 Task: Plan a trip to Vidin, Bulgaria from 8th December, 2023 to 15th December, 2023 for 9 adults. Place can be shared room with 5 bedrooms having 9 beds and 5 bathrooms. Property type can be flat. Amenities needed are: wifi, TV, free parkinig on premises, gym, breakfast. Look for 3 properties as per requirement.
Action: Mouse moved to (560, 143)
Screenshot: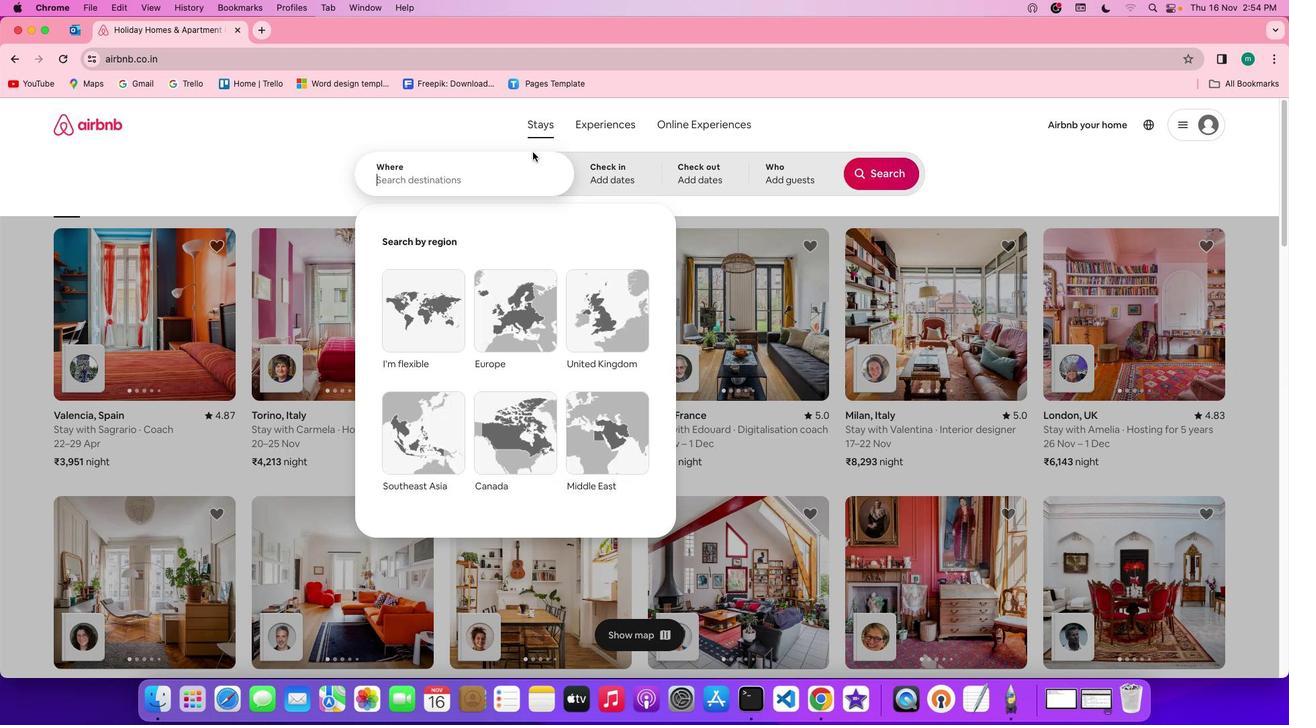 
Action: Mouse pressed left at (560, 143)
Screenshot: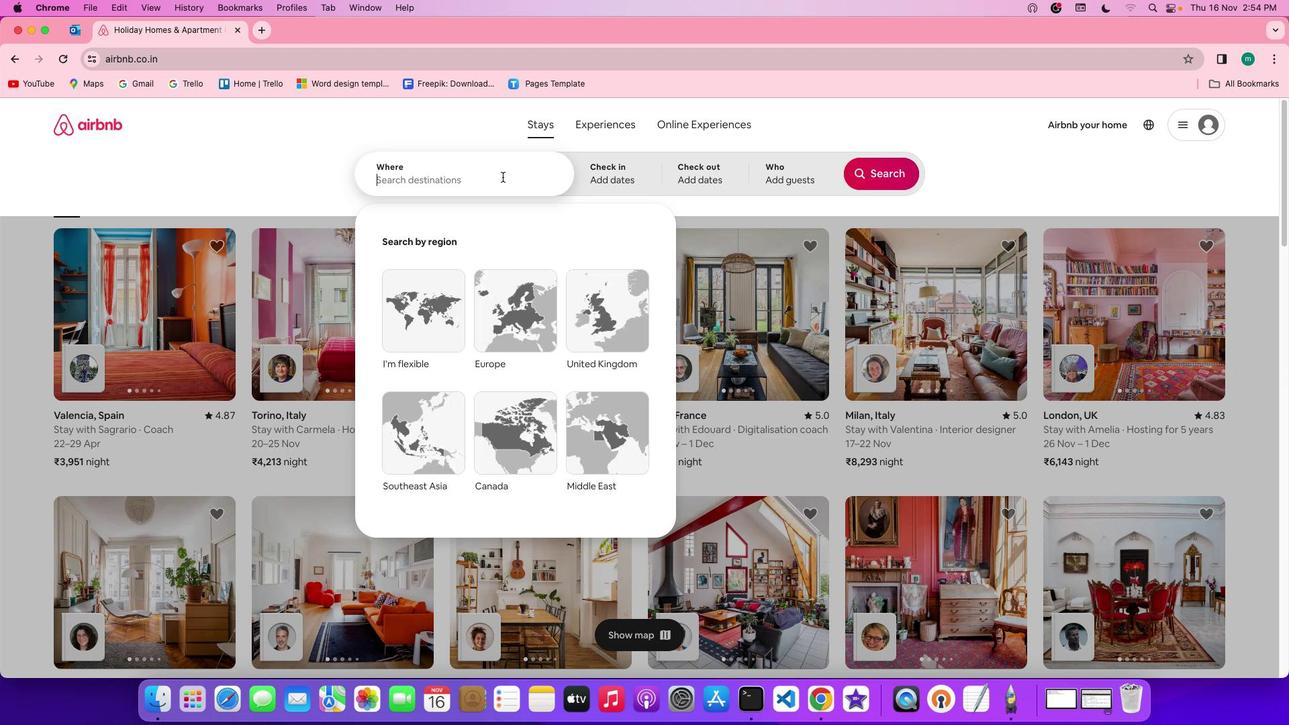 
Action: Mouse pressed left at (560, 143)
Screenshot: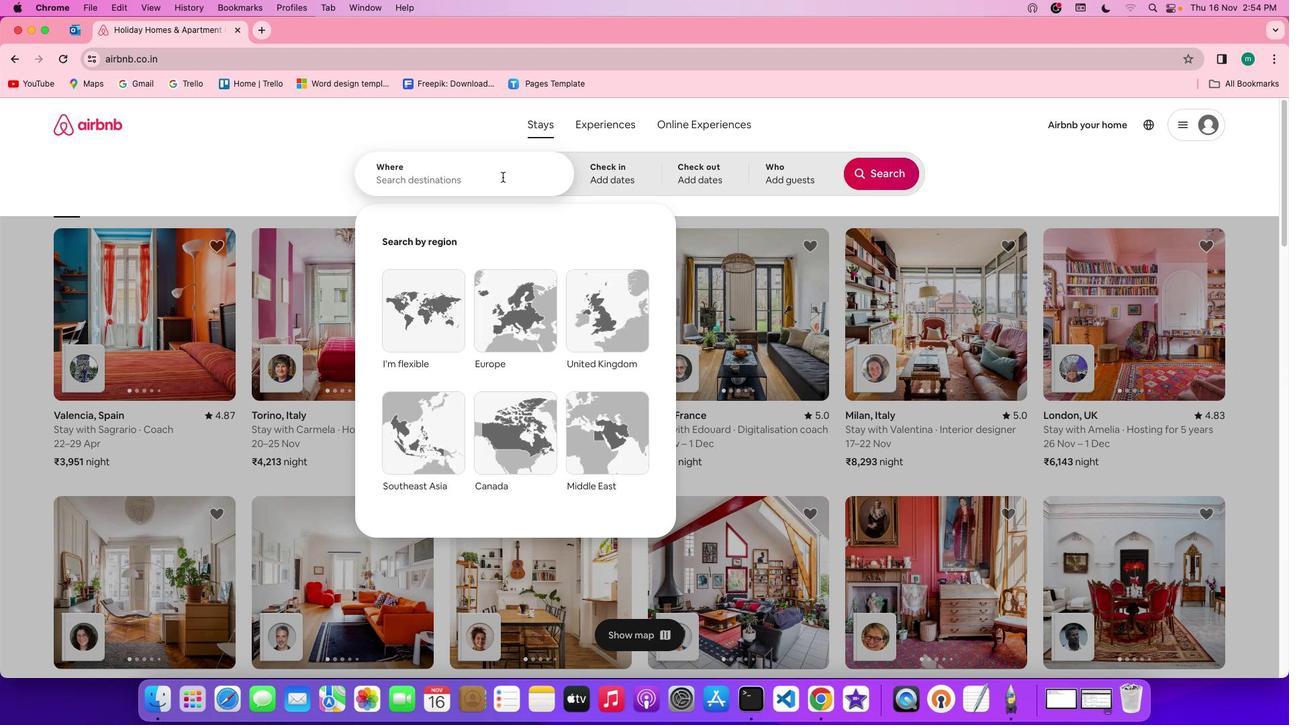 
Action: Mouse moved to (519, 193)
Screenshot: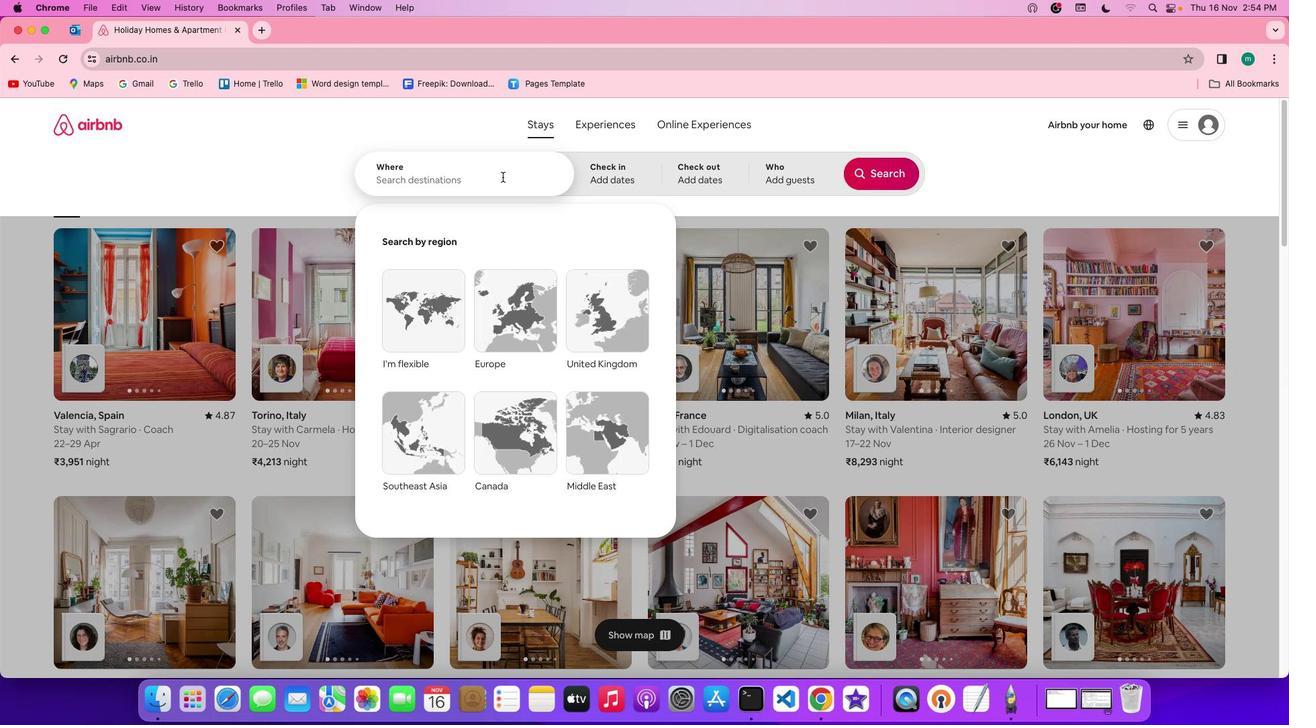 
Action: Mouse pressed left at (519, 193)
Screenshot: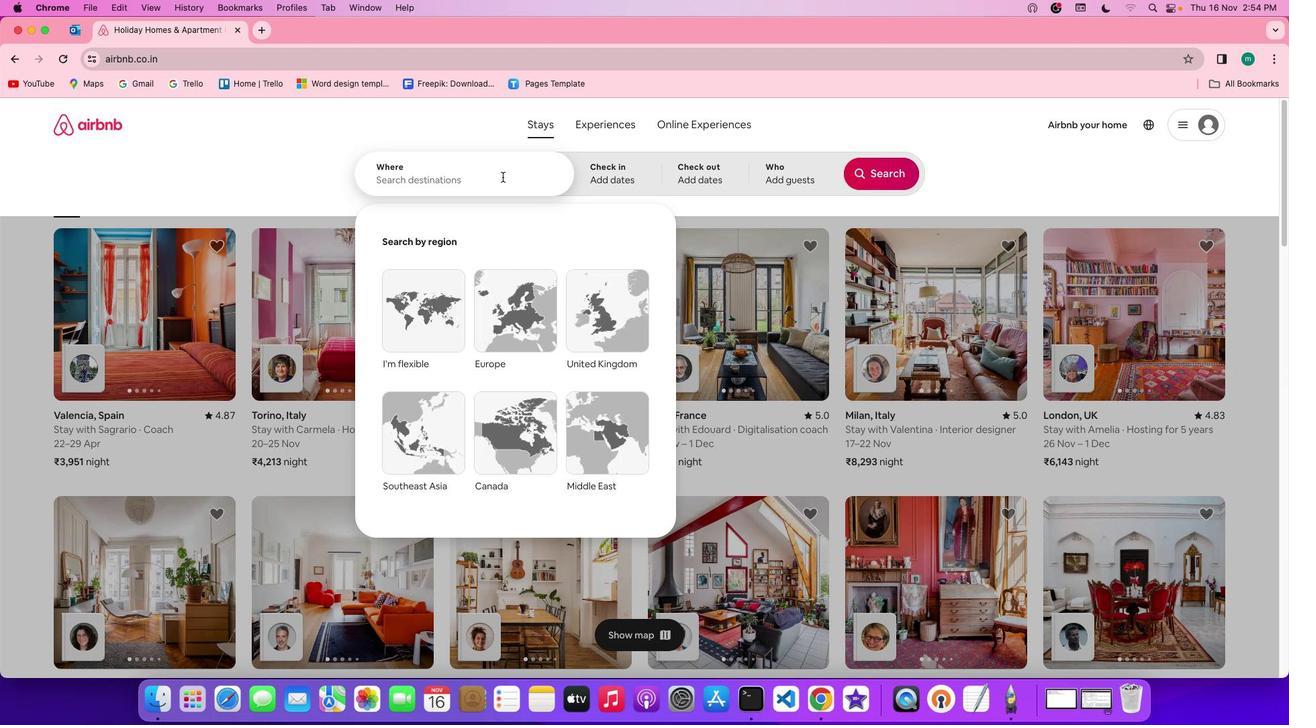 
Action: Key pressed Key.spaceKey.shift'V''I''d''i''n'','Key.spaceKey.shift'B''u''l''g''a''r''i''a'
Screenshot: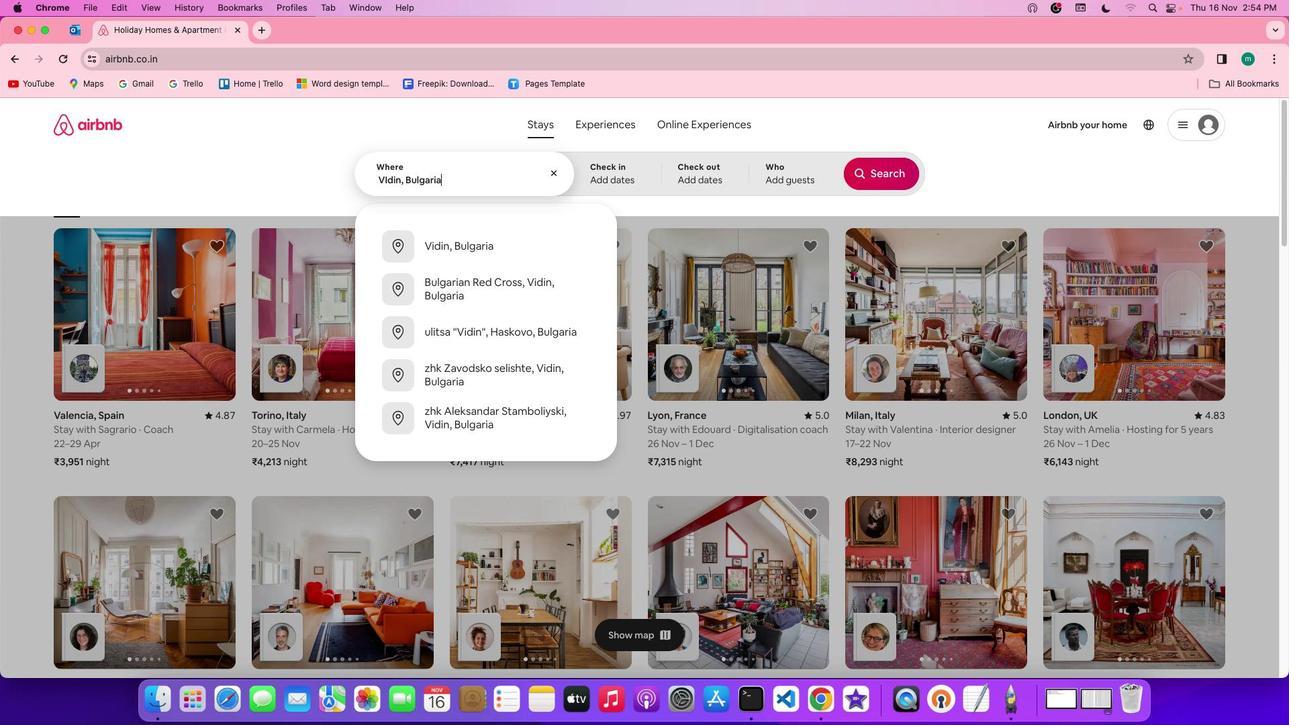 
Action: Mouse moved to (618, 192)
Screenshot: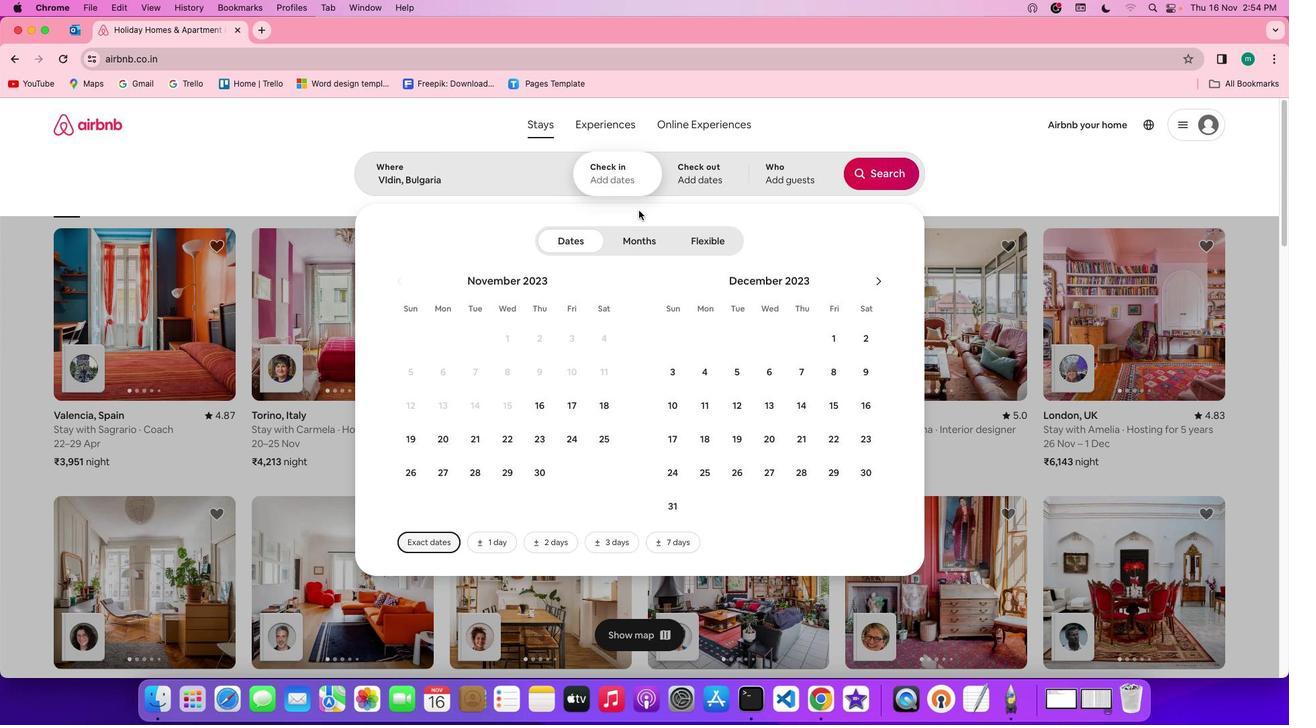 
Action: Mouse pressed left at (618, 192)
Screenshot: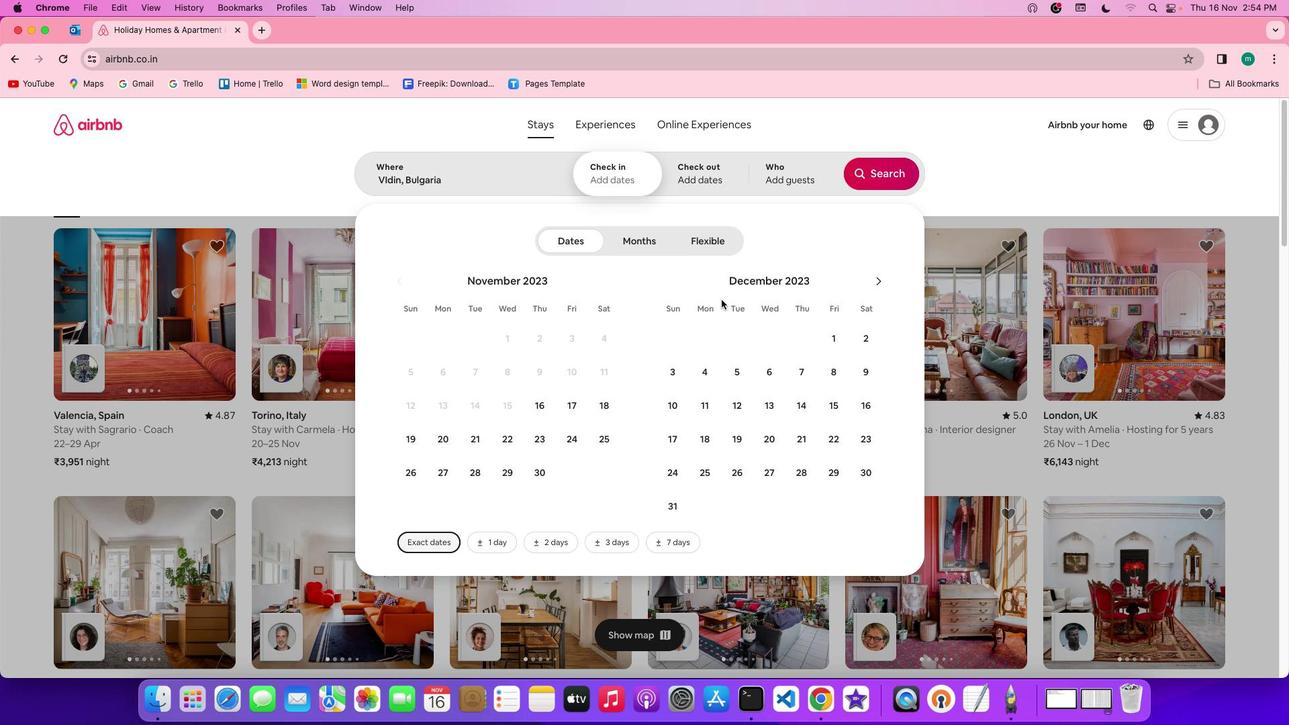 
Action: Mouse moved to (853, 390)
Screenshot: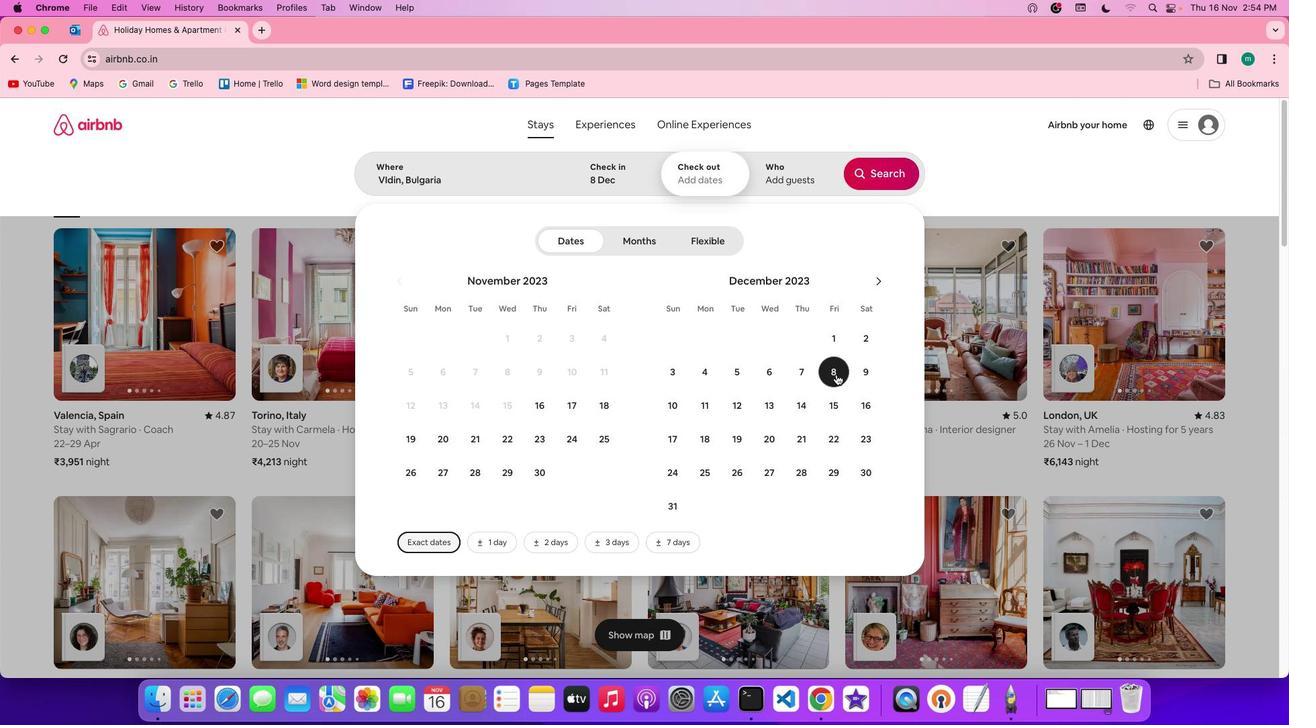 
Action: Mouse pressed left at (853, 390)
Screenshot: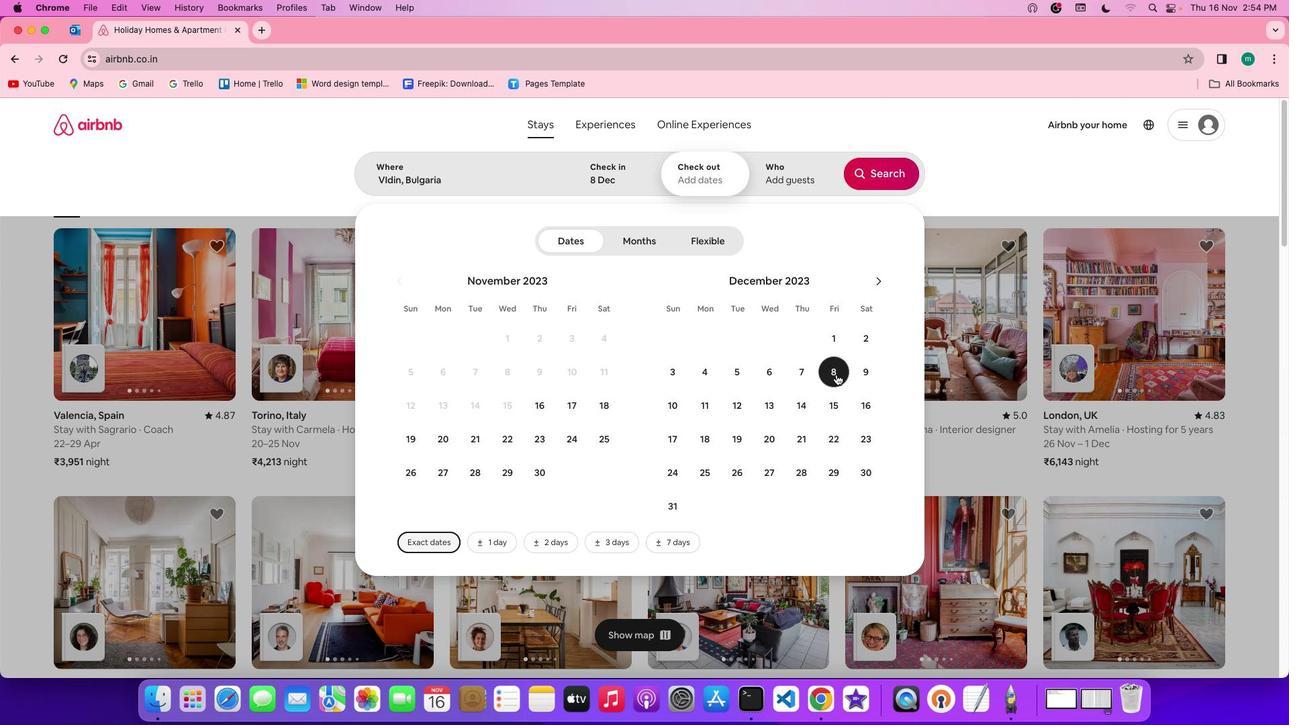 
Action: Mouse moved to (851, 417)
Screenshot: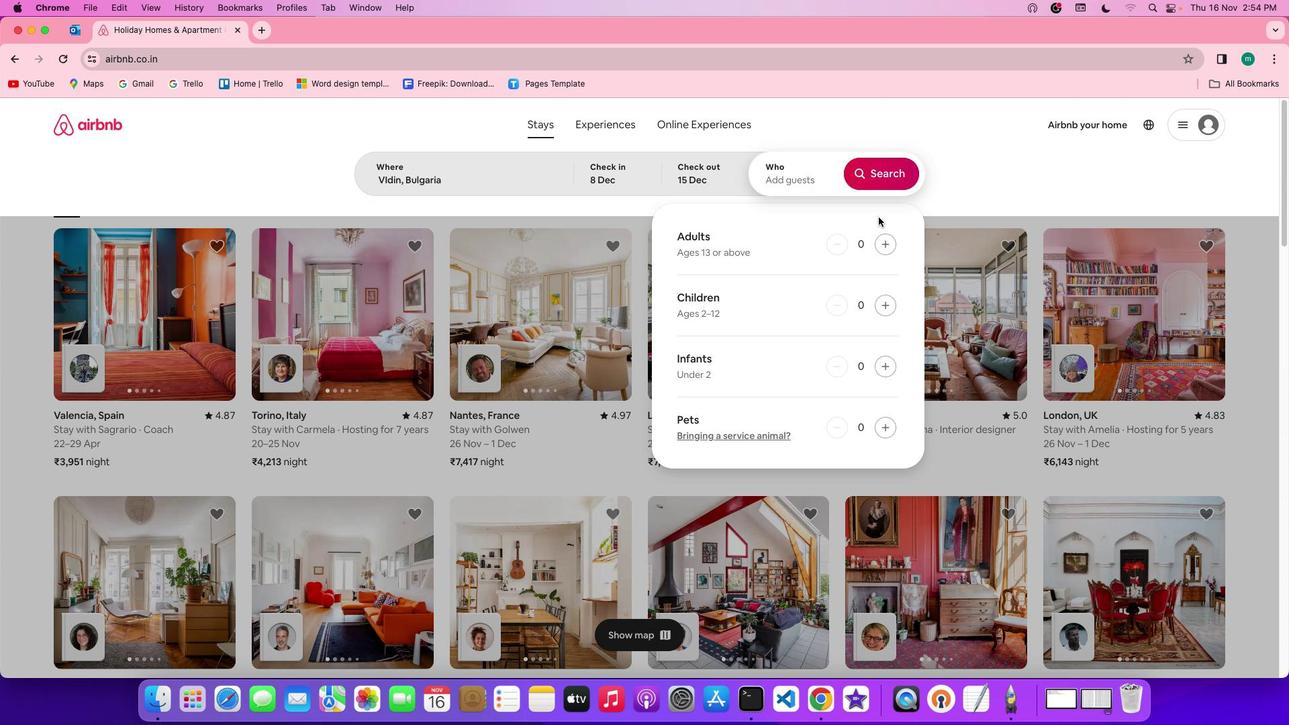 
Action: Mouse pressed left at (851, 417)
Screenshot: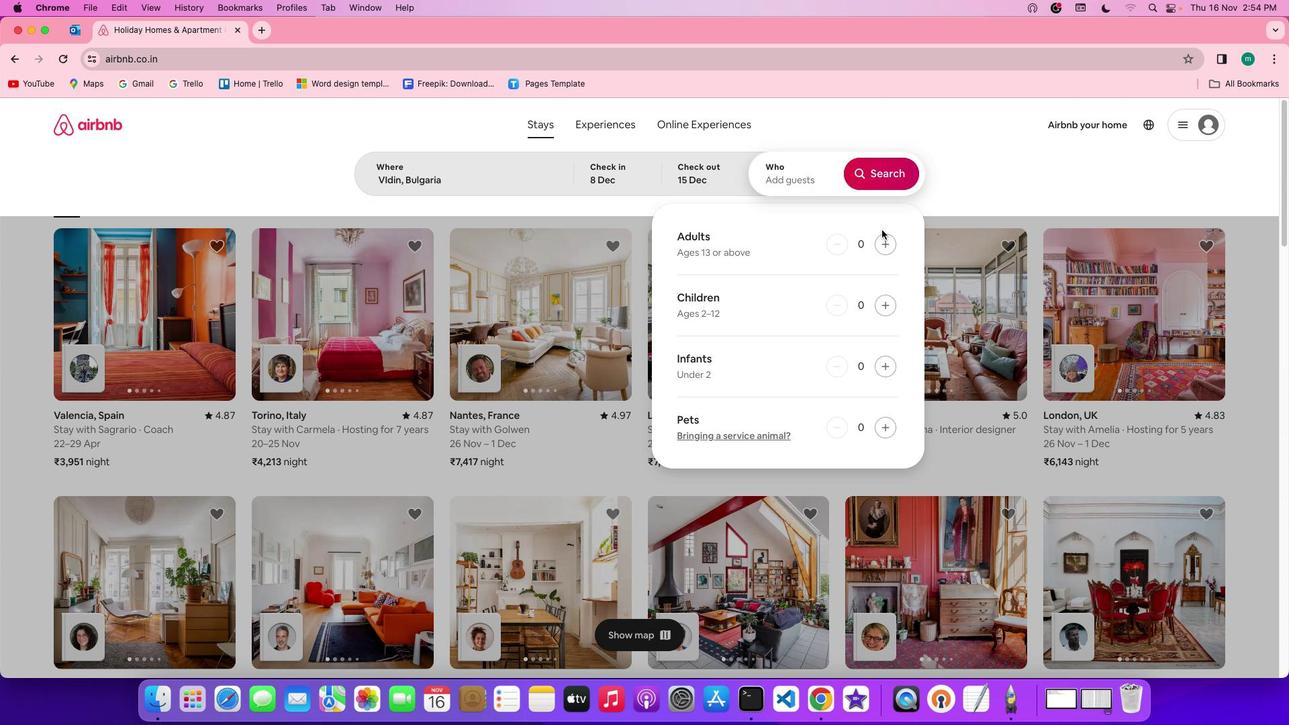 
Action: Mouse moved to (820, 196)
Screenshot: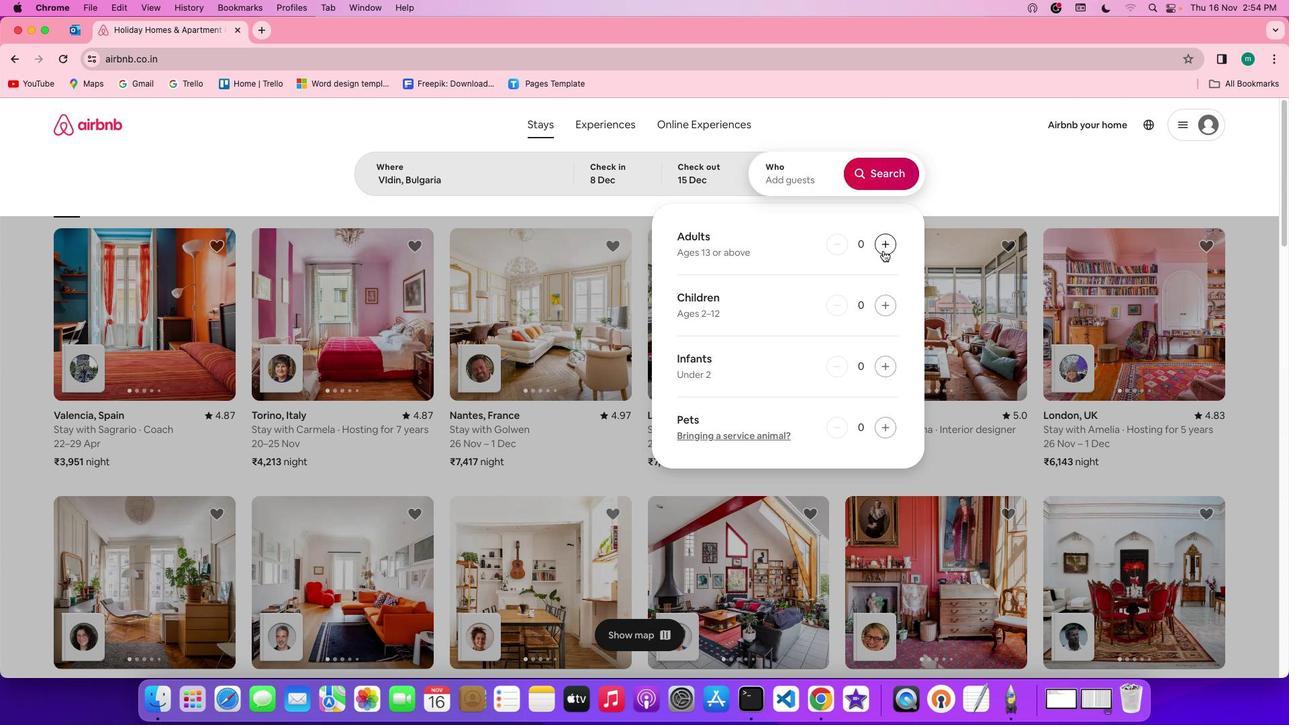 
Action: Mouse pressed left at (820, 196)
Screenshot: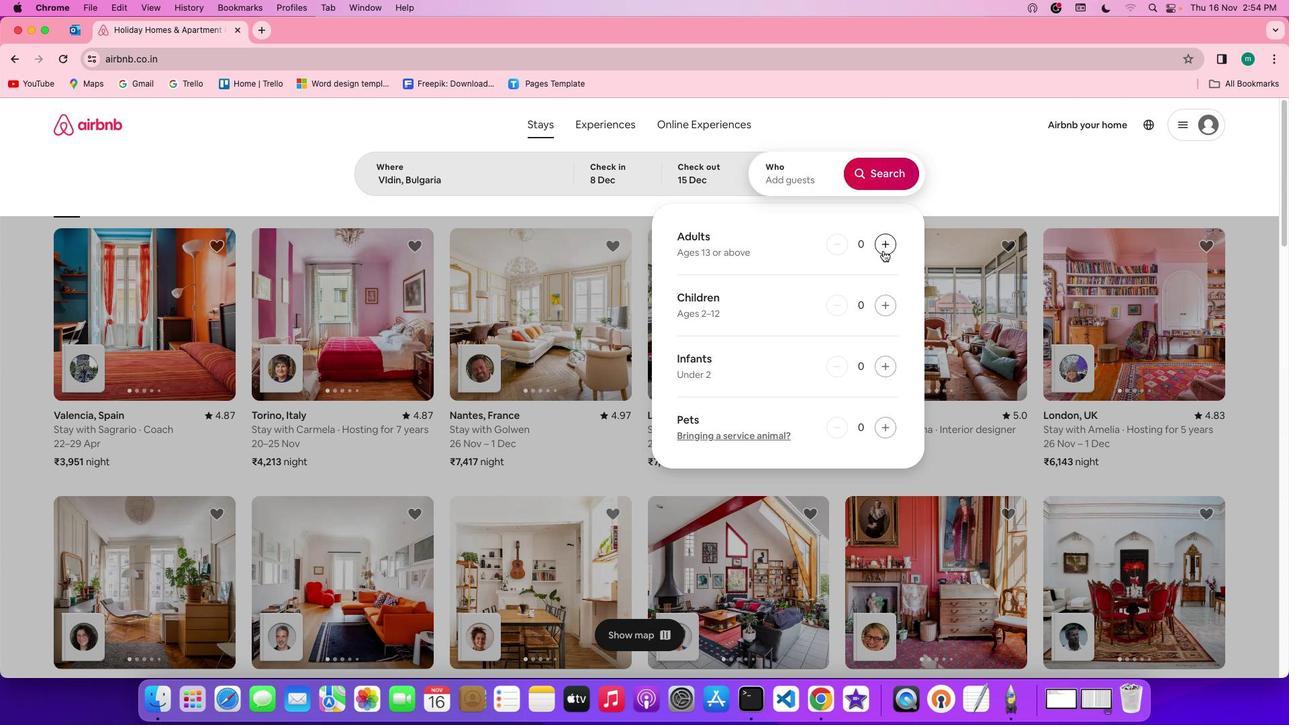 
Action: Mouse moved to (899, 267)
Screenshot: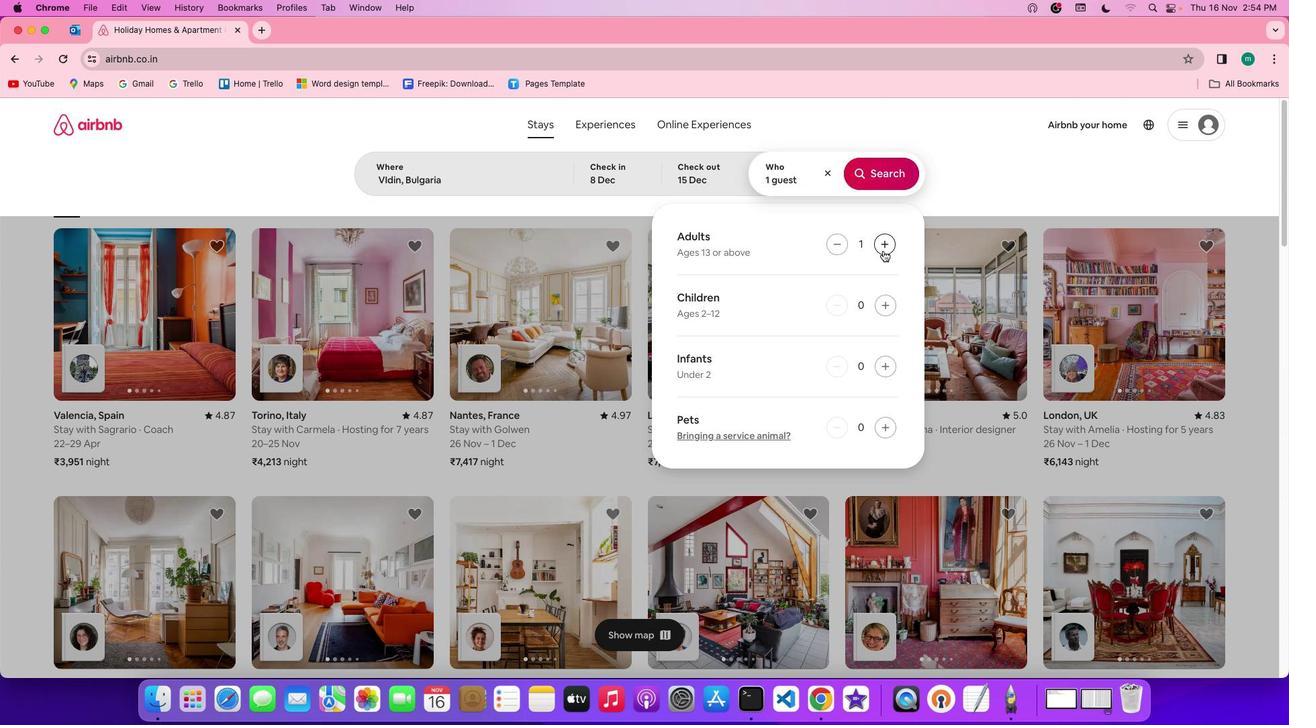 
Action: Mouse pressed left at (899, 267)
Screenshot: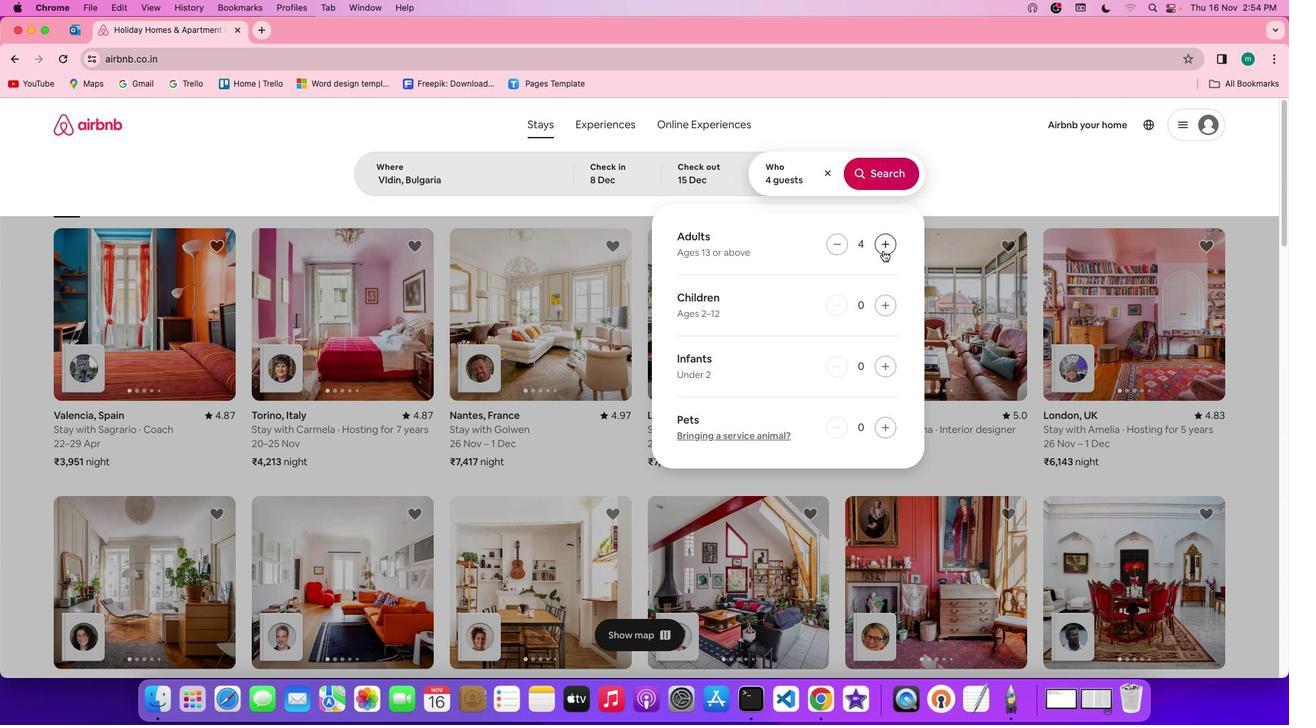 
Action: Mouse pressed left at (899, 267)
Screenshot: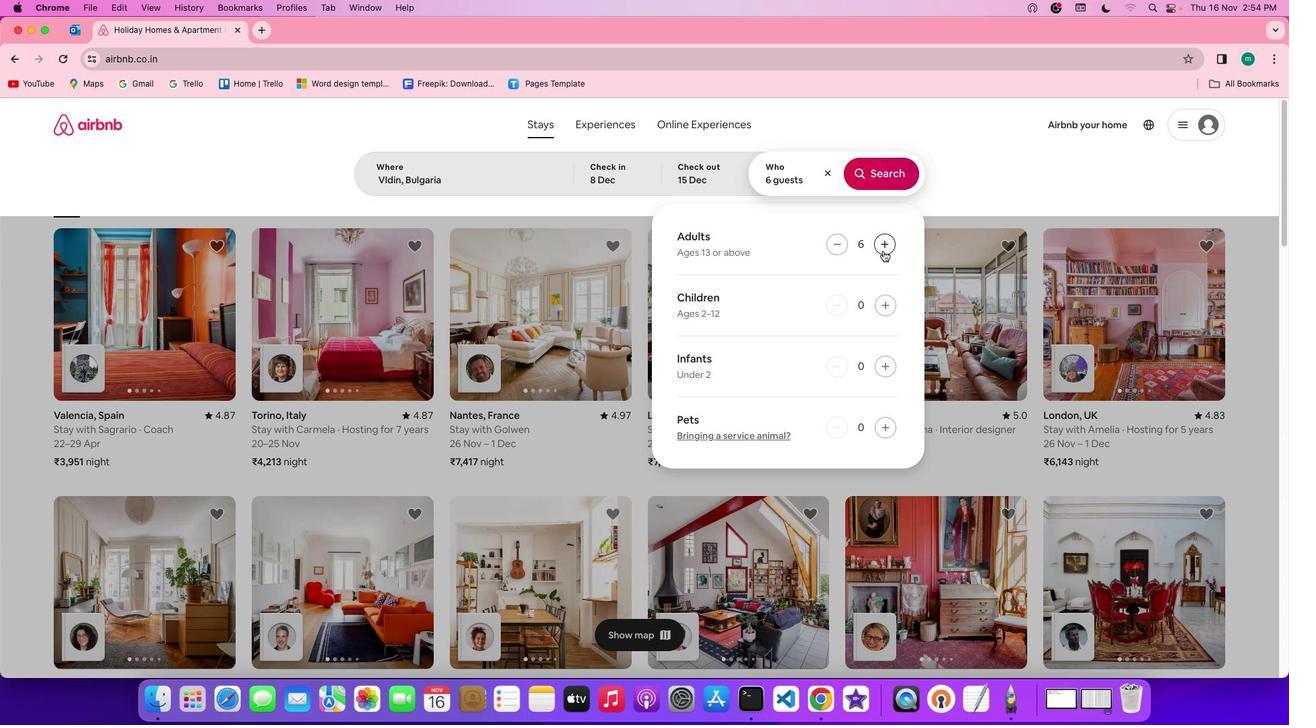 
Action: Mouse pressed left at (899, 267)
Screenshot: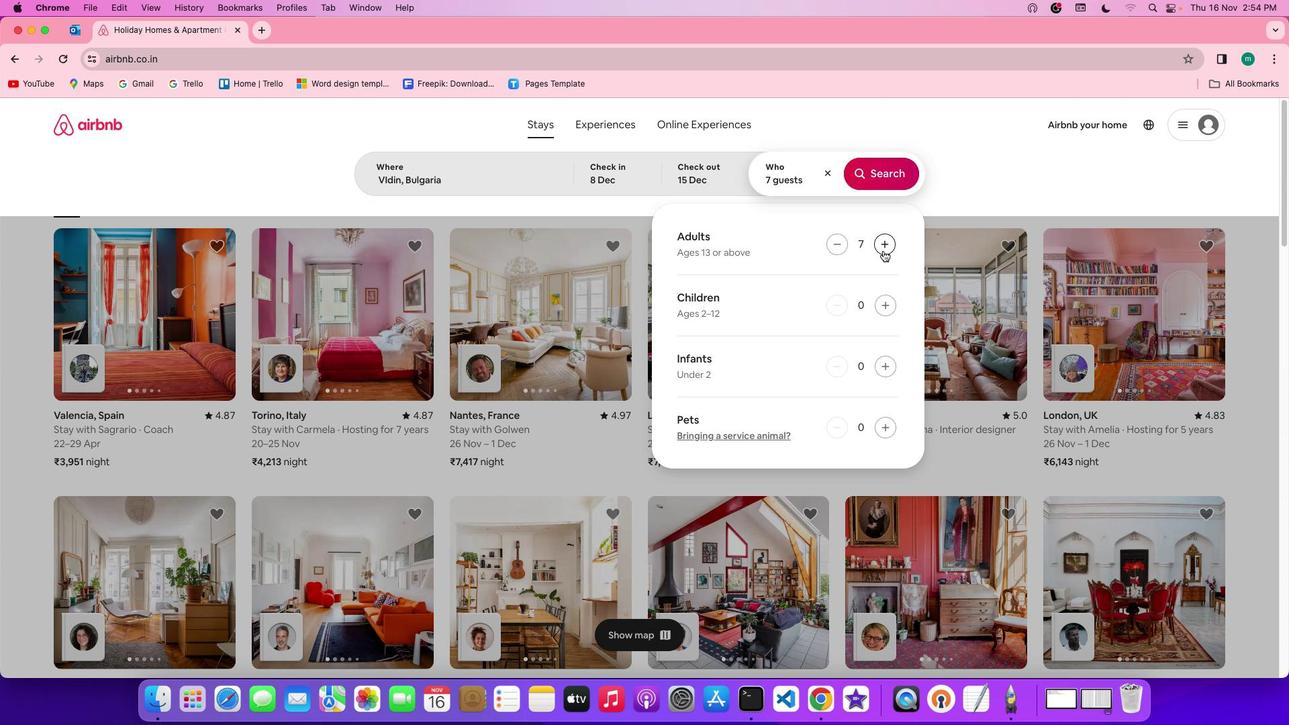 
Action: Mouse pressed left at (899, 267)
Screenshot: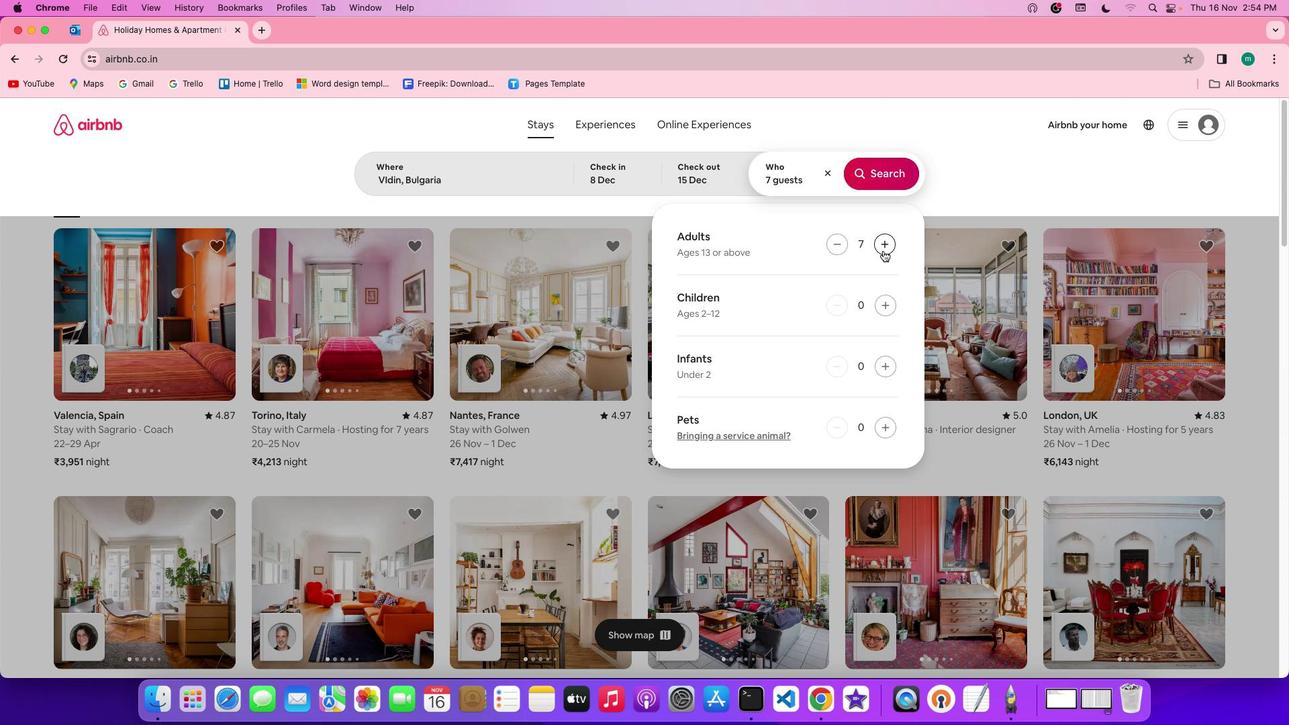 
Action: Mouse pressed left at (899, 267)
Screenshot: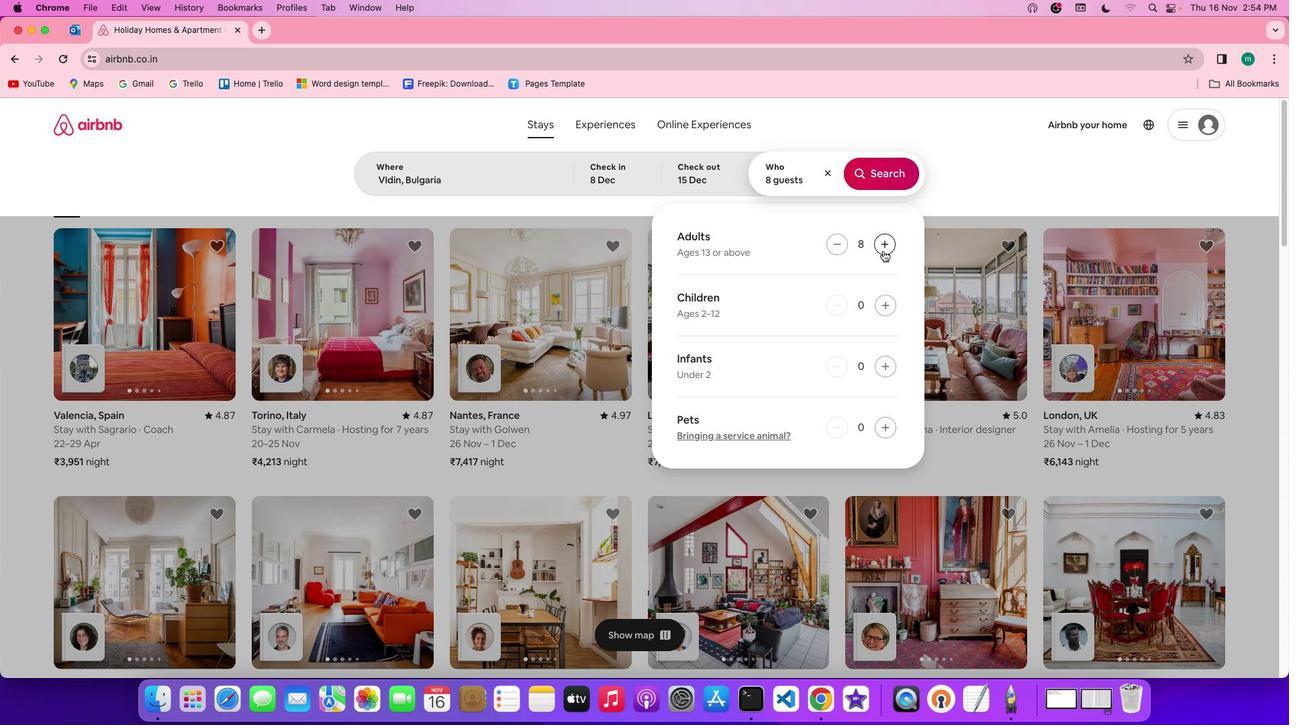 
Action: Mouse pressed left at (899, 267)
Screenshot: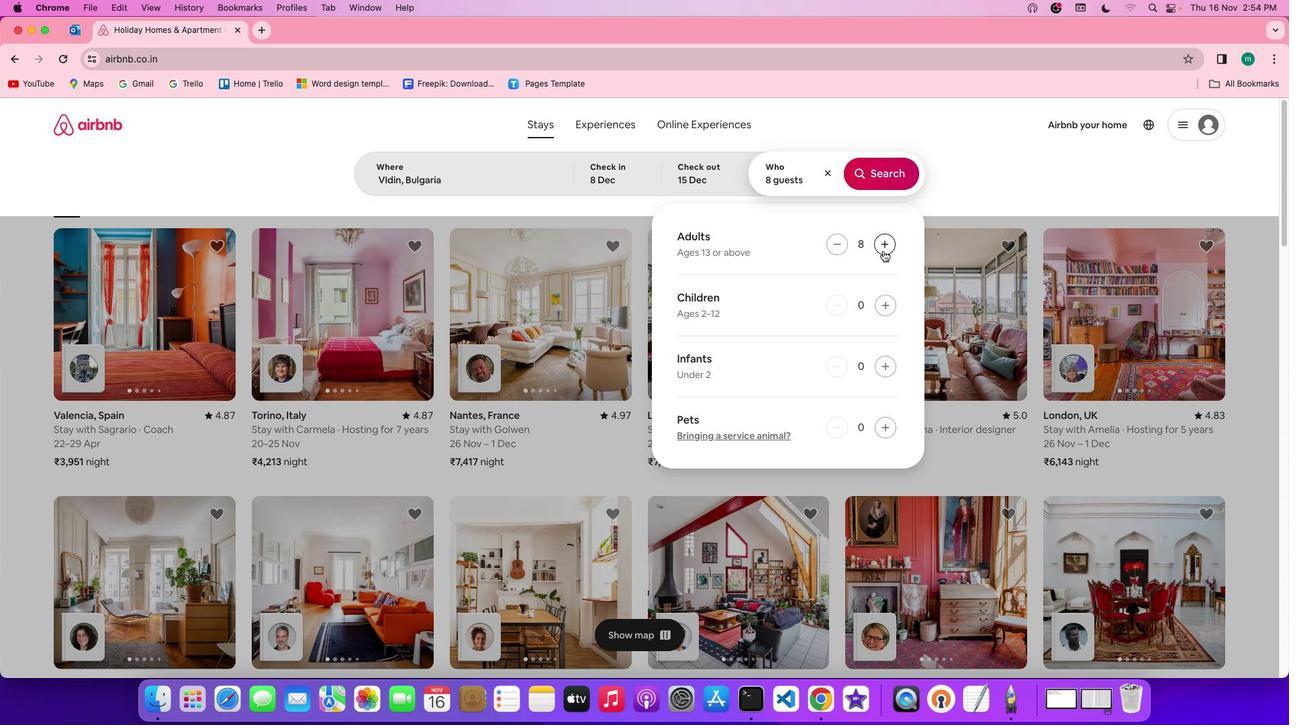 
Action: Mouse pressed left at (899, 267)
Screenshot: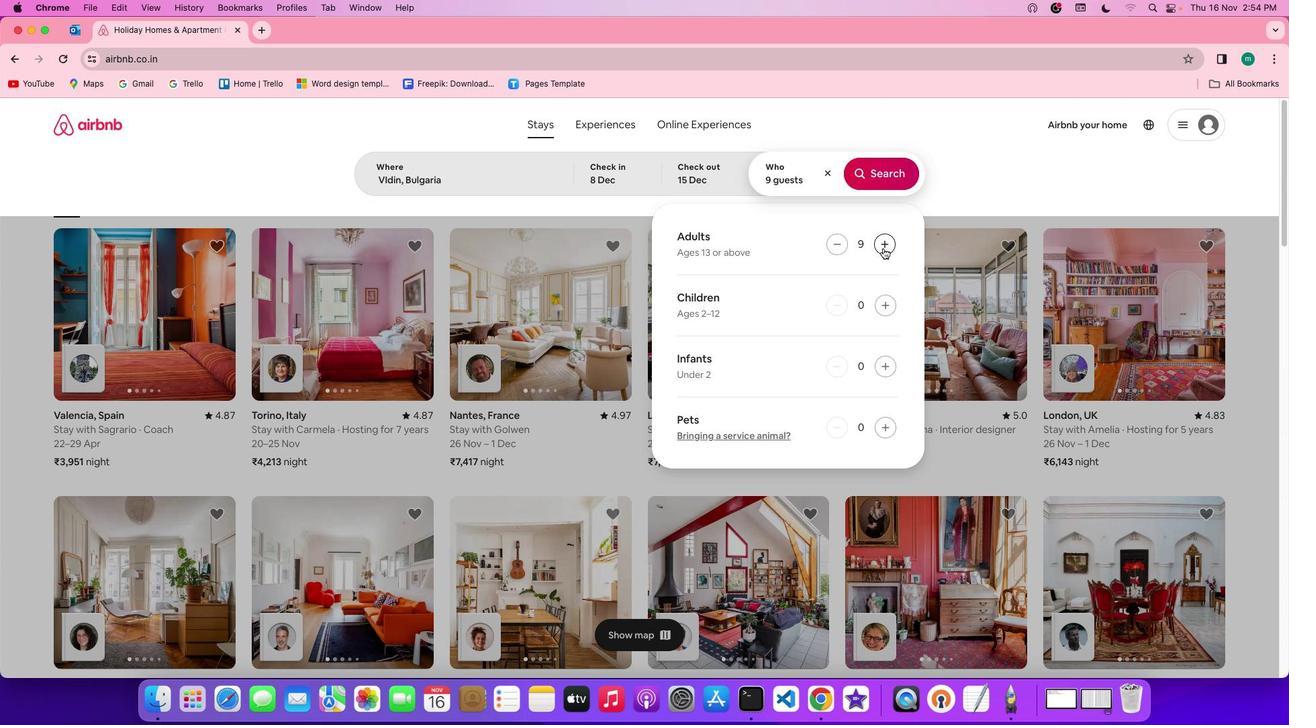 
Action: Mouse pressed left at (899, 267)
Screenshot: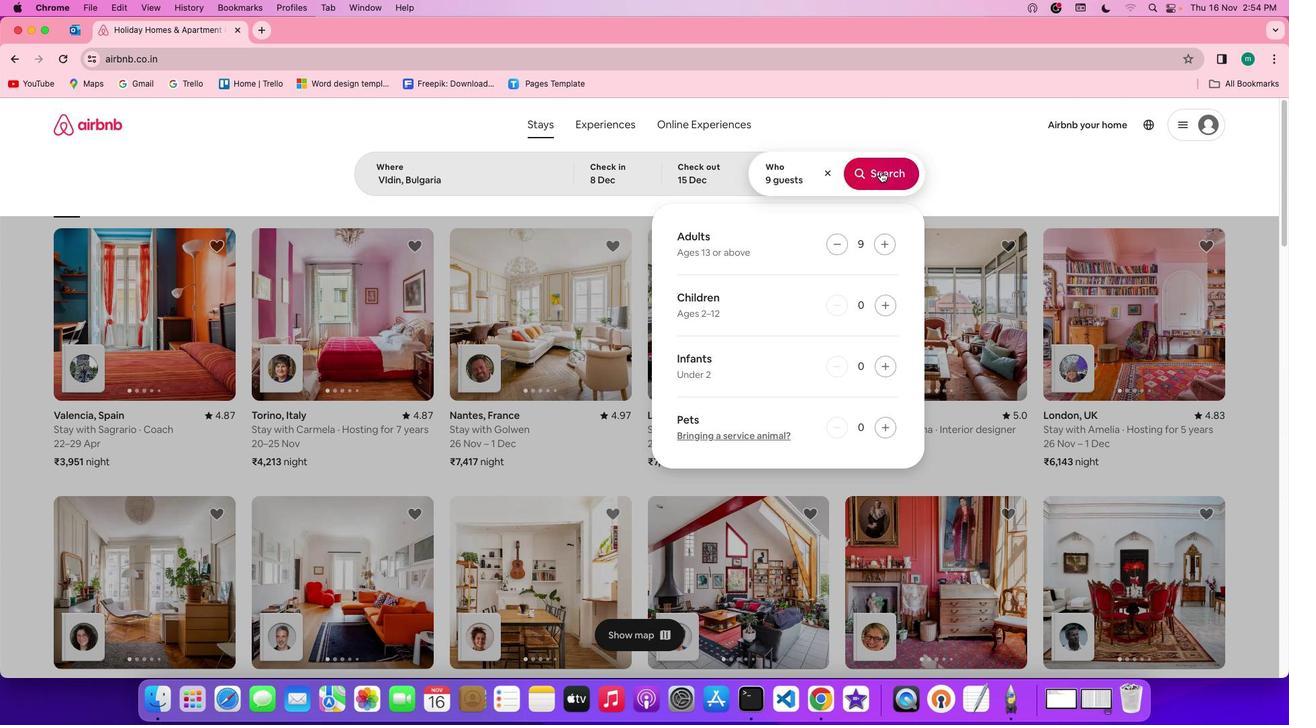 
Action: Mouse pressed left at (899, 267)
Screenshot: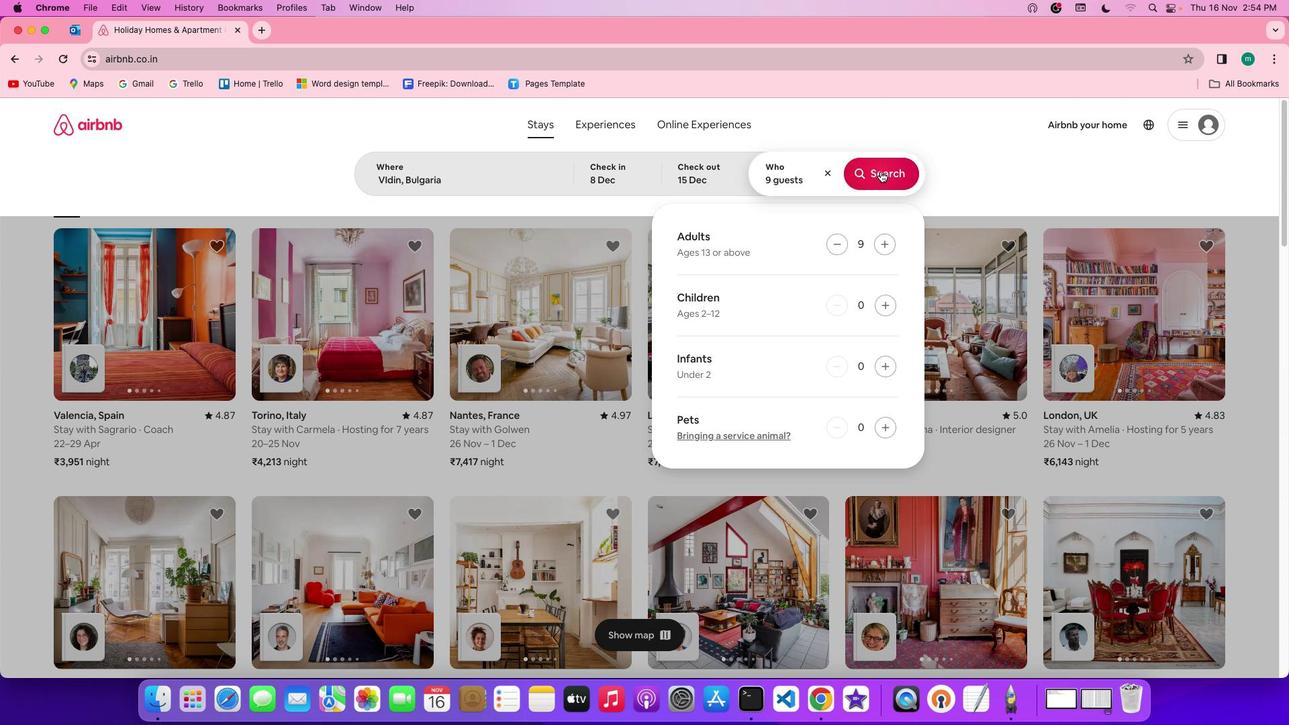 
Action: Mouse moved to (896, 188)
Screenshot: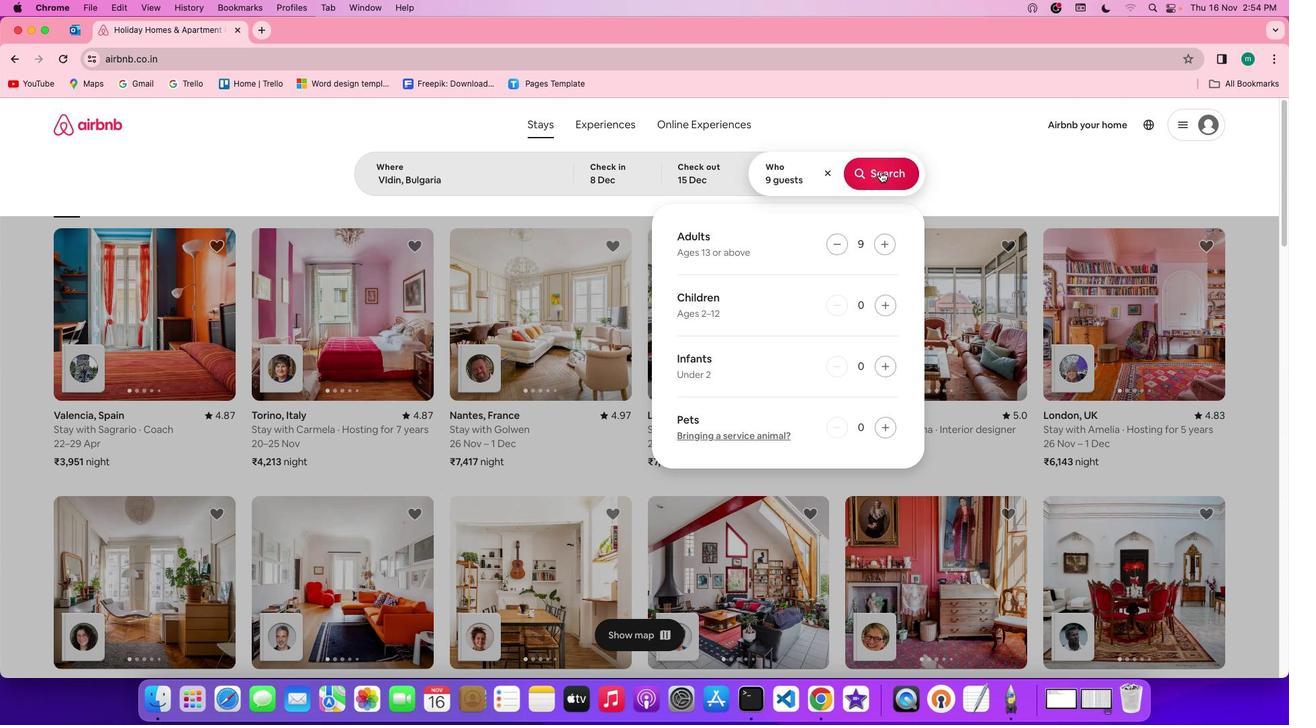 
Action: Mouse pressed left at (896, 188)
Screenshot: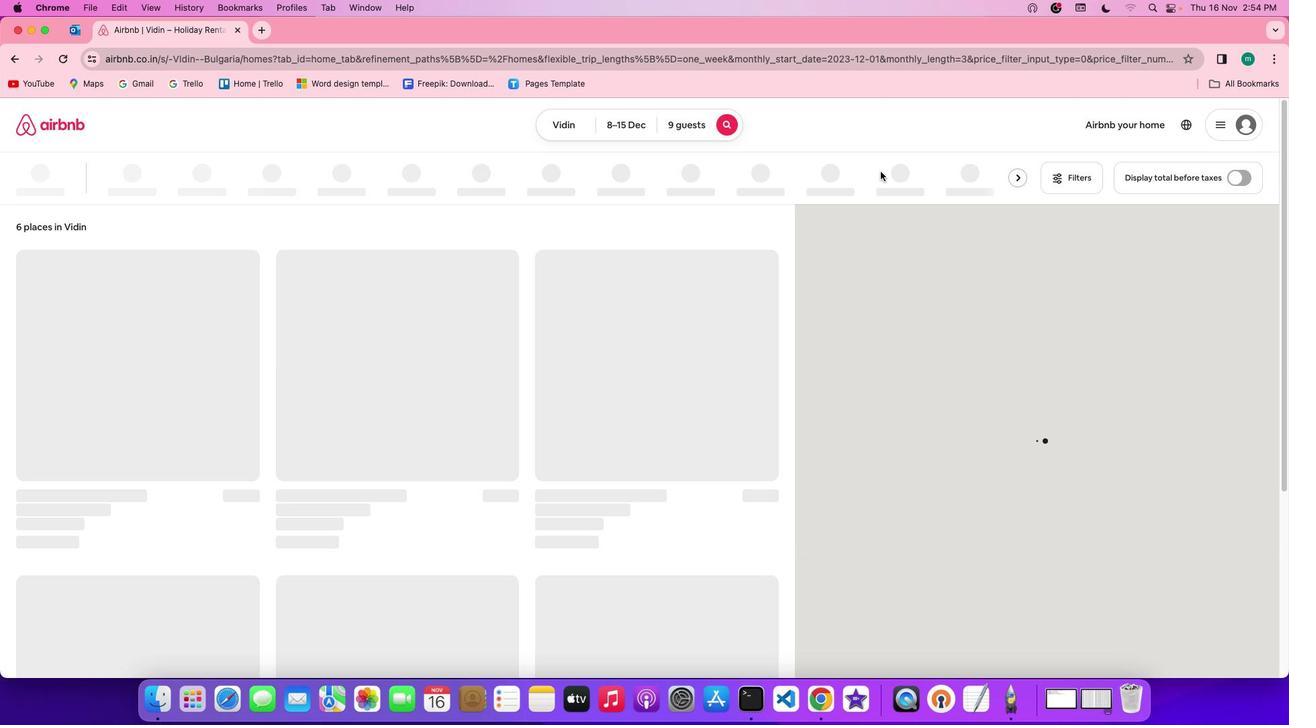 
Action: Mouse moved to (1095, 196)
Screenshot: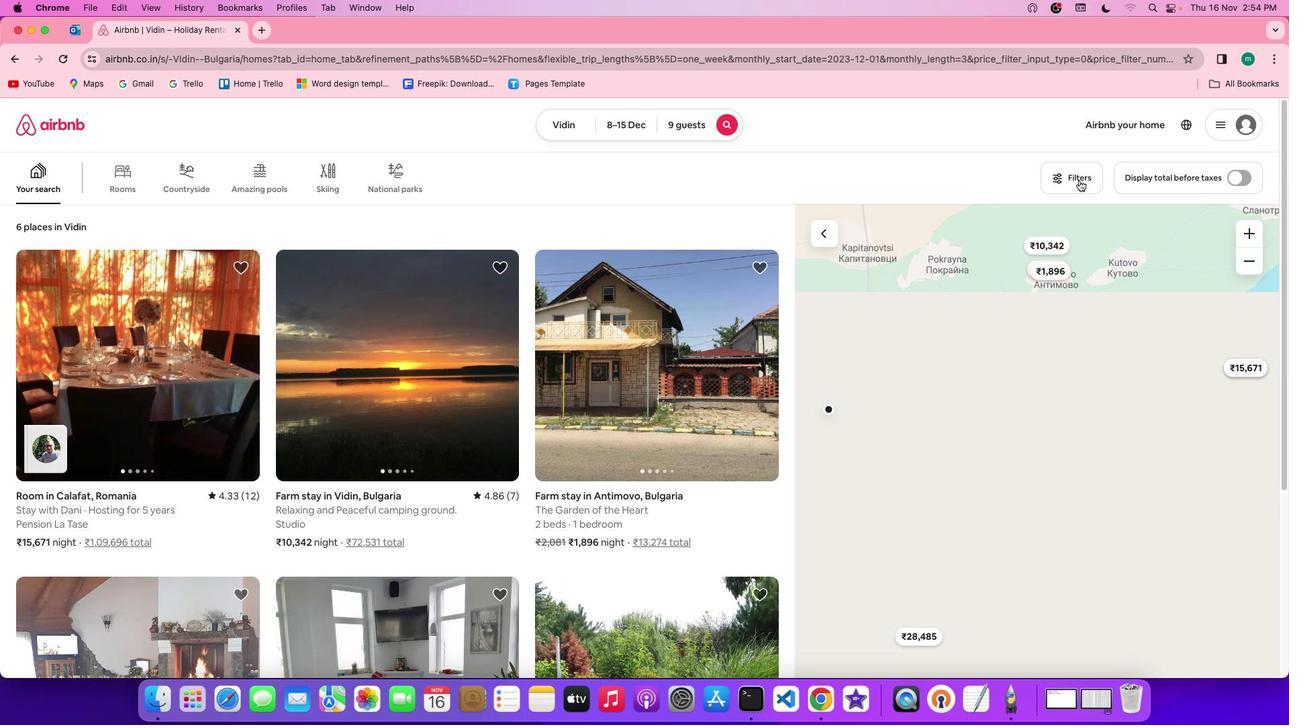 
Action: Mouse pressed left at (1095, 196)
Screenshot: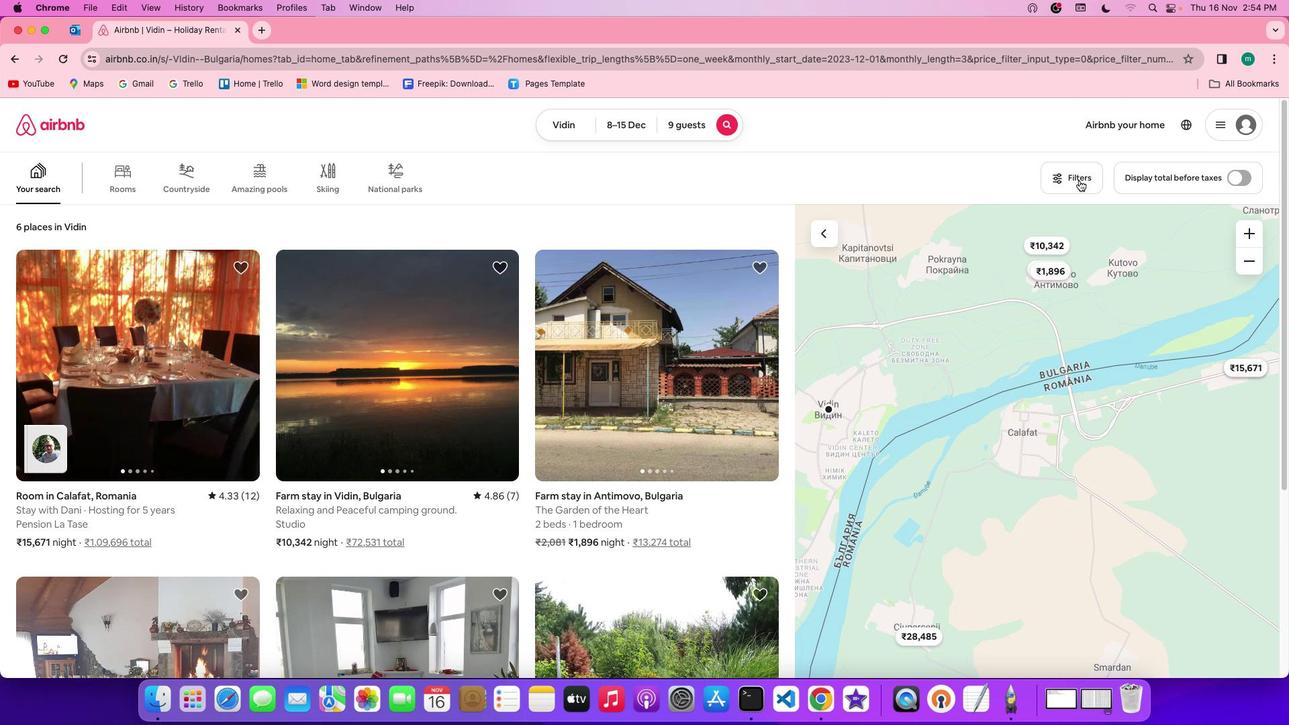 
Action: Mouse moved to (732, 415)
Screenshot: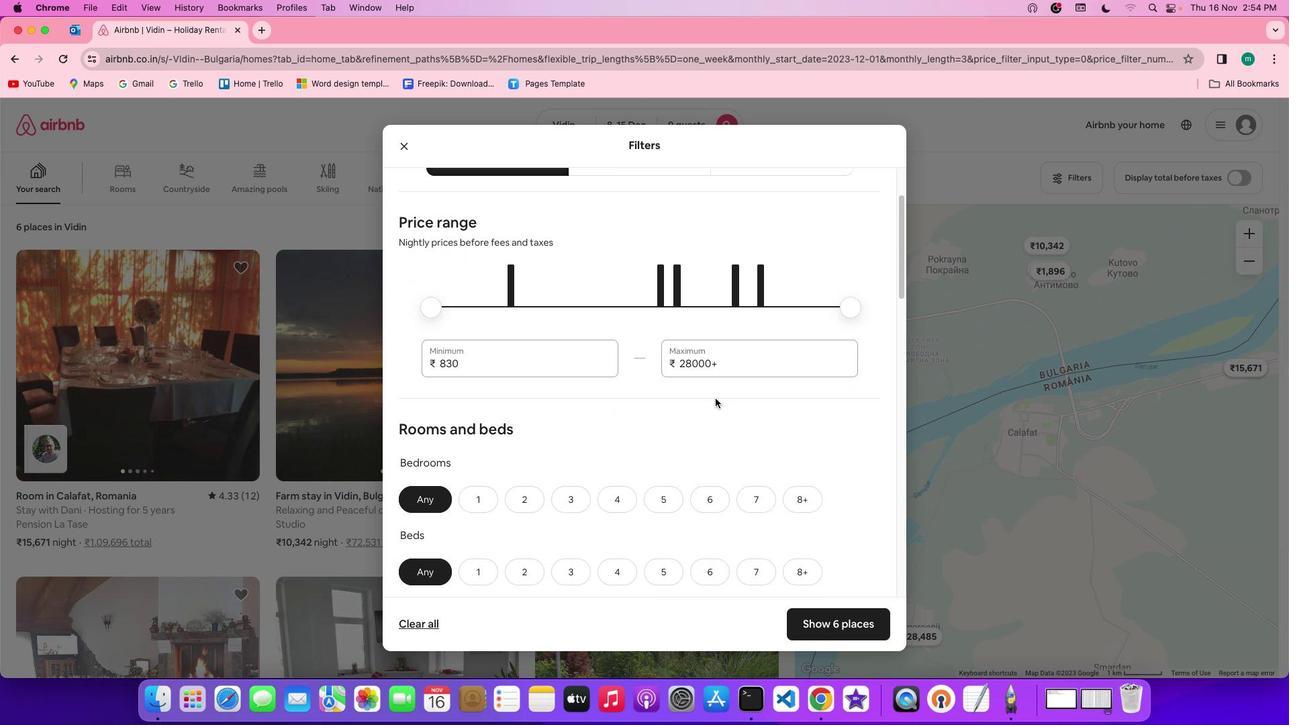 
Action: Mouse scrolled (732, 415) with delta (16, 15)
Screenshot: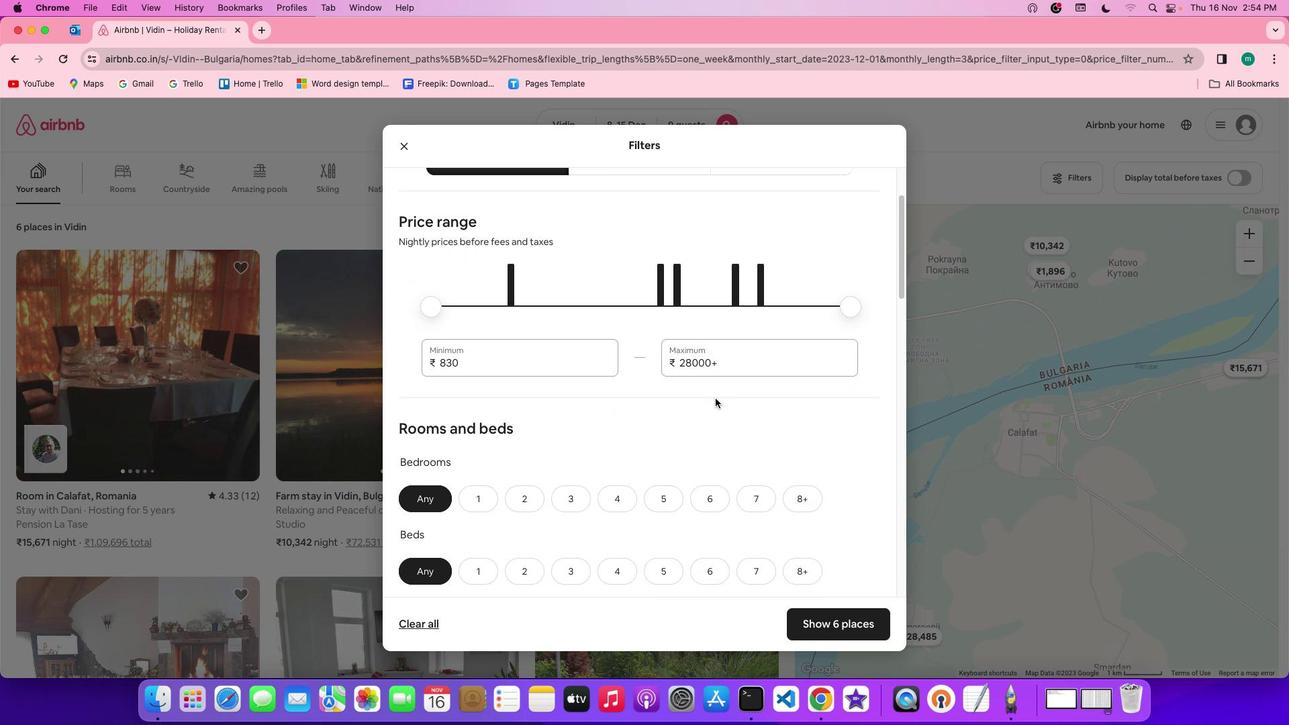 
Action: Mouse scrolled (732, 415) with delta (16, 15)
Screenshot: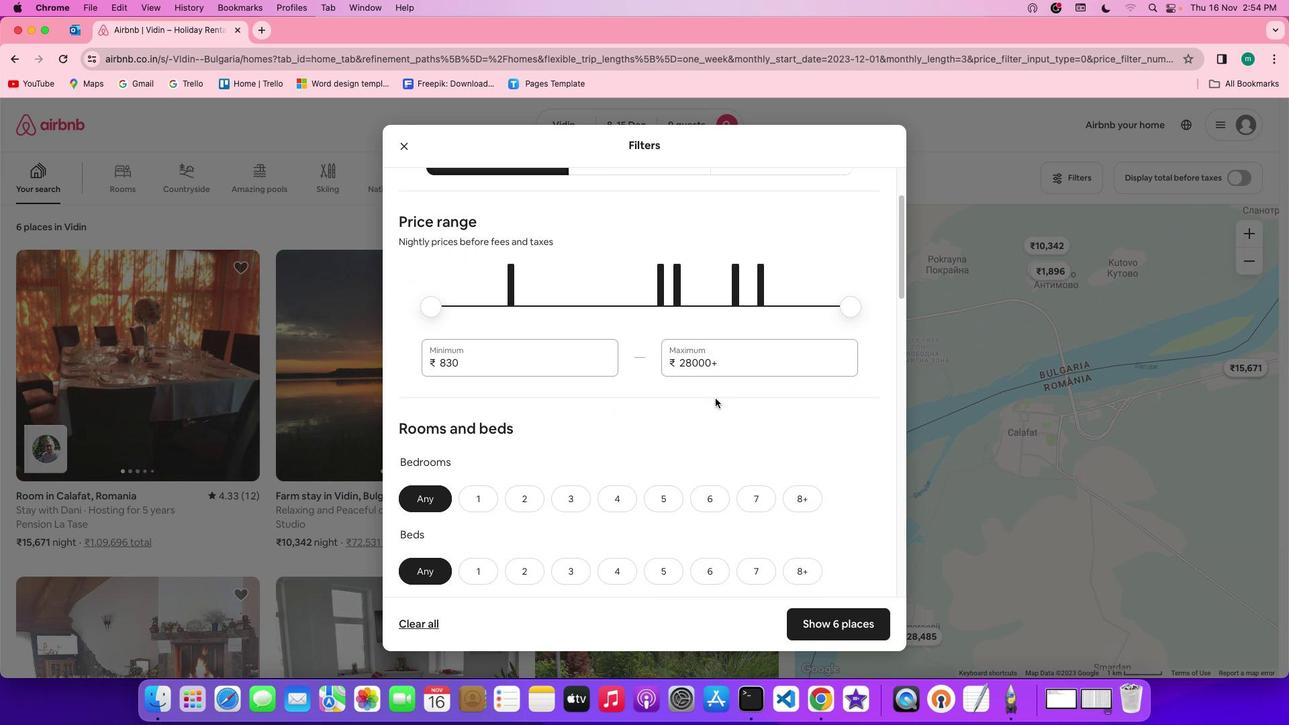 
Action: Mouse scrolled (732, 415) with delta (16, 15)
Screenshot: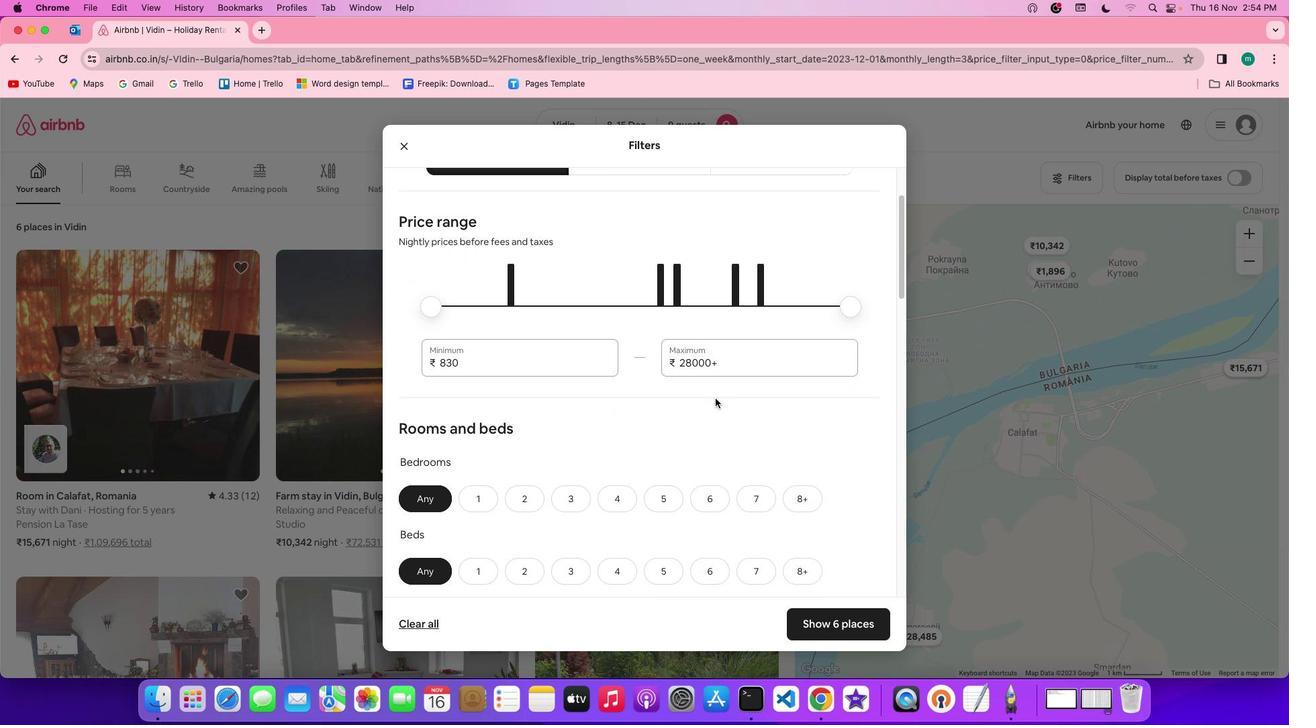 
Action: Mouse scrolled (732, 415) with delta (16, 15)
Screenshot: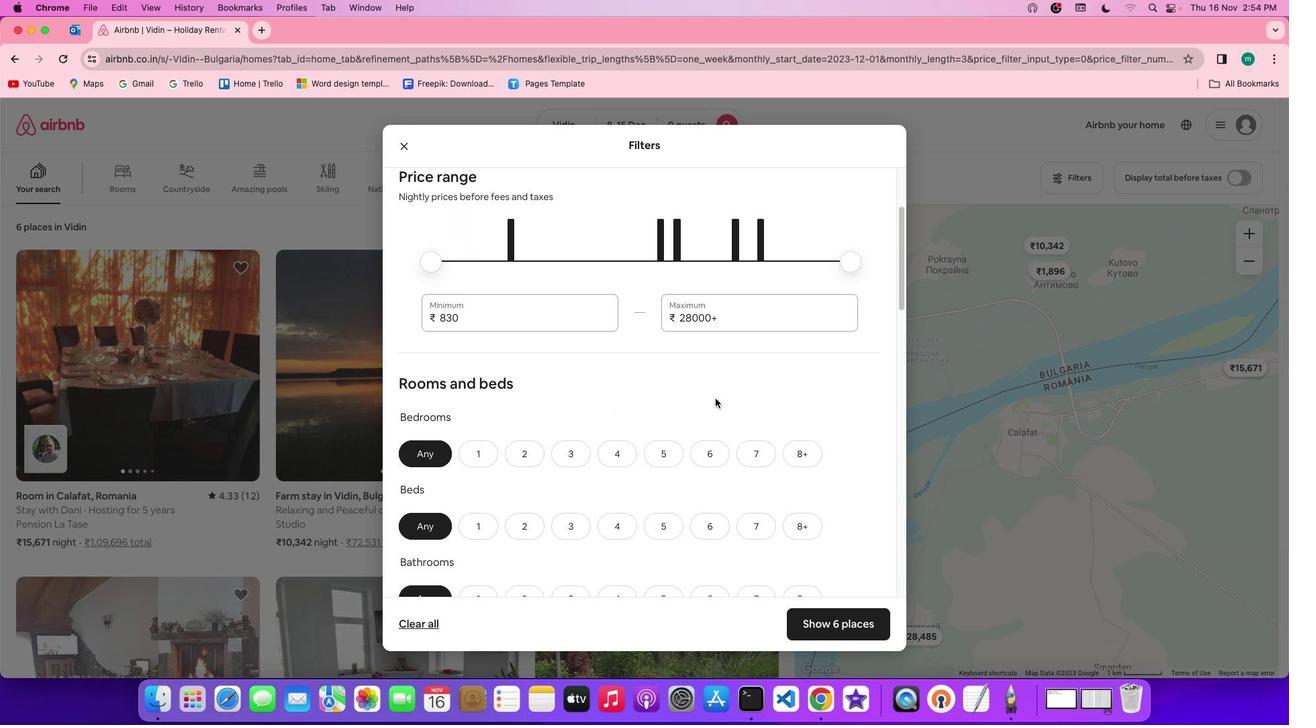 
Action: Mouse scrolled (732, 415) with delta (16, 15)
Screenshot: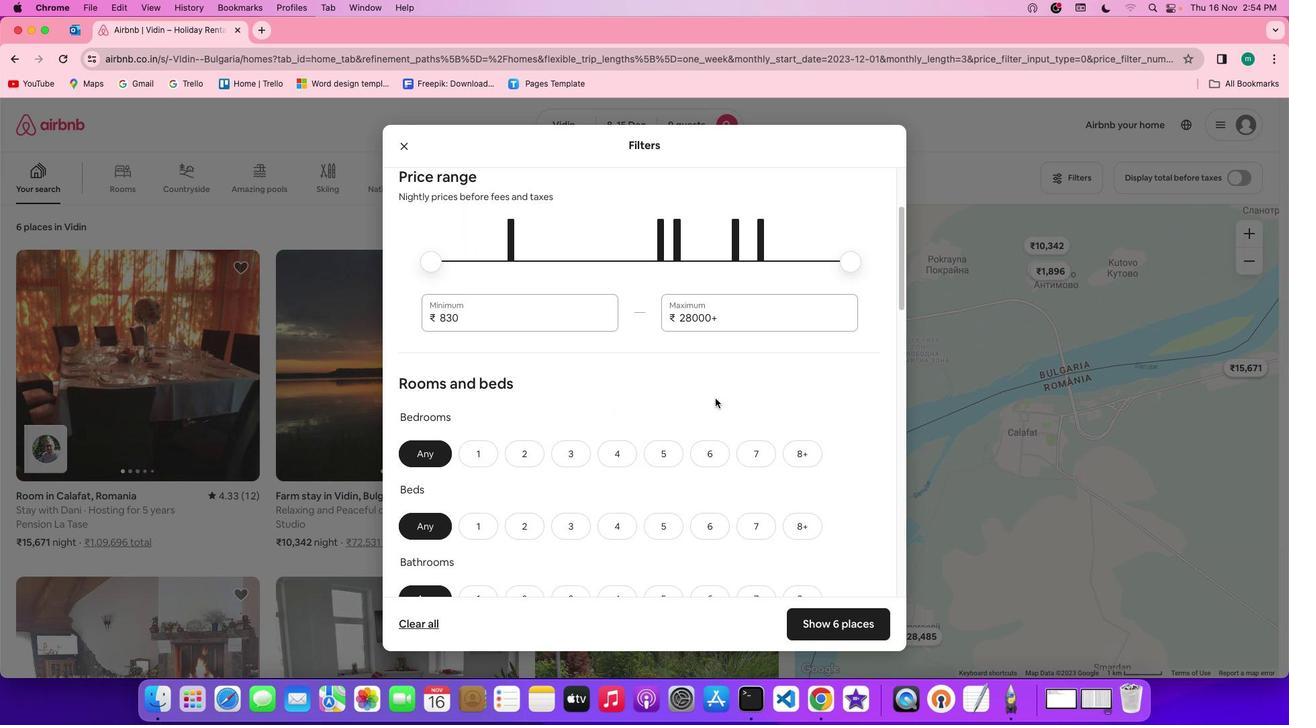 
Action: Mouse scrolled (732, 415) with delta (16, 15)
Screenshot: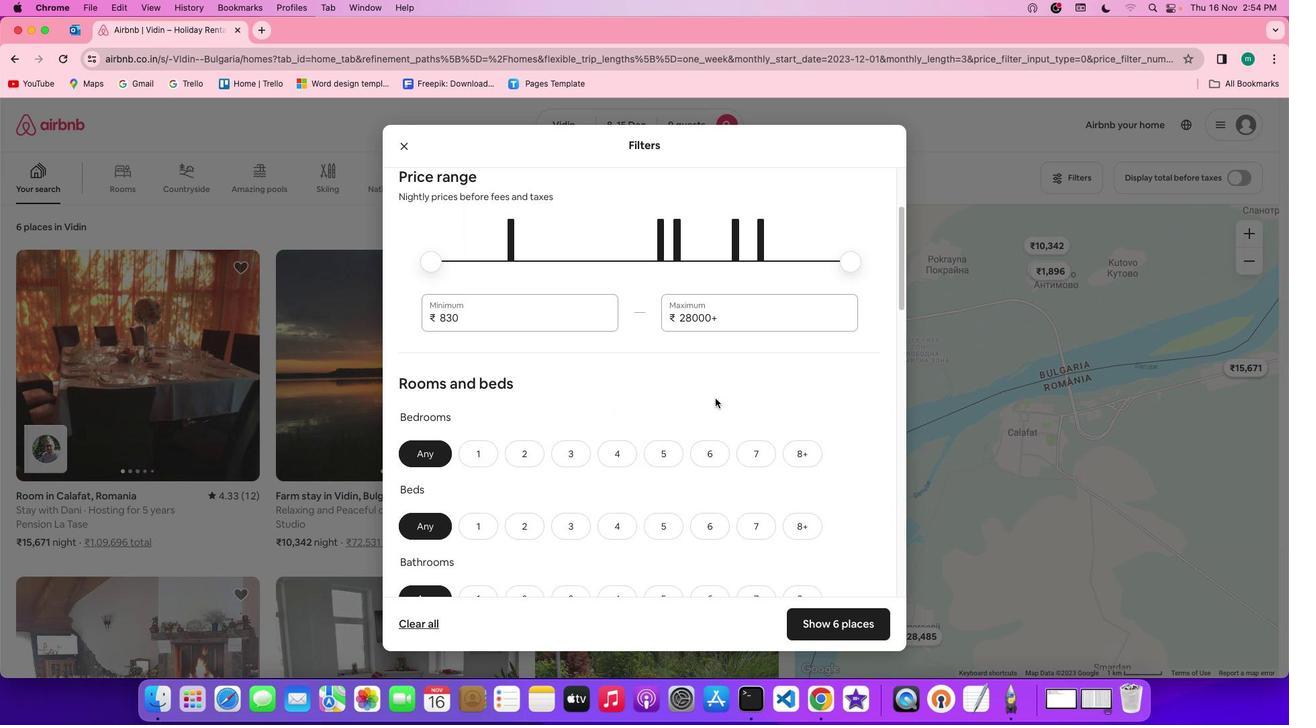 
Action: Mouse scrolled (732, 415) with delta (16, 15)
Screenshot: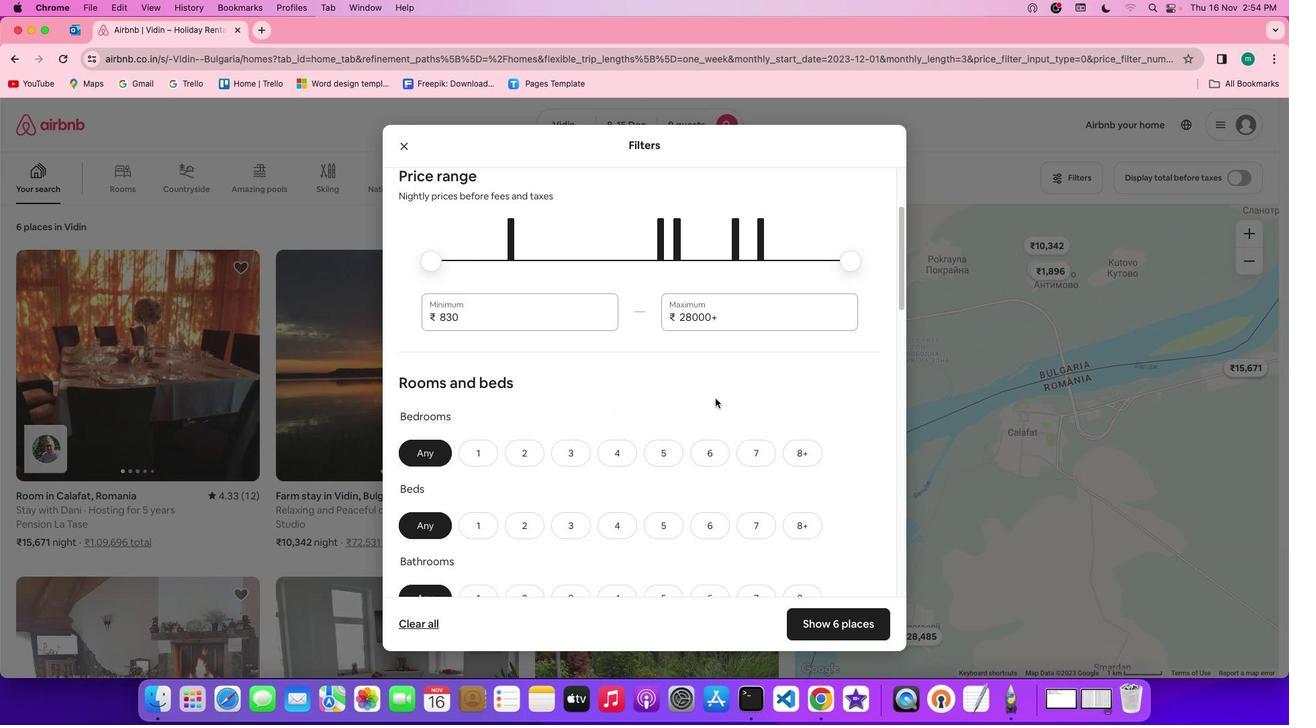 
Action: Mouse scrolled (732, 415) with delta (16, 15)
Screenshot: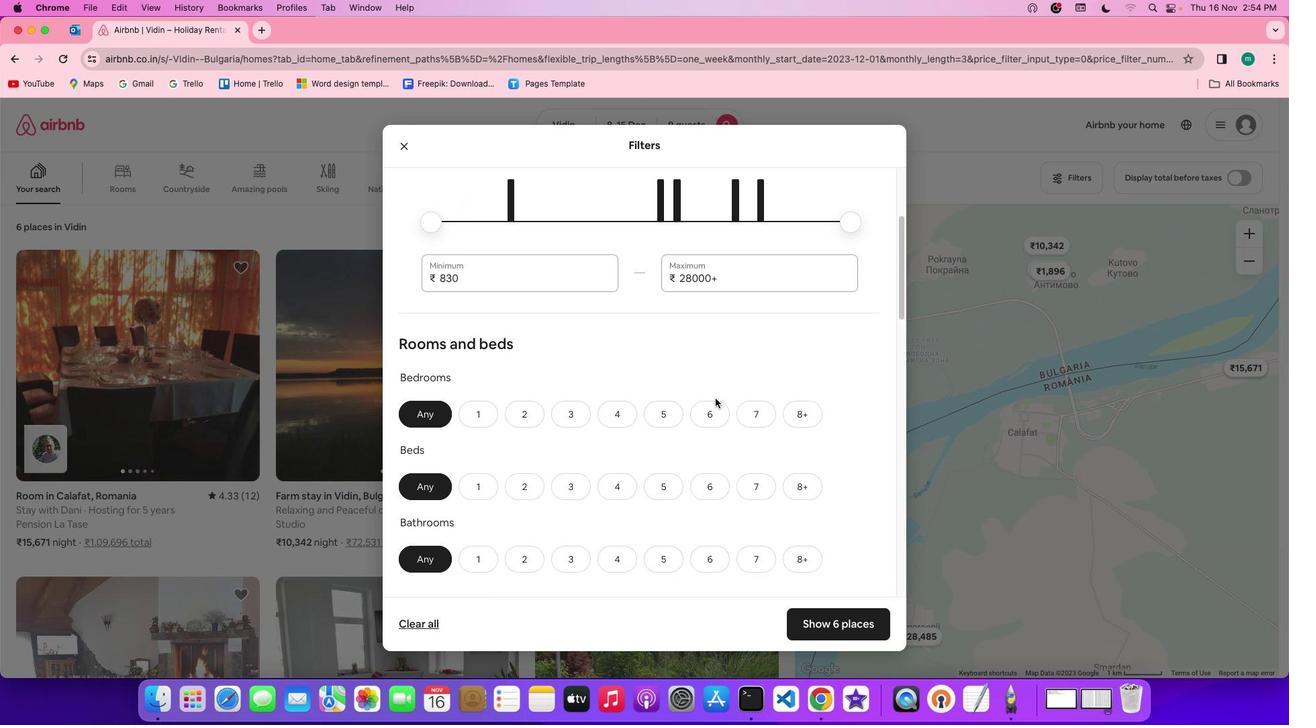
Action: Mouse scrolled (732, 415) with delta (16, 15)
Screenshot: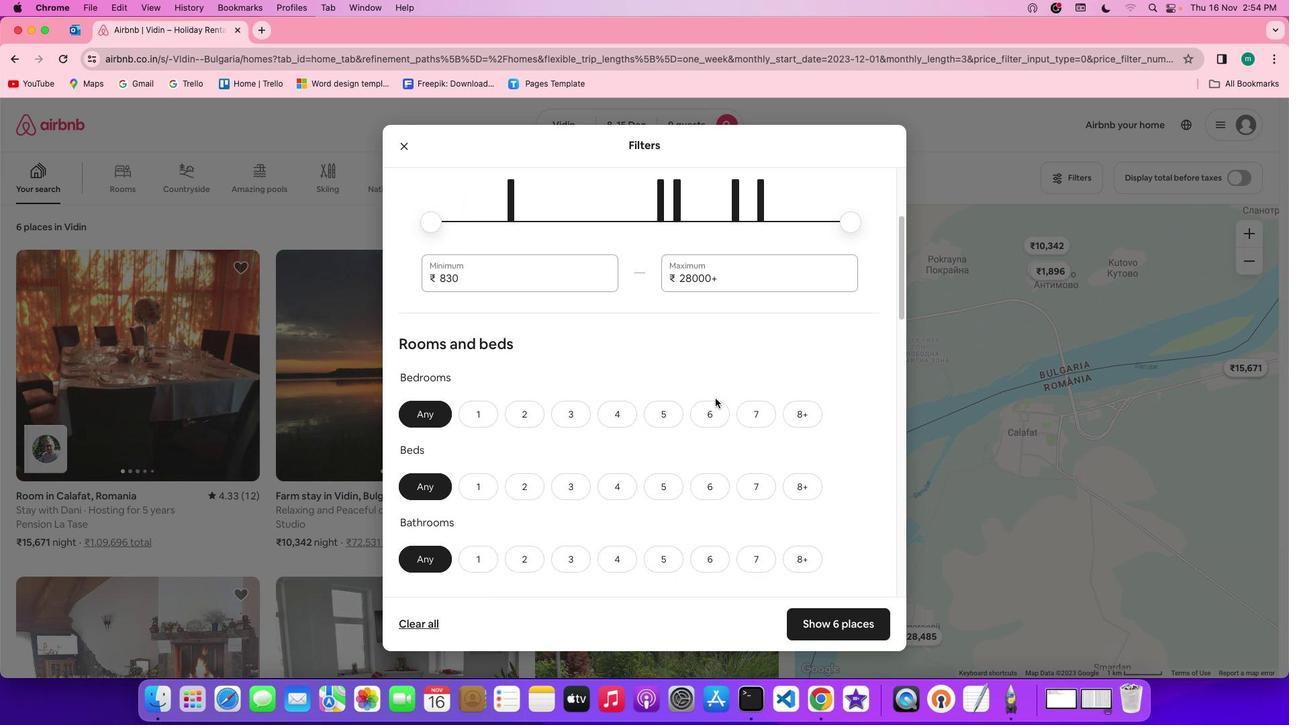 
Action: Mouse scrolled (732, 415) with delta (16, 15)
Screenshot: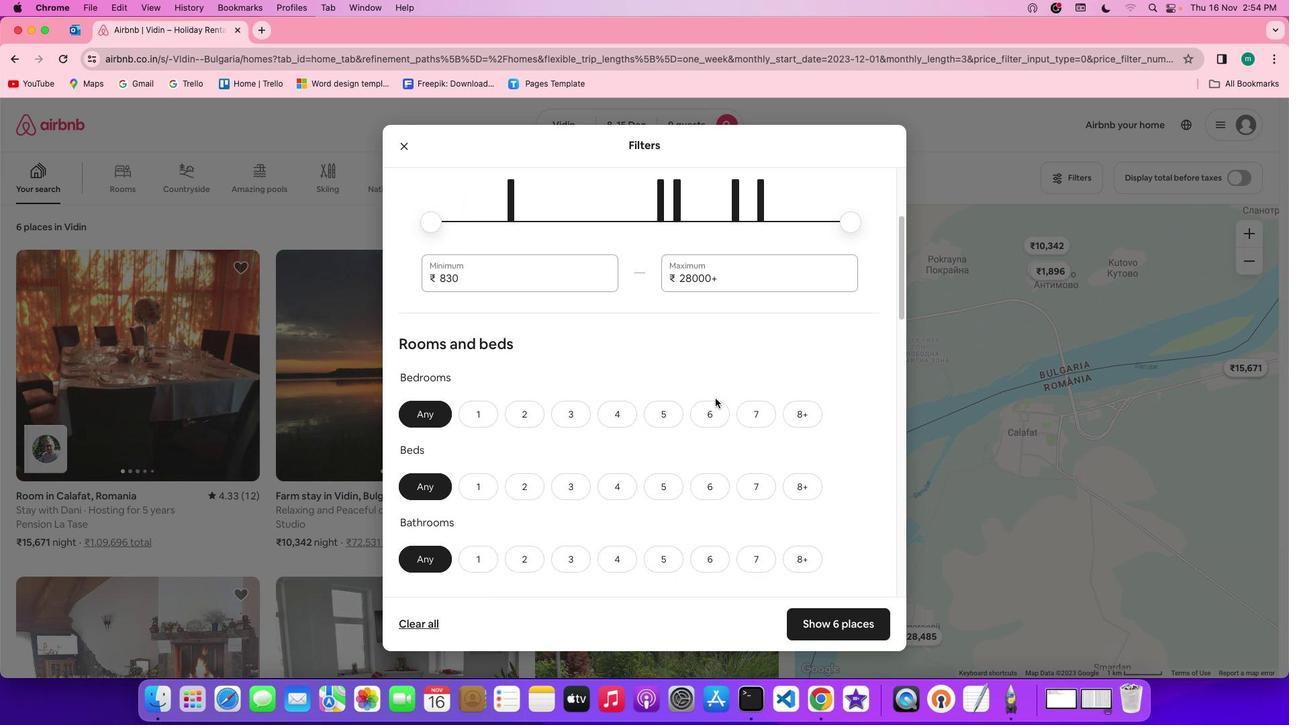 
Action: Mouse scrolled (732, 415) with delta (16, 15)
Screenshot: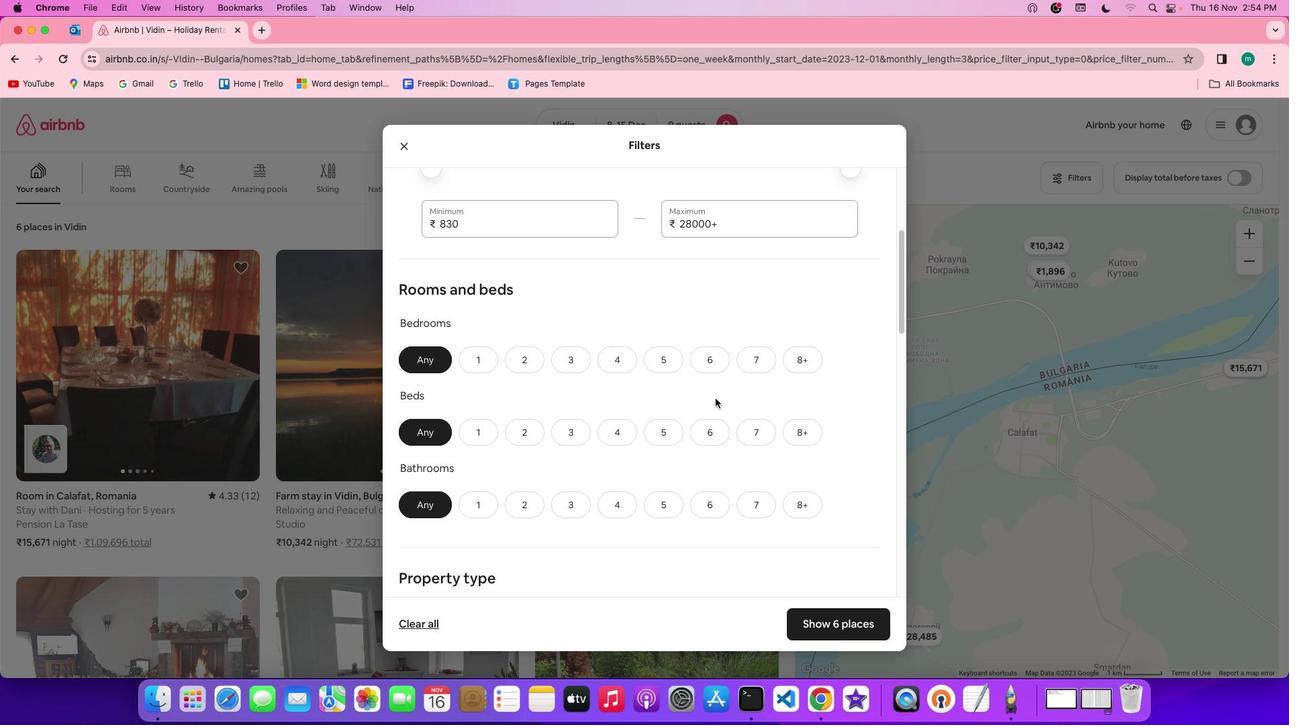 
Action: Mouse scrolled (732, 415) with delta (16, 15)
Screenshot: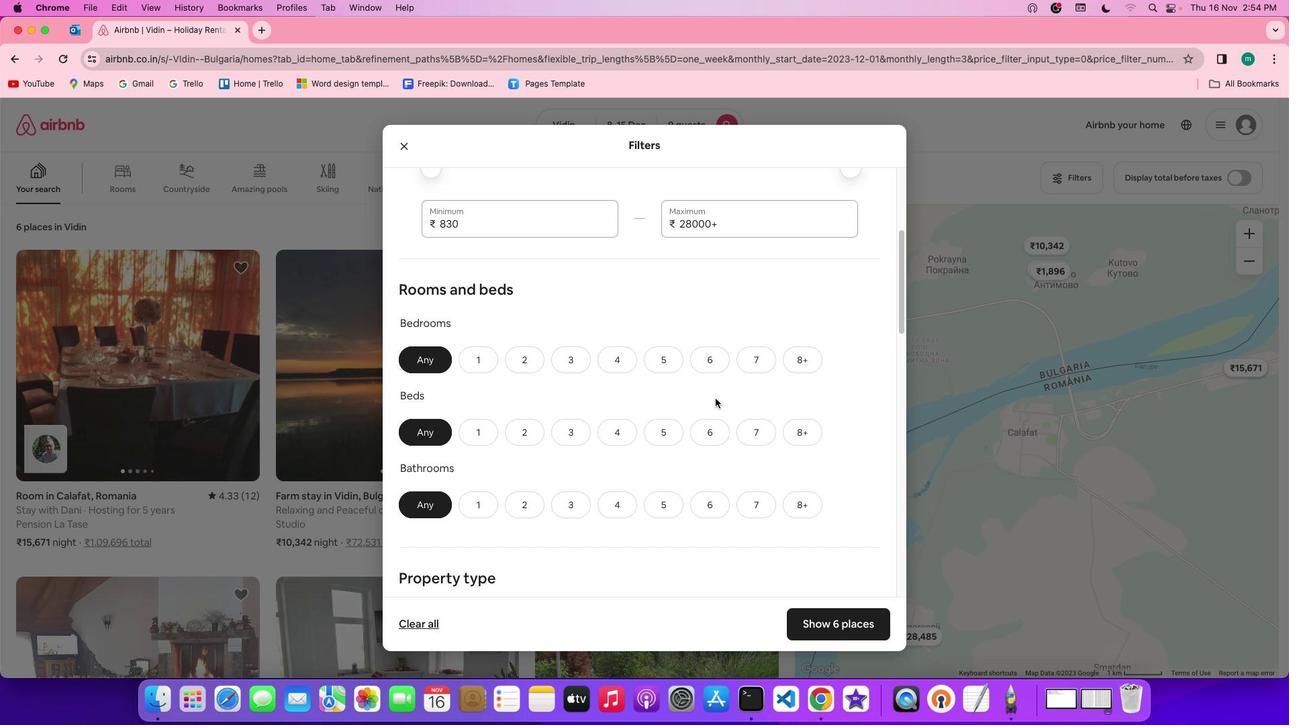 
Action: Mouse scrolled (732, 415) with delta (16, 15)
Screenshot: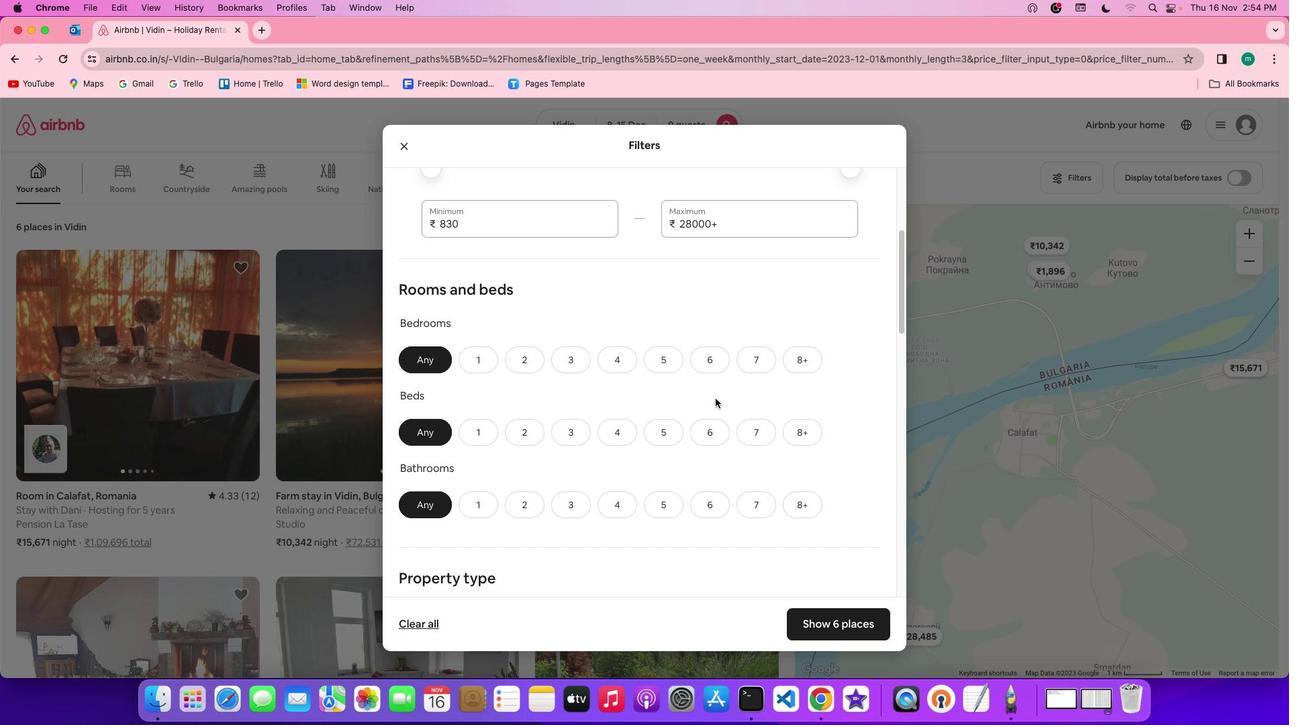 
Action: Mouse scrolled (732, 415) with delta (16, 15)
Screenshot: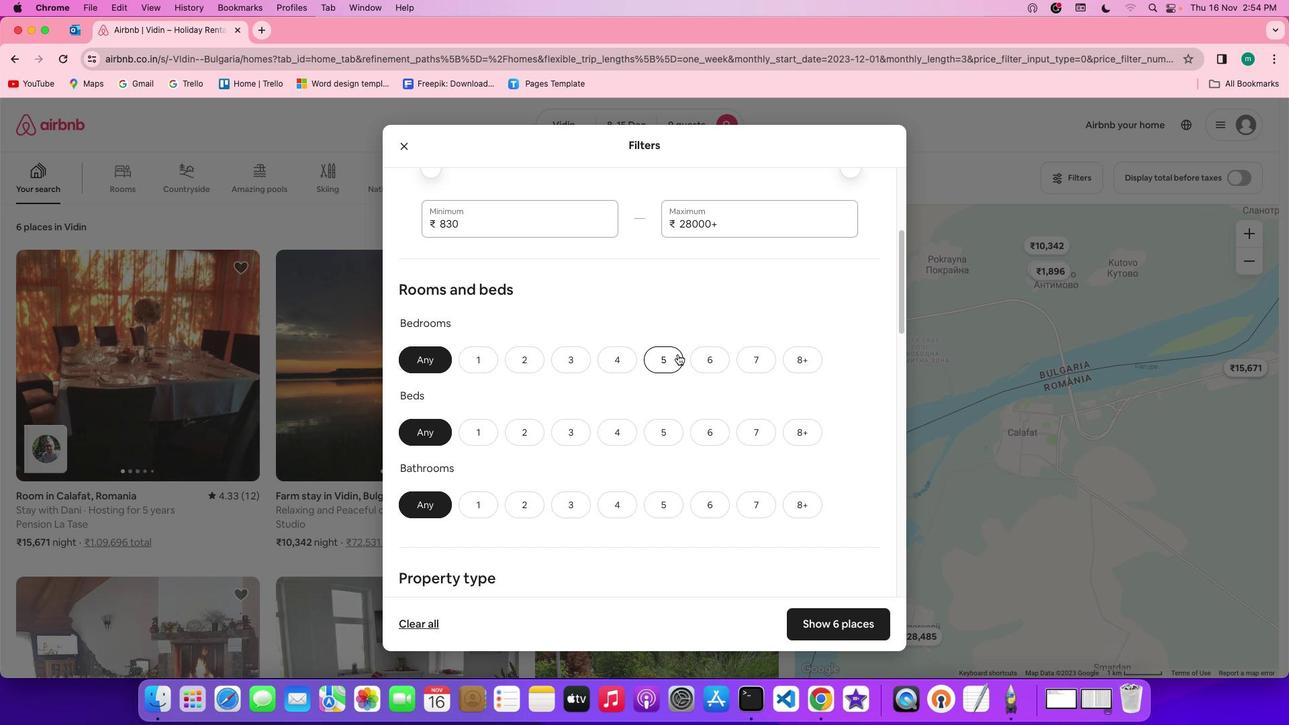 
Action: Mouse scrolled (732, 415) with delta (16, 15)
Screenshot: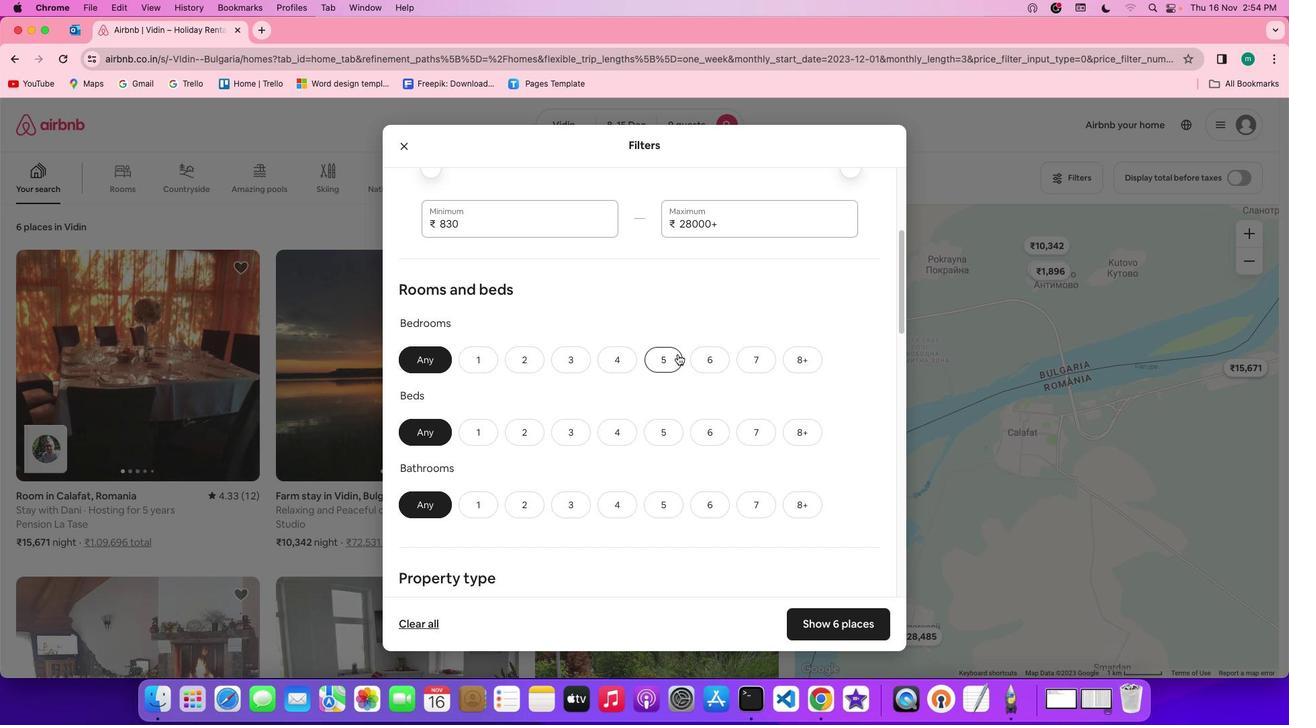 
Action: Mouse scrolled (732, 415) with delta (16, 15)
Screenshot: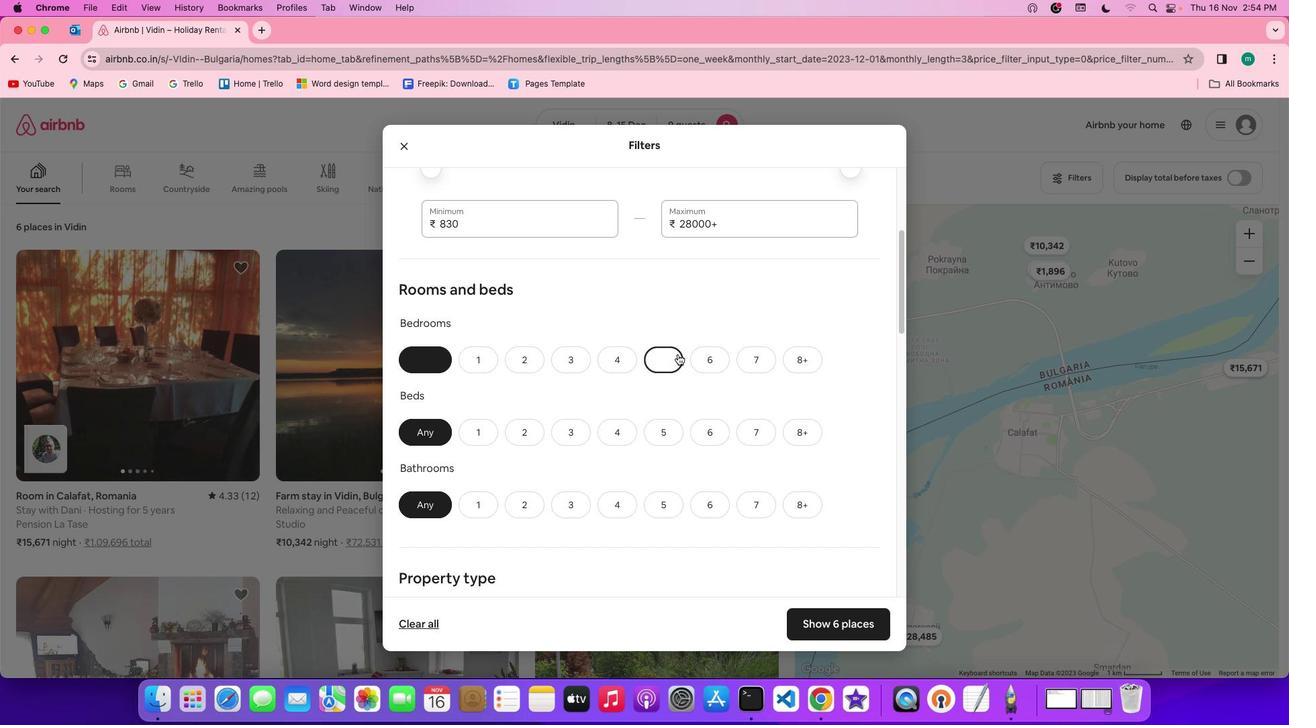 
Action: Mouse moved to (693, 370)
Screenshot: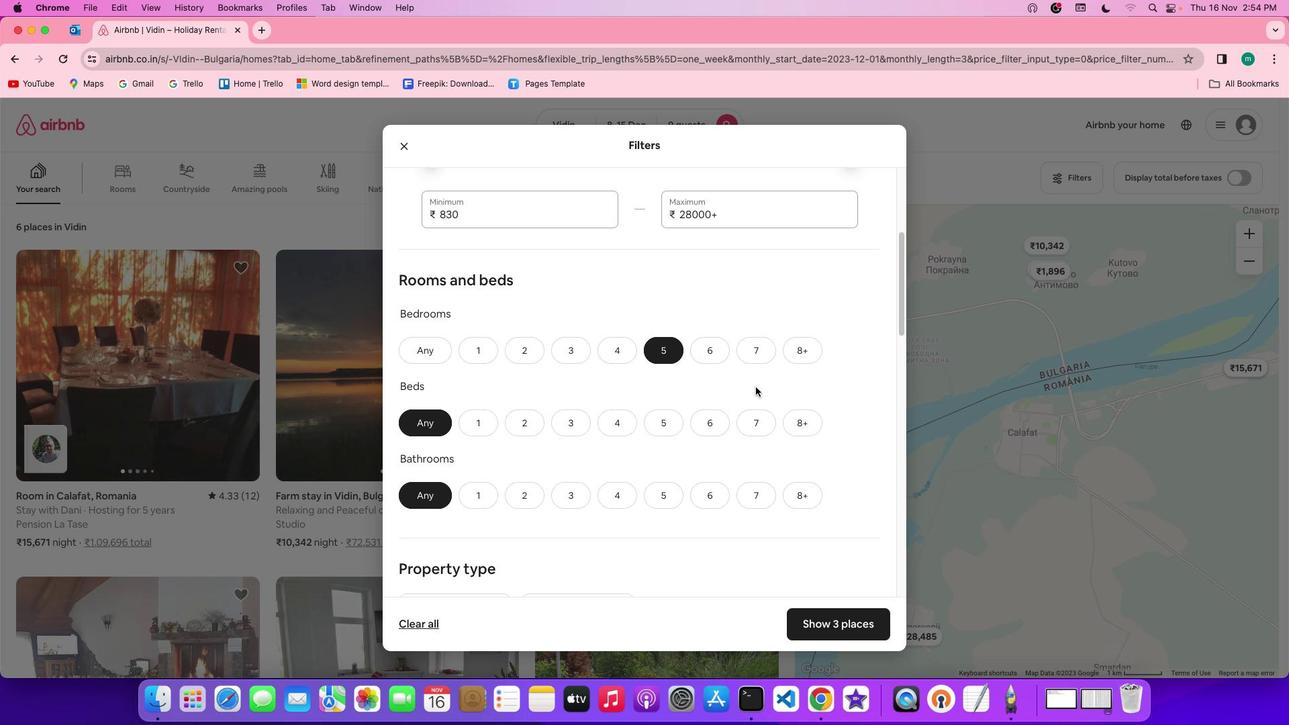 
Action: Mouse pressed left at (693, 370)
Screenshot: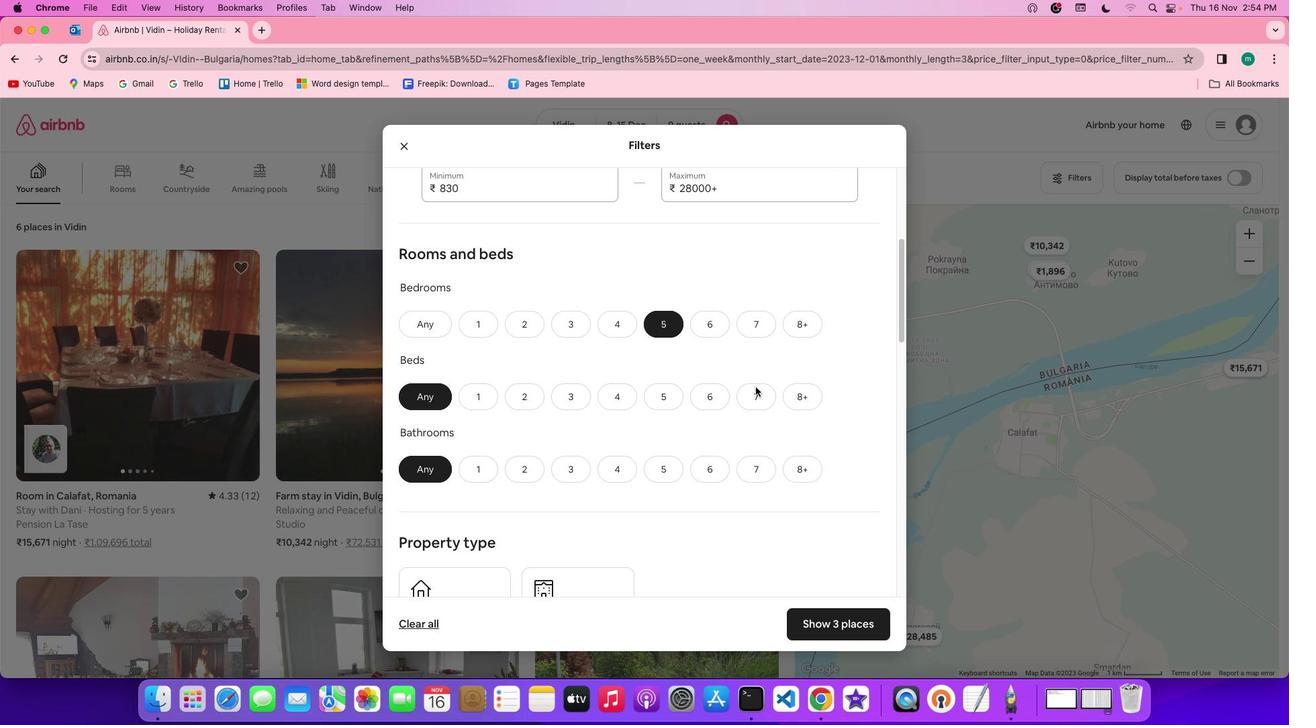 
Action: Mouse moved to (772, 403)
Screenshot: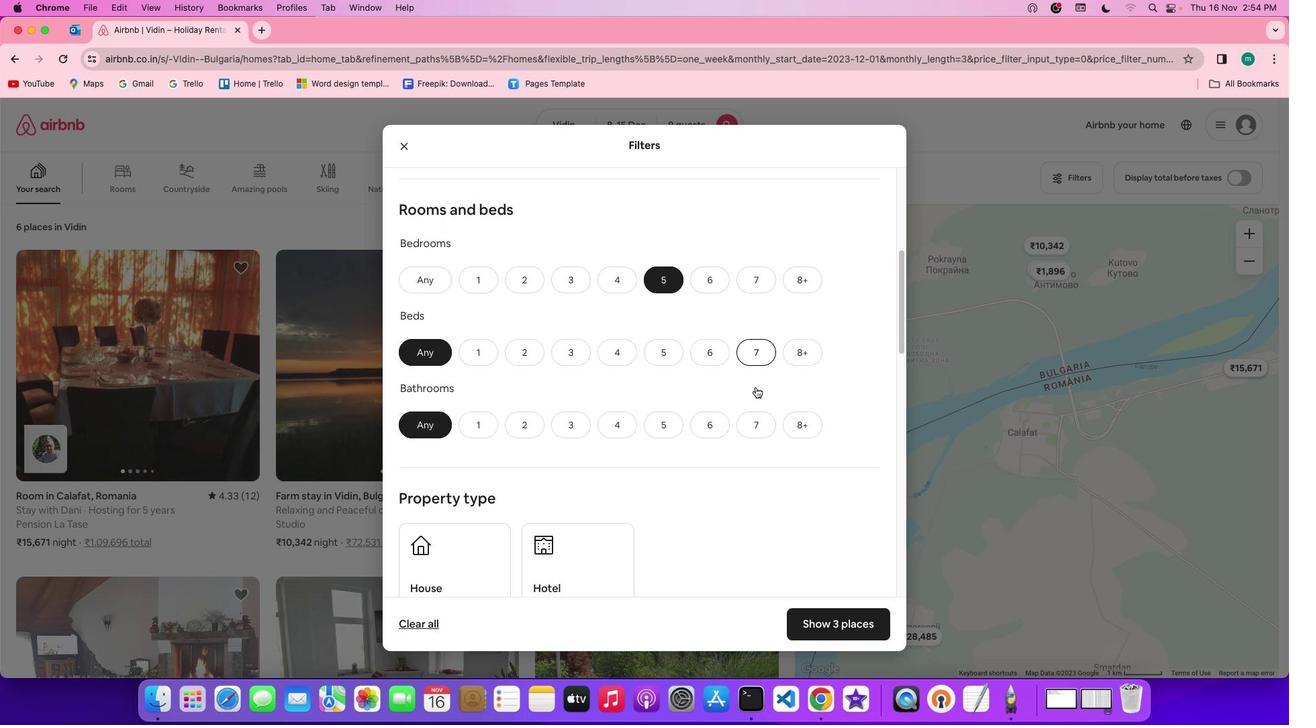 
Action: Mouse scrolled (772, 403) with delta (16, 15)
Screenshot: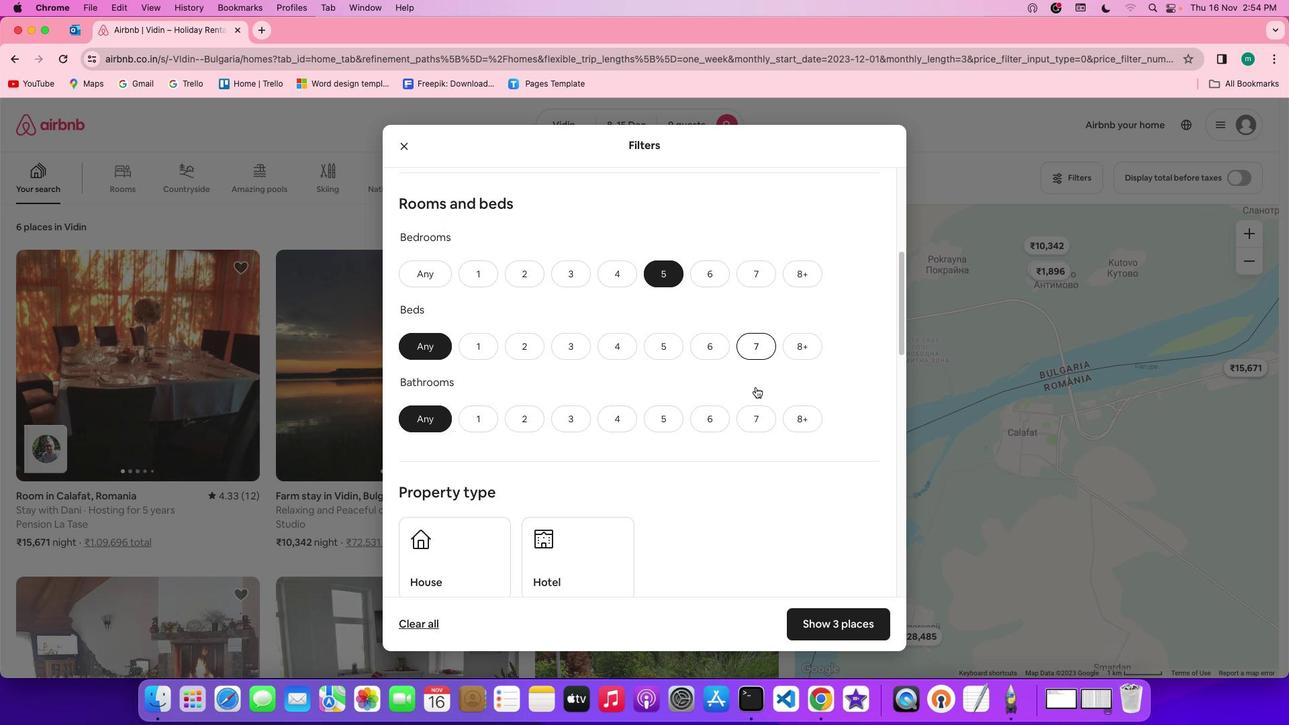
Action: Mouse scrolled (772, 403) with delta (16, 15)
Screenshot: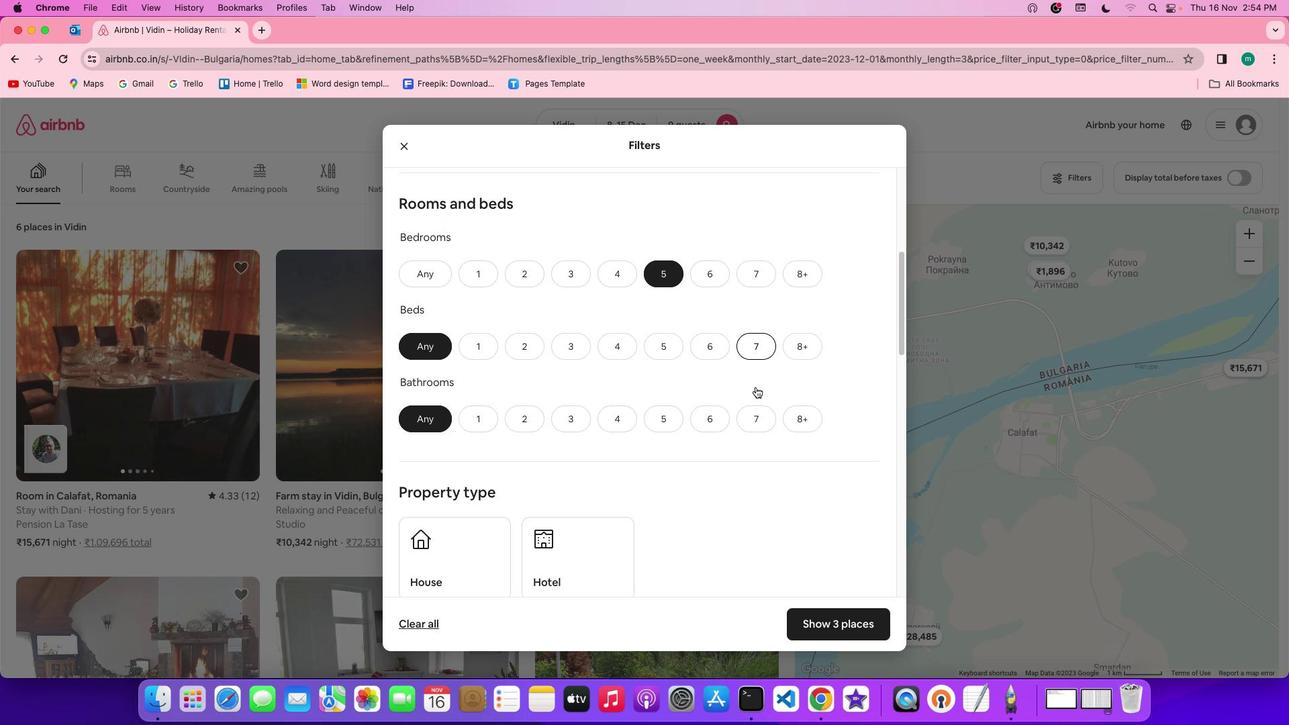 
Action: Mouse scrolled (772, 403) with delta (16, 15)
Screenshot: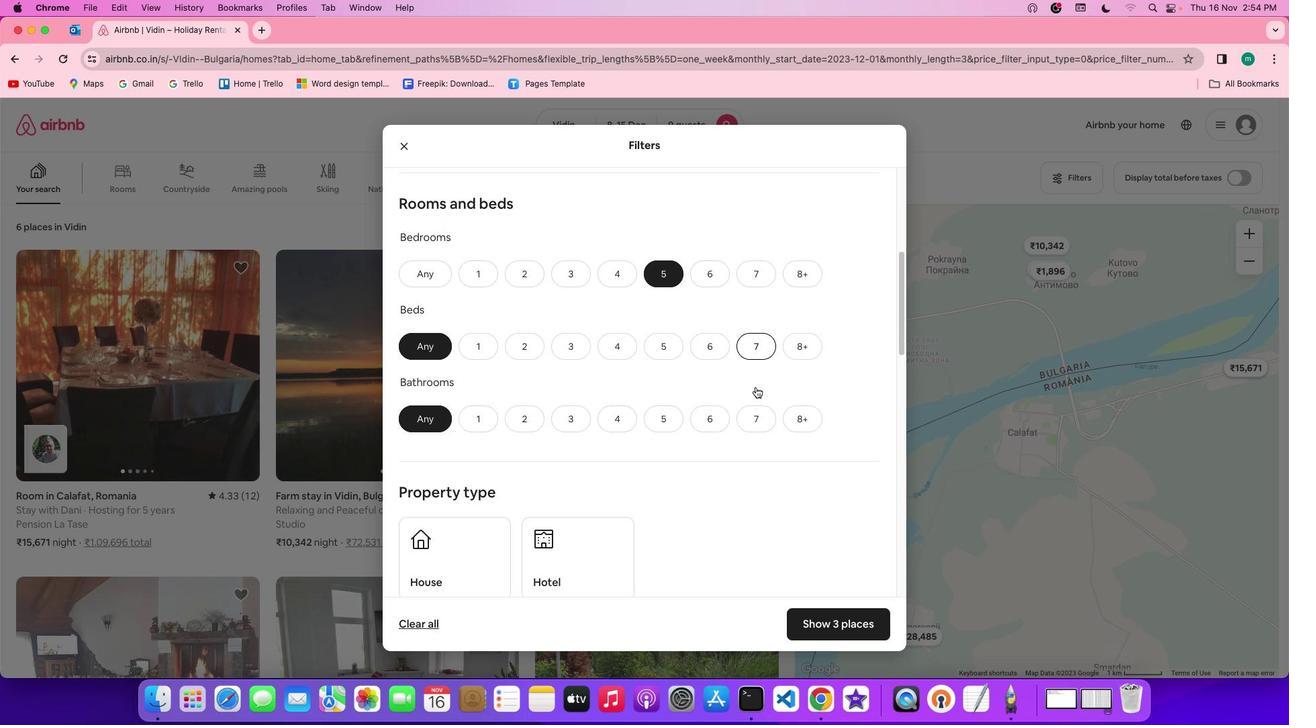 
Action: Mouse scrolled (772, 403) with delta (16, 15)
Screenshot: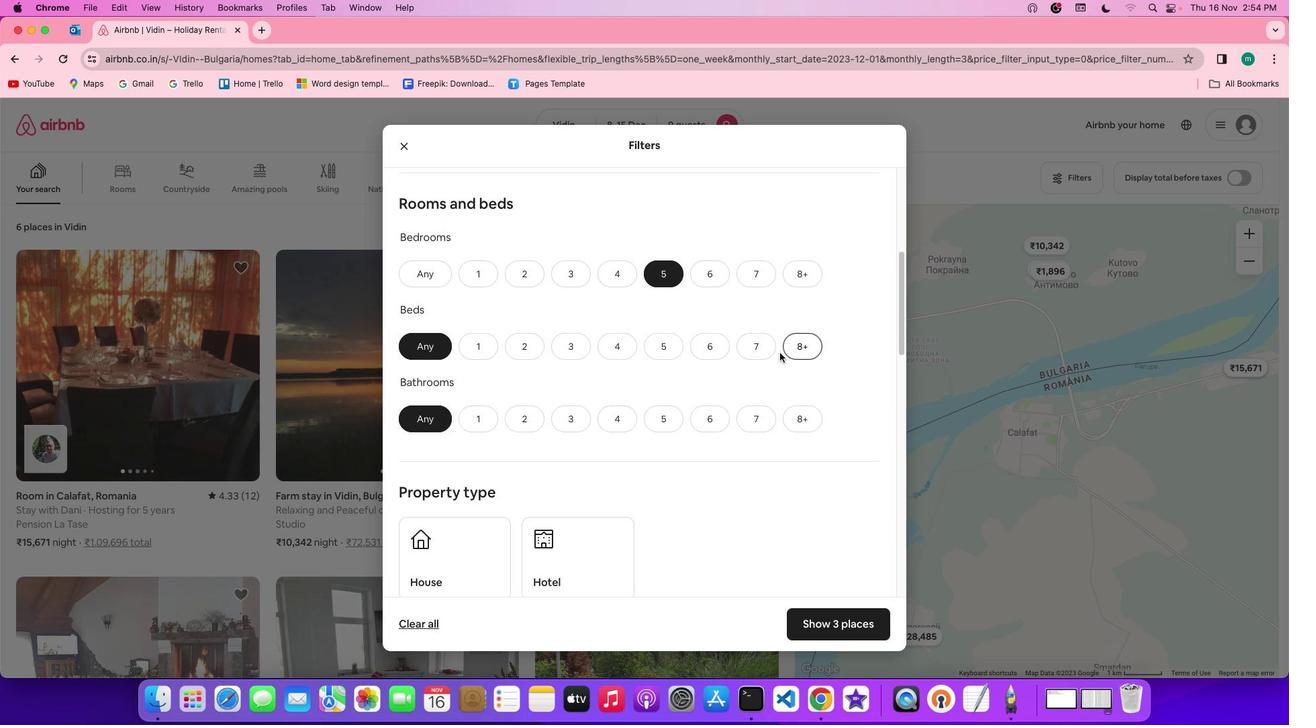 
Action: Mouse scrolled (772, 403) with delta (16, 15)
Screenshot: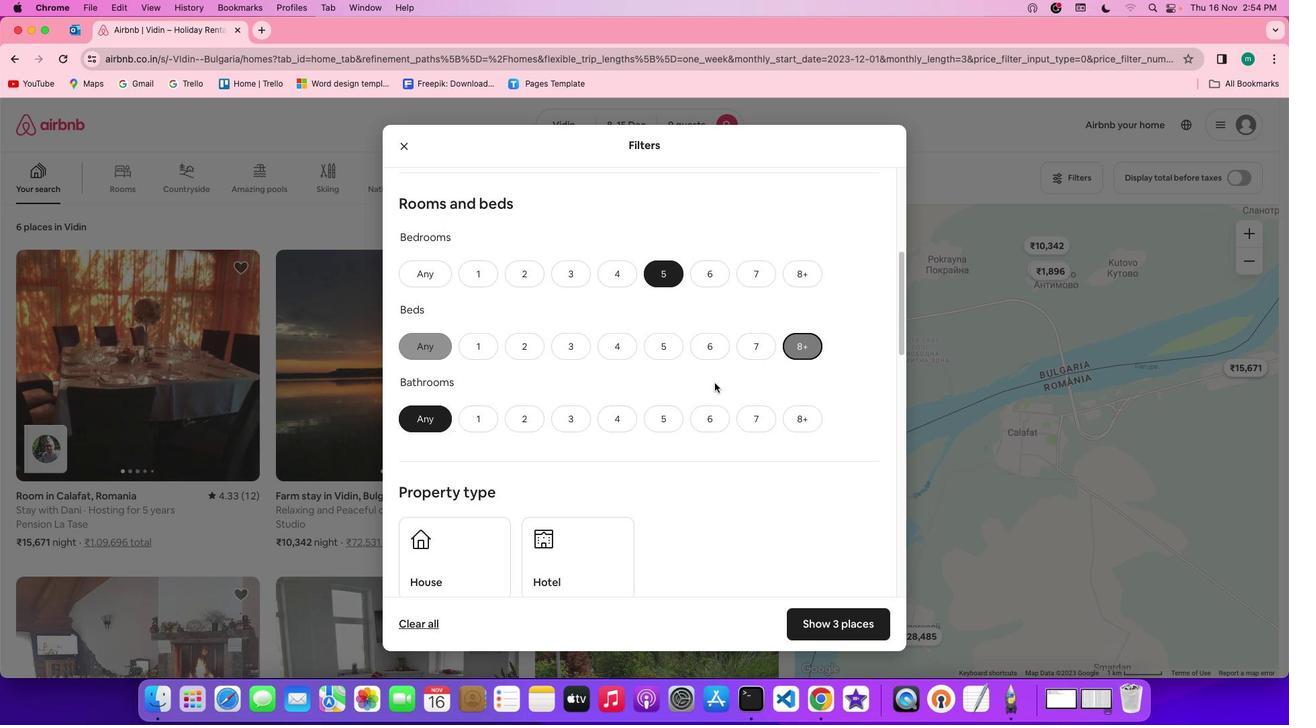 
Action: Mouse scrolled (772, 403) with delta (16, 15)
Screenshot: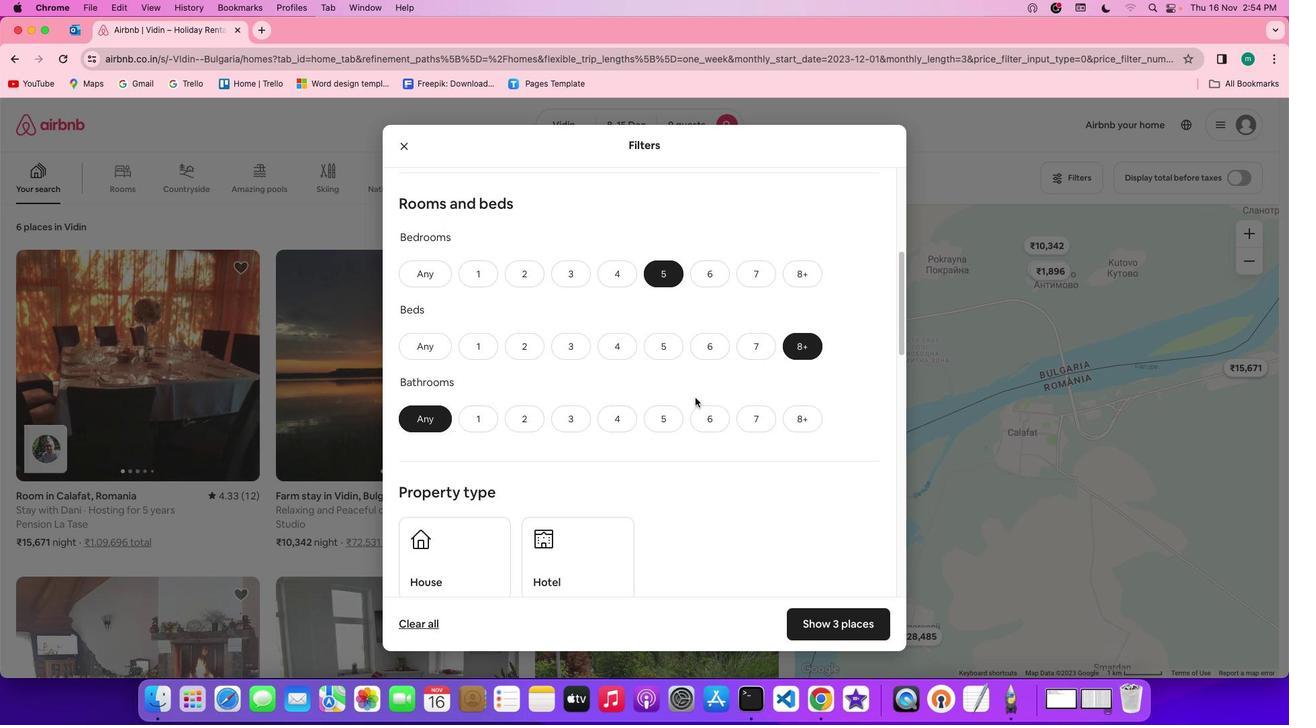 
Action: Mouse moved to (821, 357)
Screenshot: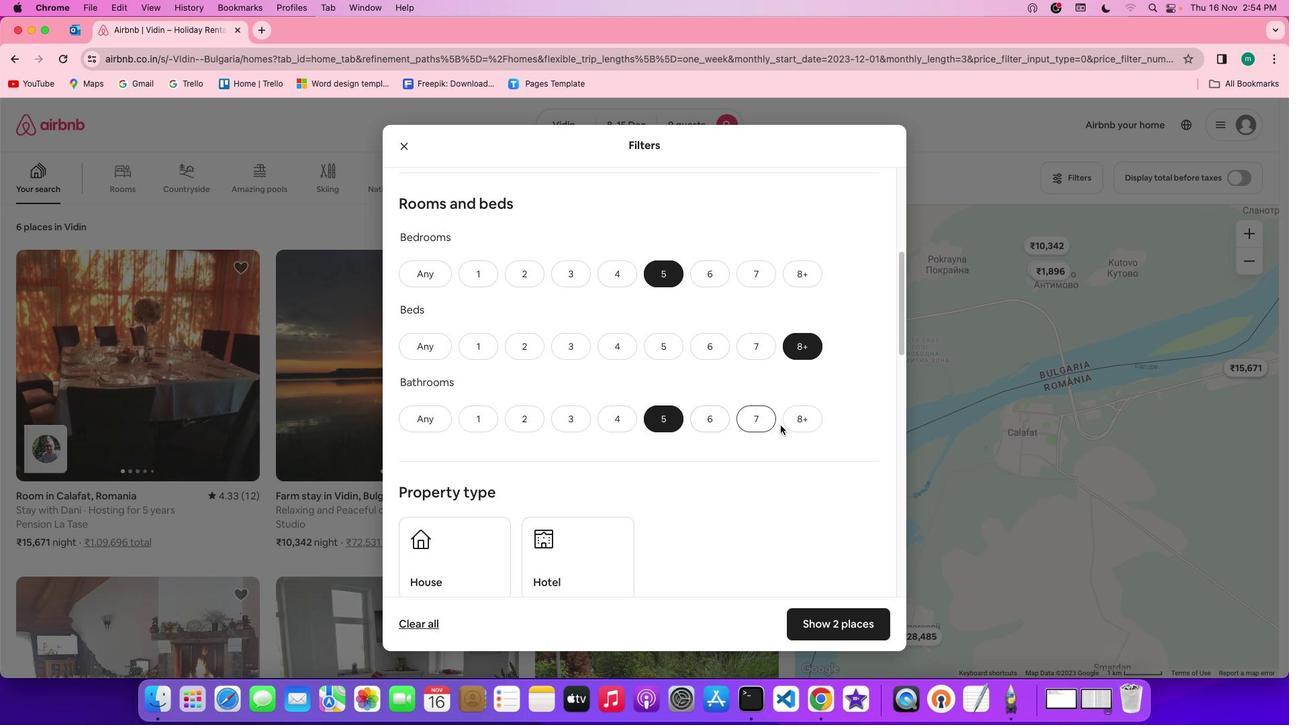 
Action: Mouse pressed left at (821, 357)
Screenshot: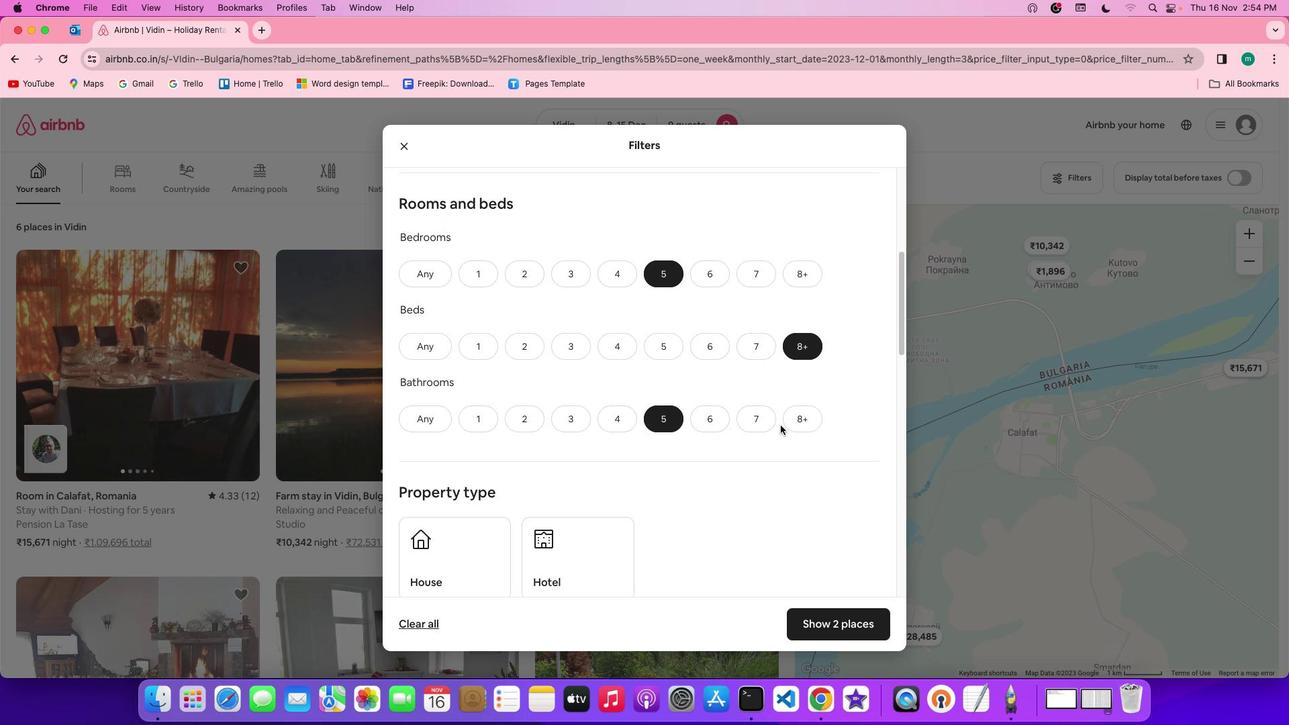 
Action: Mouse moved to (680, 427)
Screenshot: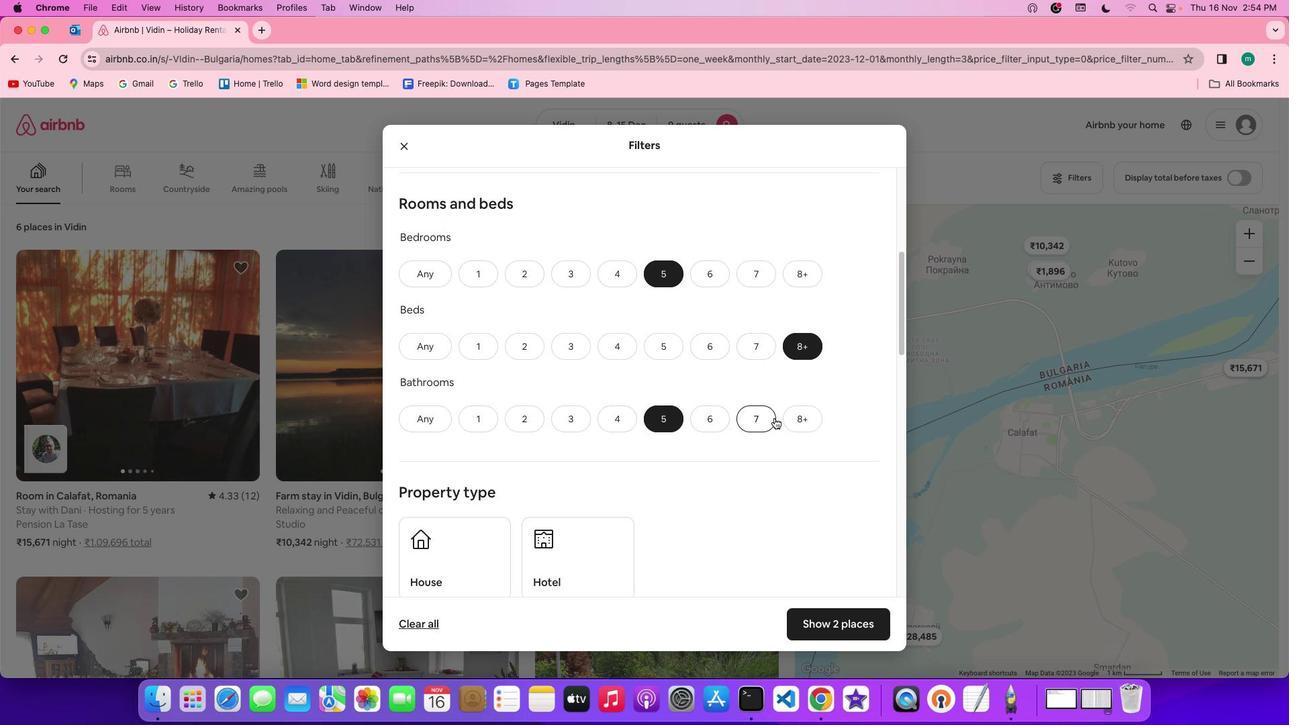 
Action: Mouse pressed left at (680, 427)
Screenshot: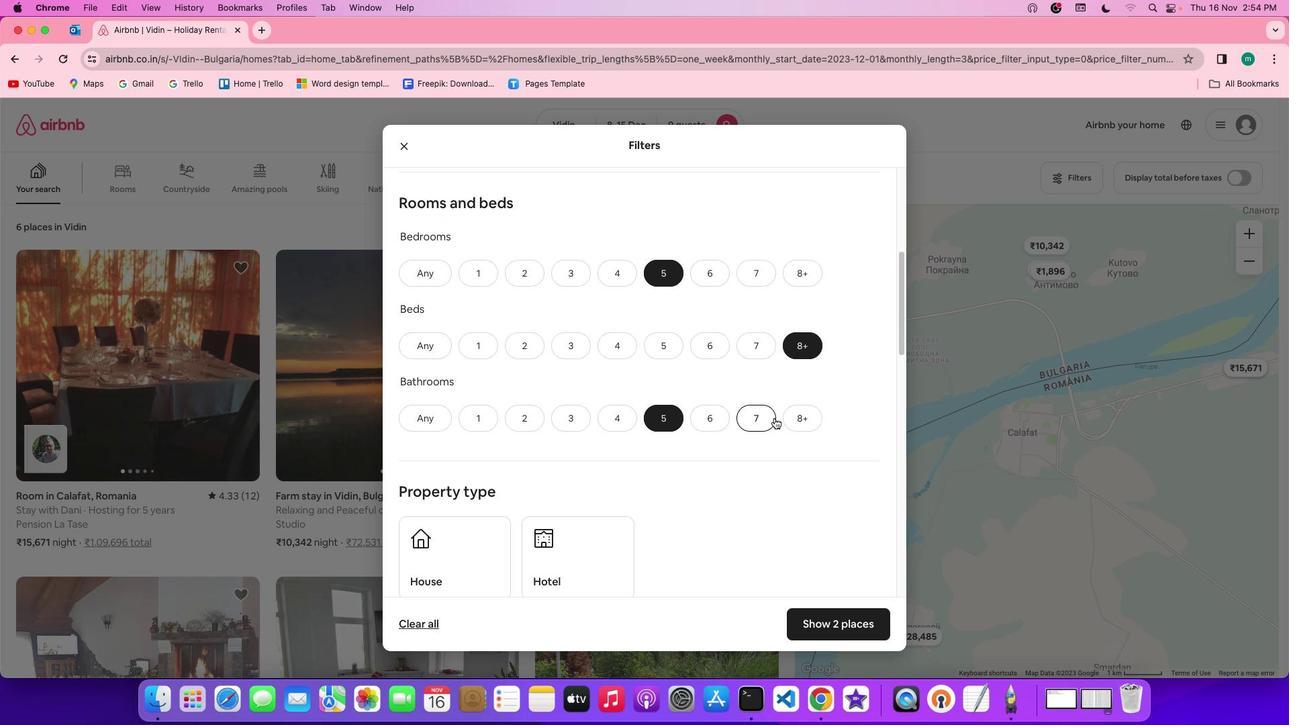 
Action: Mouse moved to (791, 433)
Screenshot: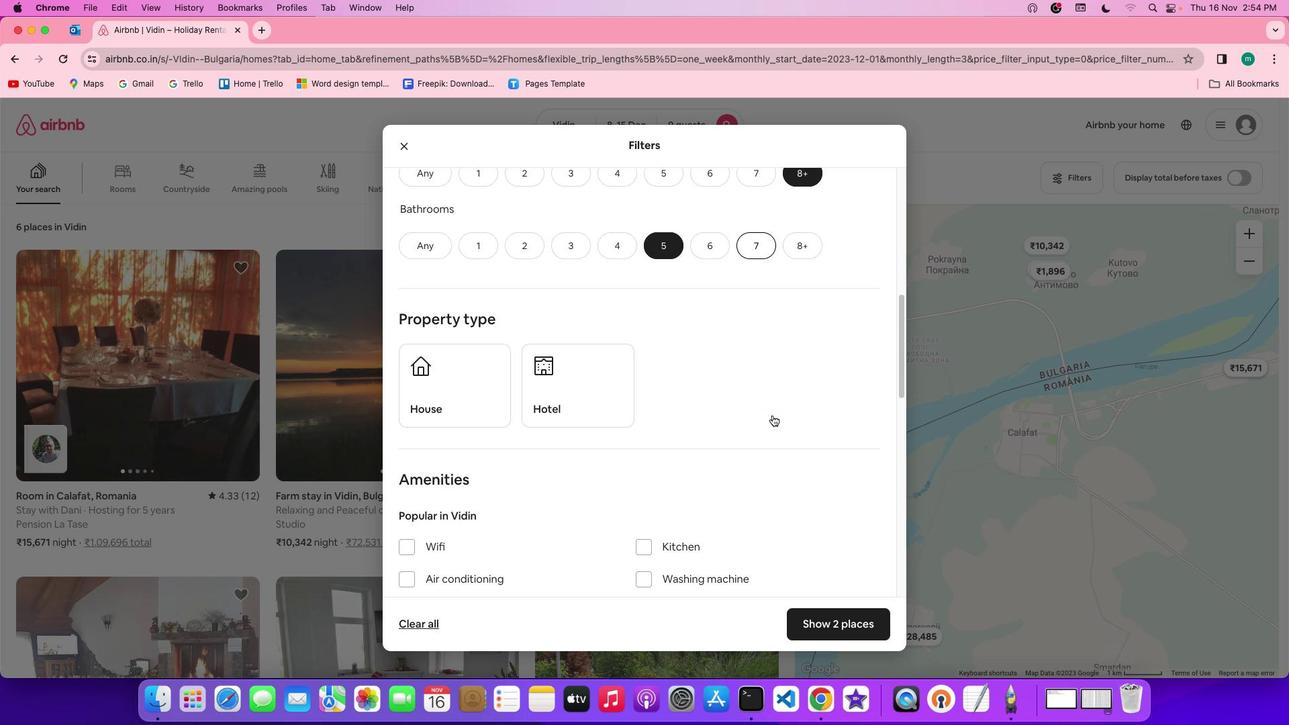 
Action: Mouse scrolled (791, 433) with delta (16, 15)
Screenshot: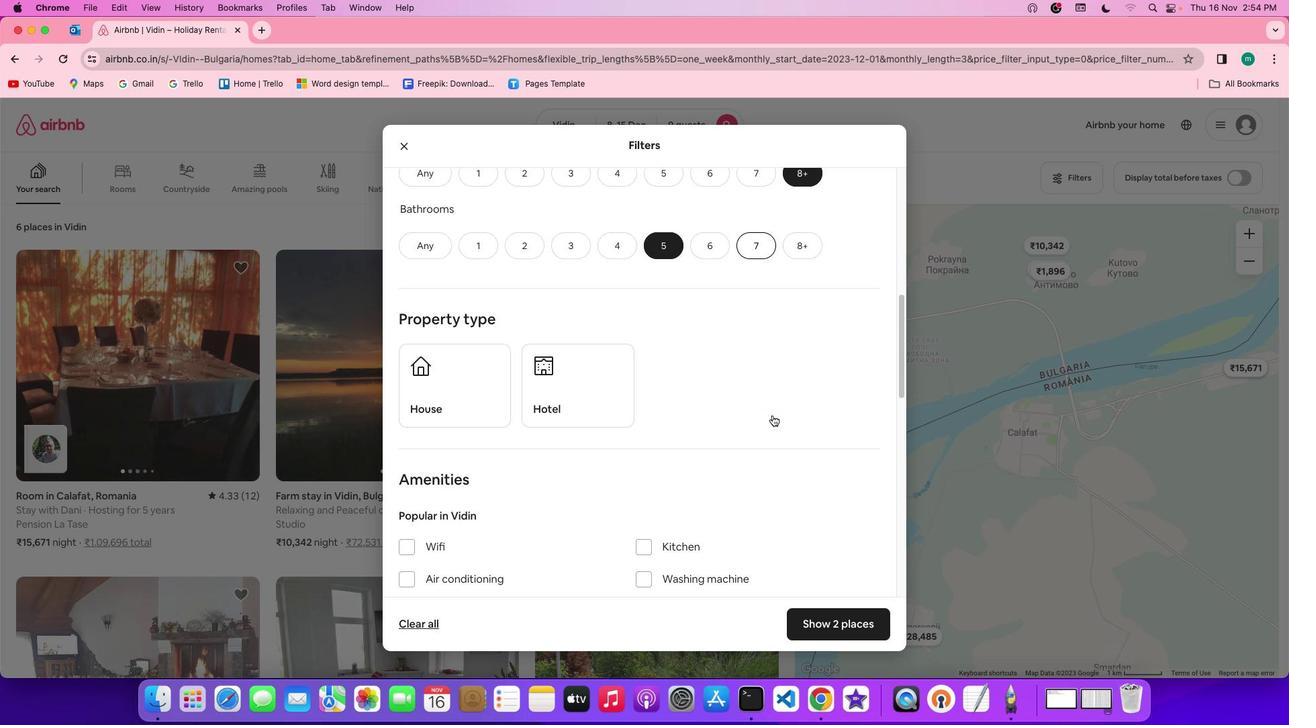 
Action: Mouse moved to (788, 431)
Screenshot: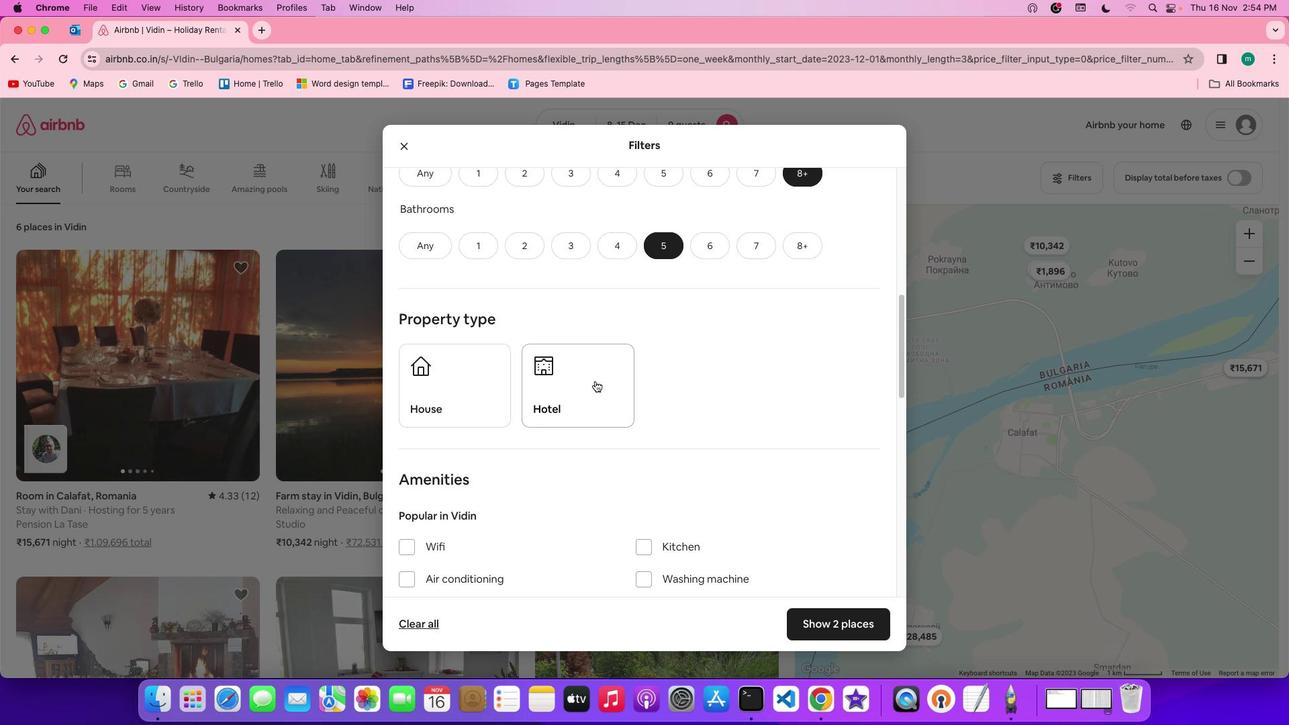 
Action: Mouse scrolled (788, 431) with delta (16, 15)
Screenshot: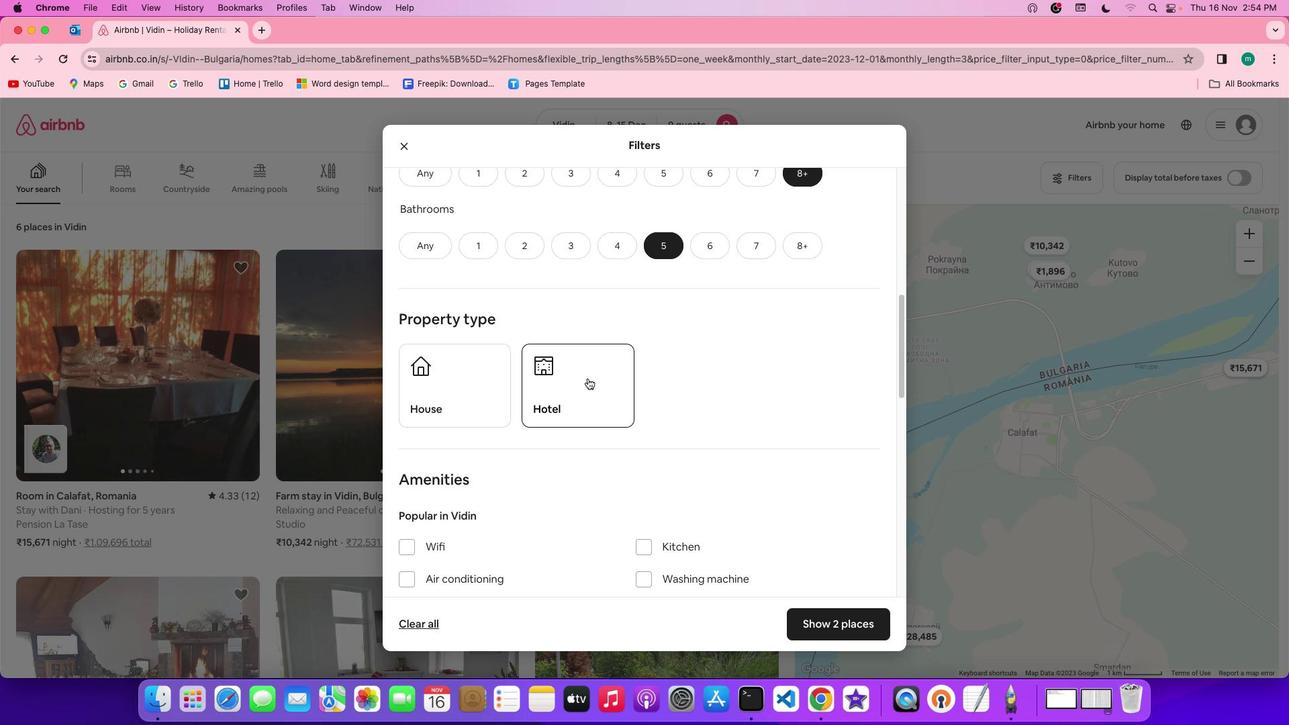 
Action: Mouse scrolled (788, 431) with delta (16, 15)
Screenshot: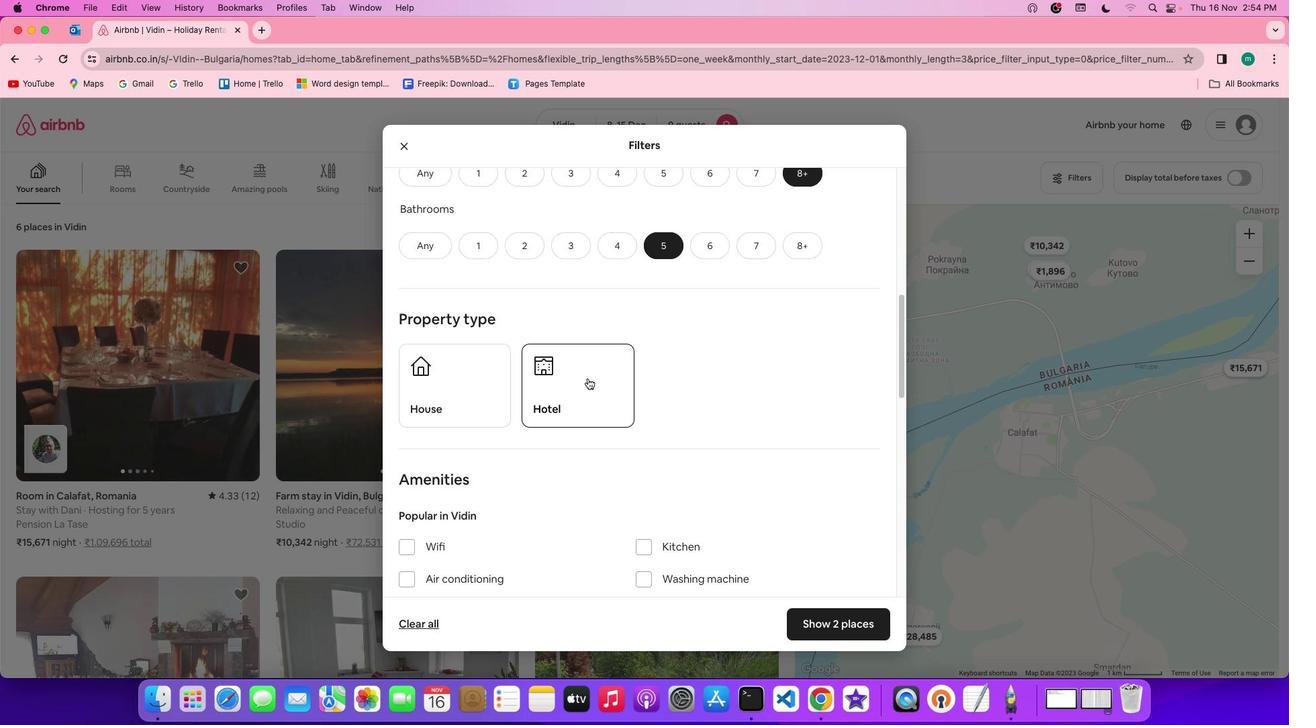 
Action: Mouse scrolled (788, 431) with delta (16, 14)
Screenshot: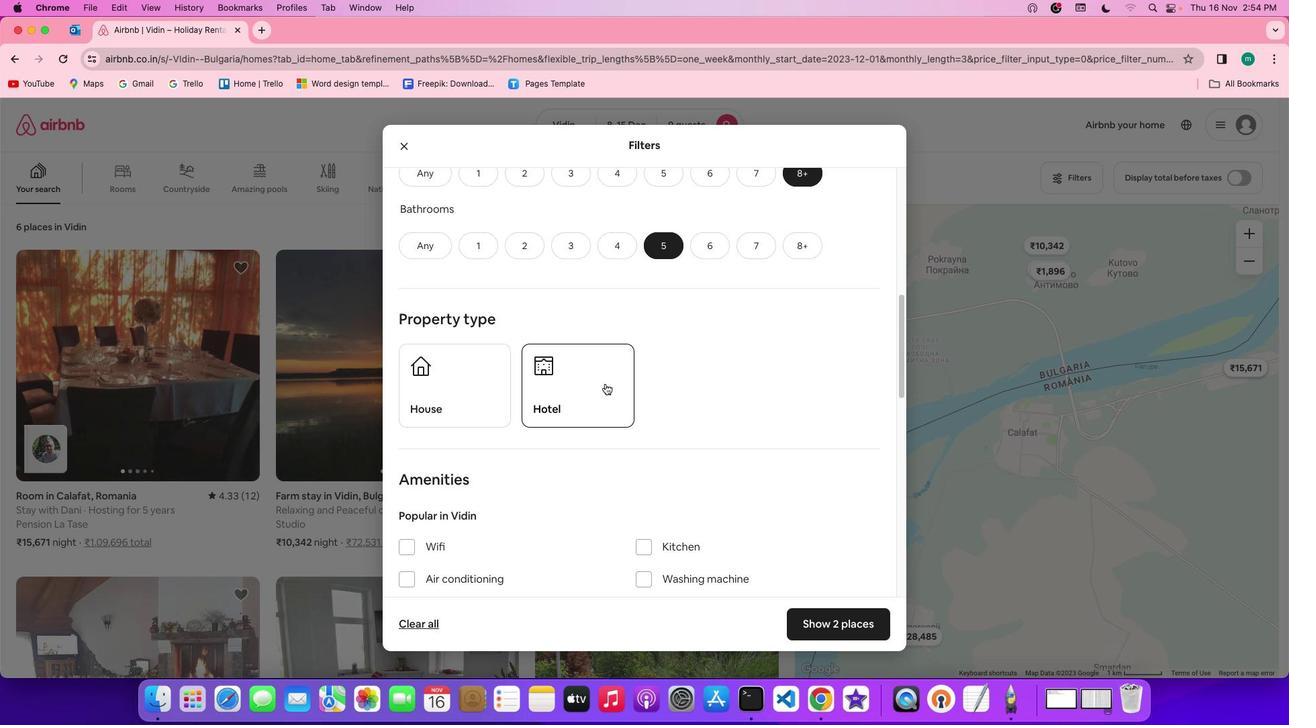 
Action: Mouse scrolled (788, 431) with delta (16, 14)
Screenshot: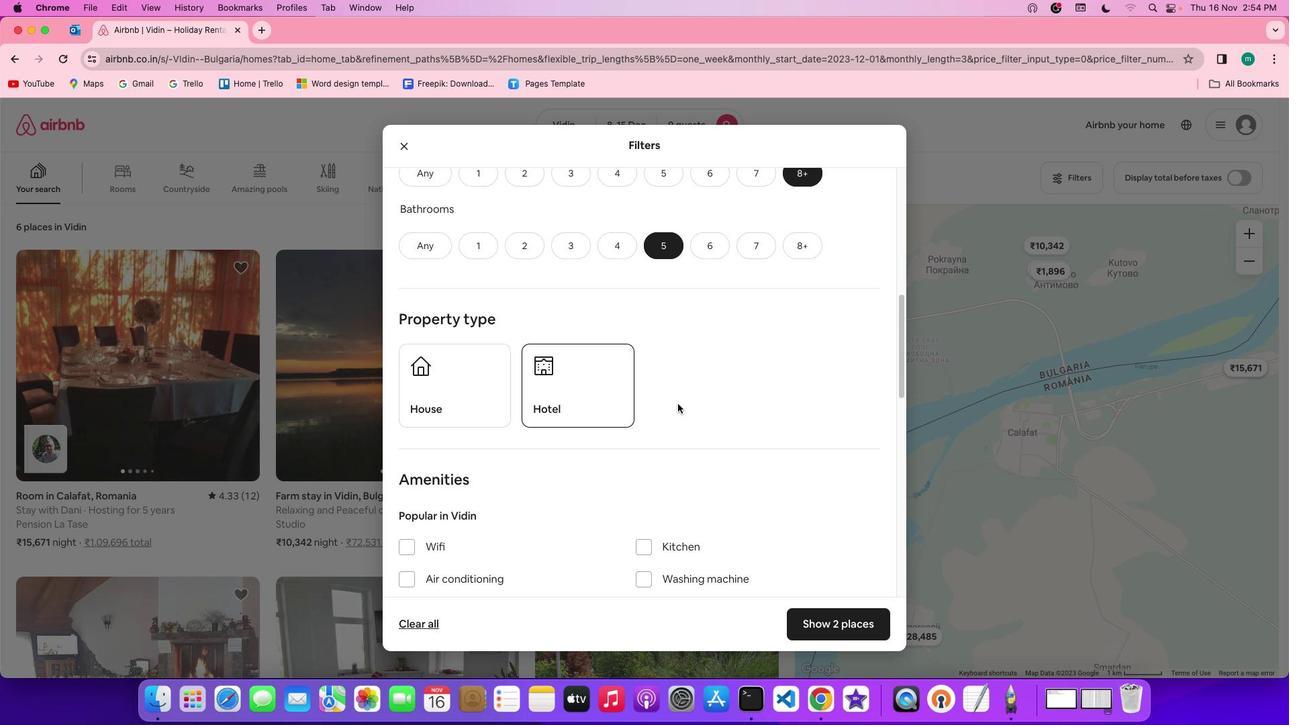 
Action: Mouse moved to (841, 450)
Screenshot: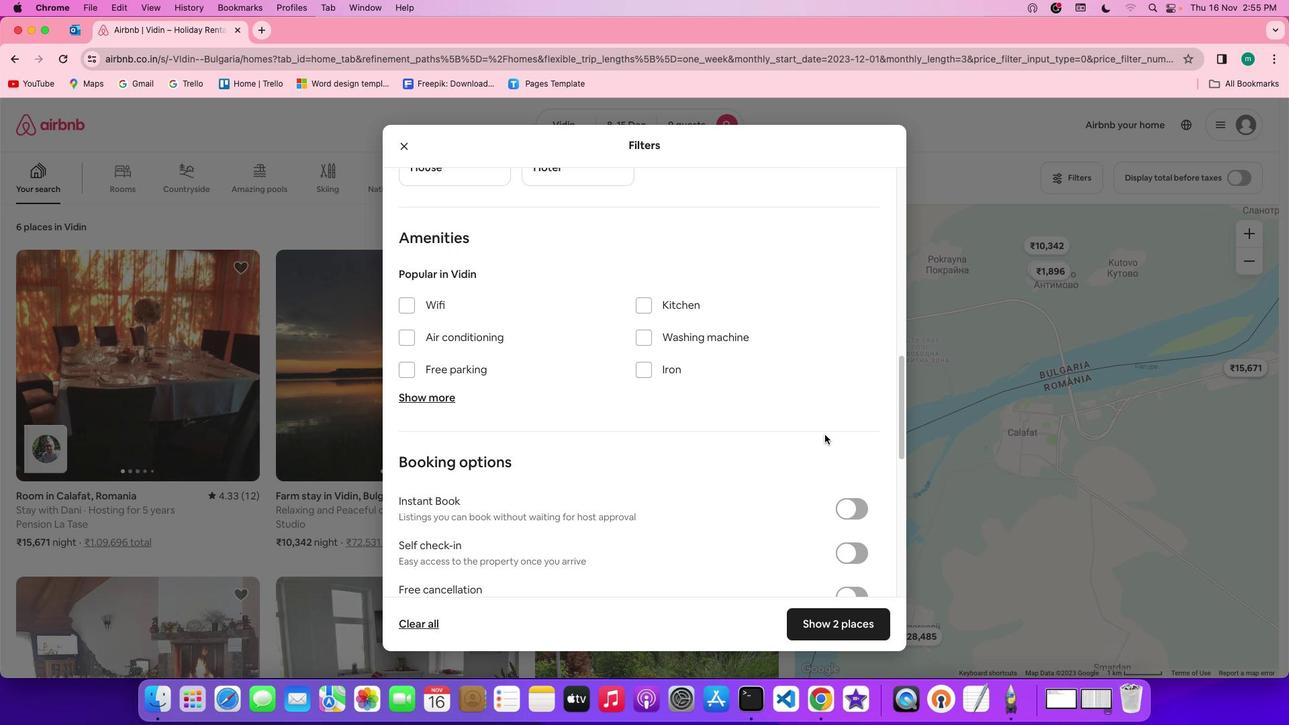 
Action: Mouse scrolled (841, 450) with delta (16, 15)
Screenshot: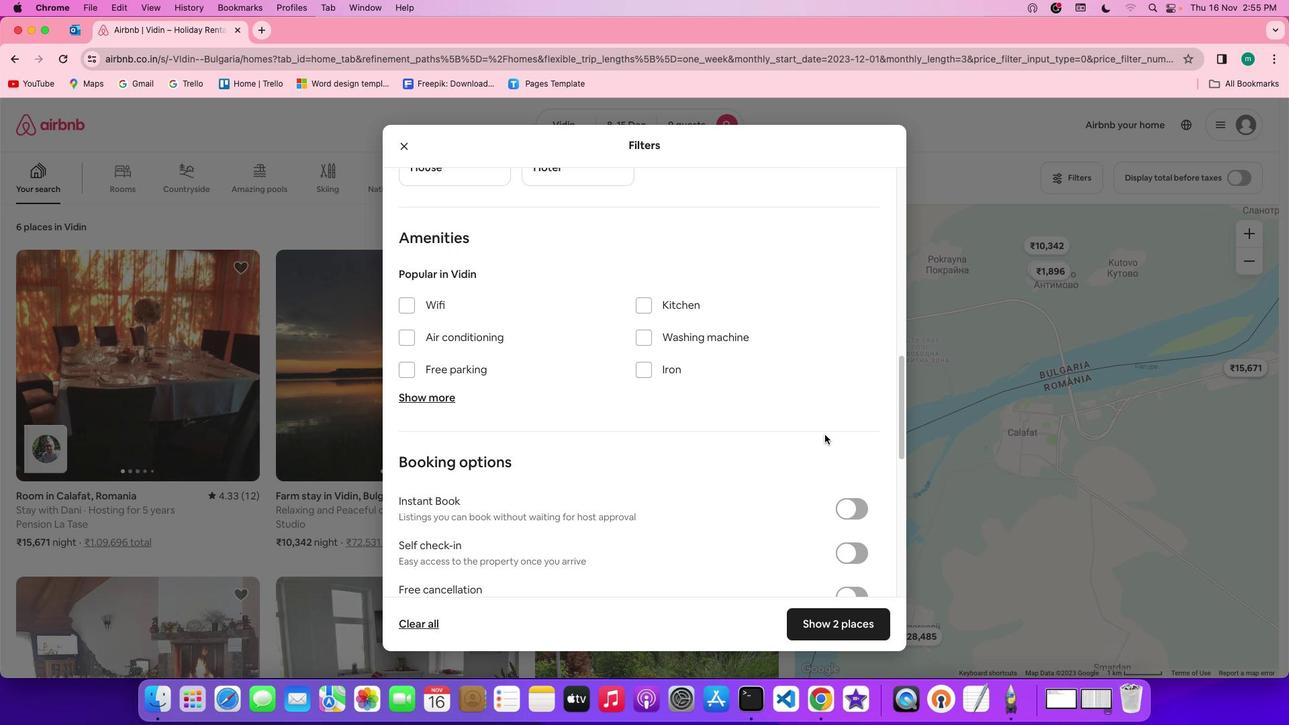 
Action: Mouse moved to (841, 450)
Screenshot: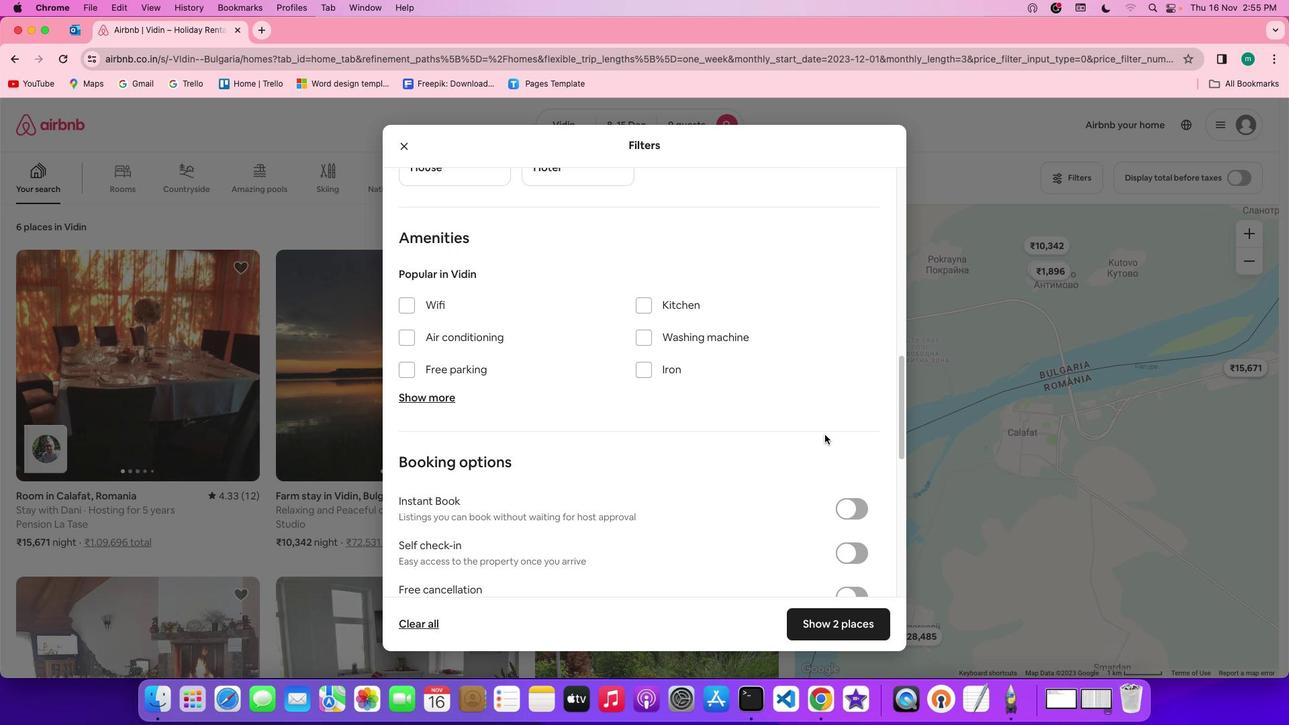 
Action: Mouse scrolled (841, 450) with delta (16, 15)
Screenshot: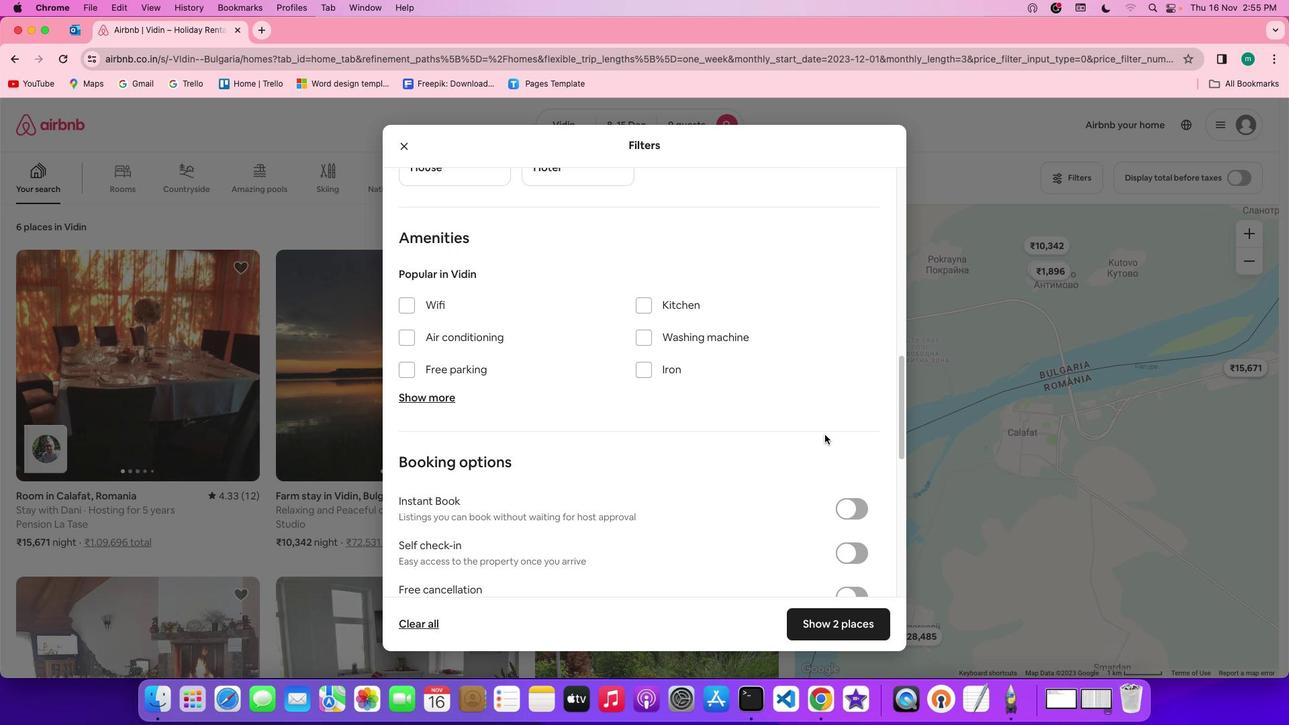
Action: Mouse scrolled (841, 450) with delta (16, 14)
Screenshot: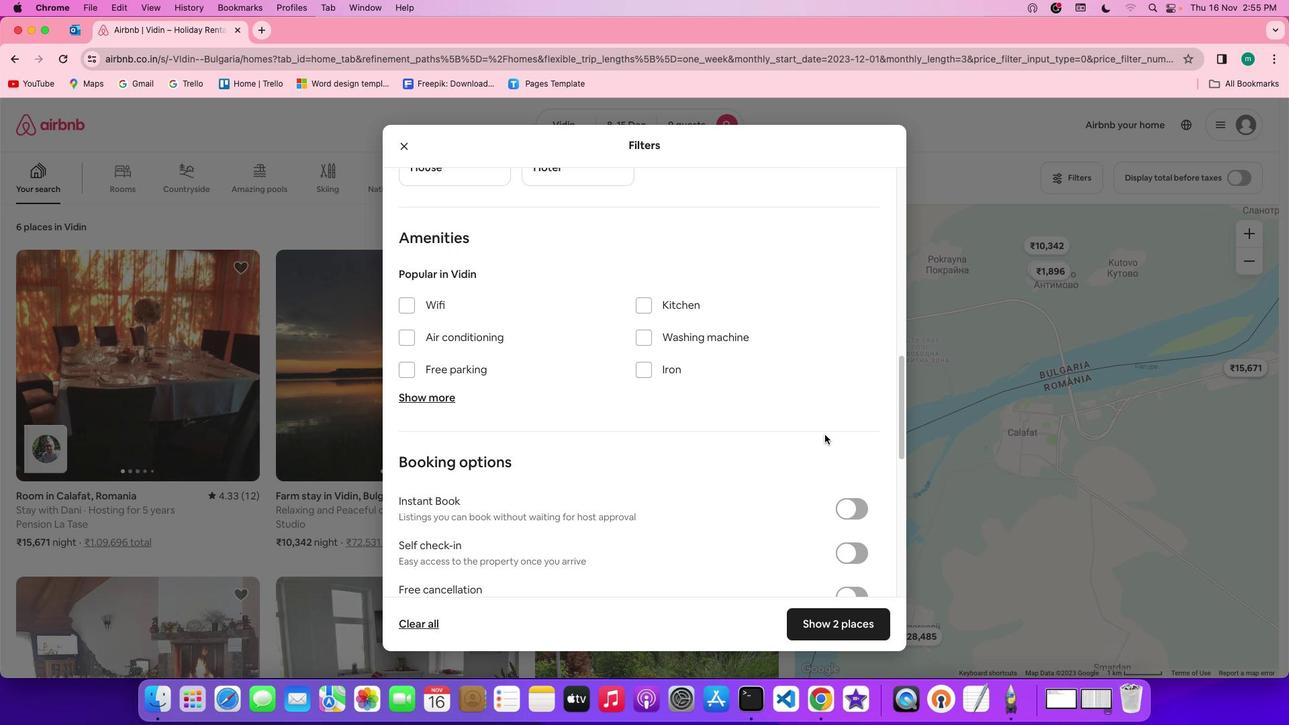 
Action: Mouse scrolled (841, 450) with delta (16, 13)
Screenshot: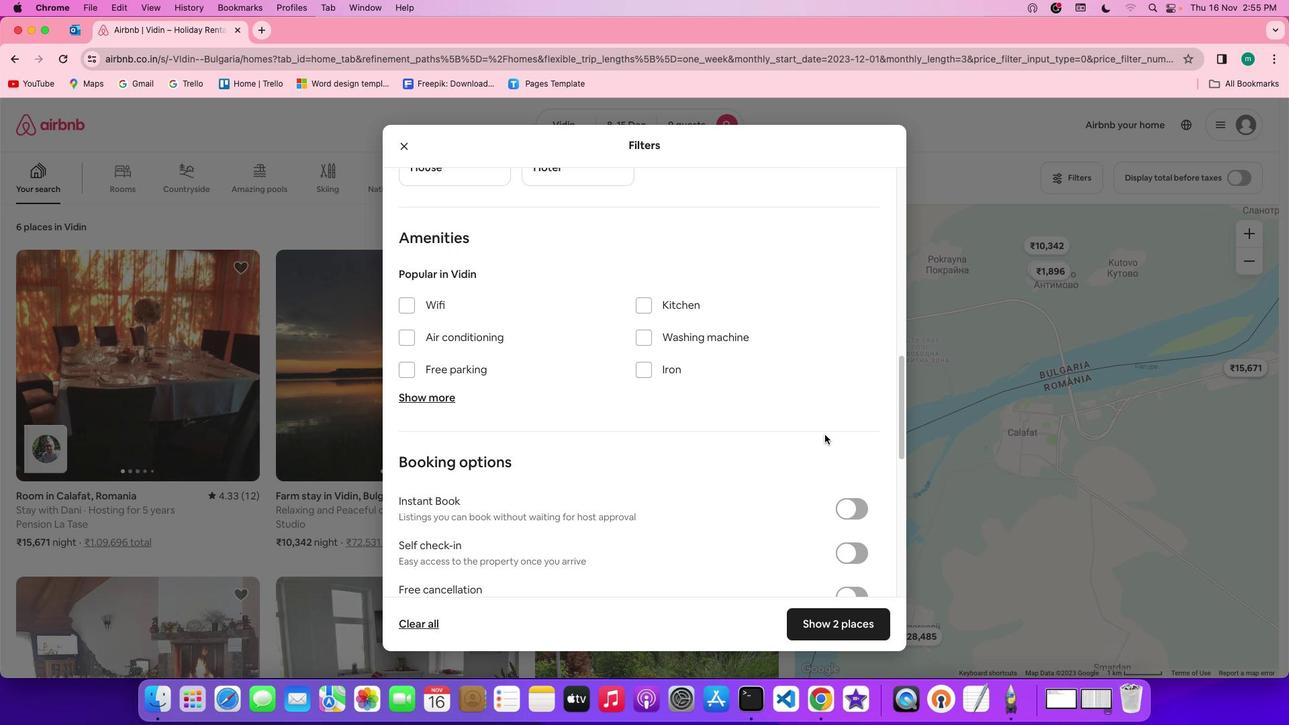 
Action: Mouse scrolled (841, 450) with delta (16, 15)
Screenshot: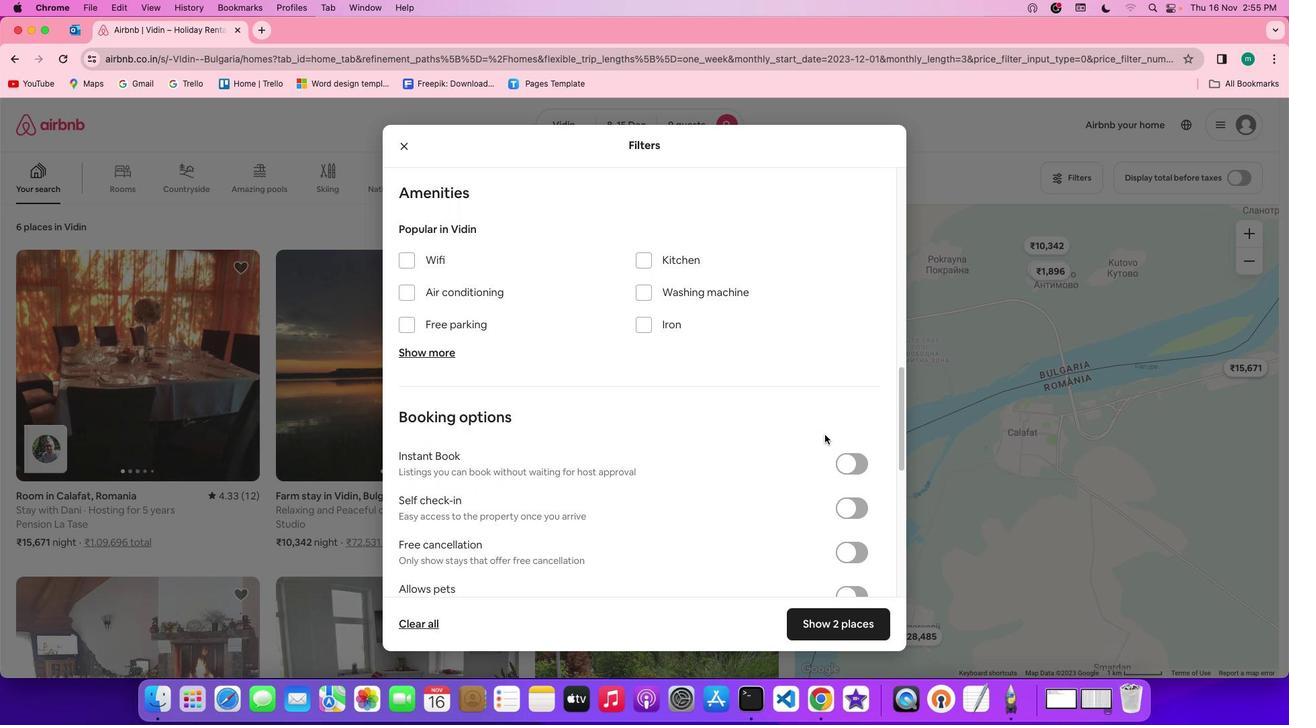 
Action: Mouse scrolled (841, 450) with delta (16, 15)
Screenshot: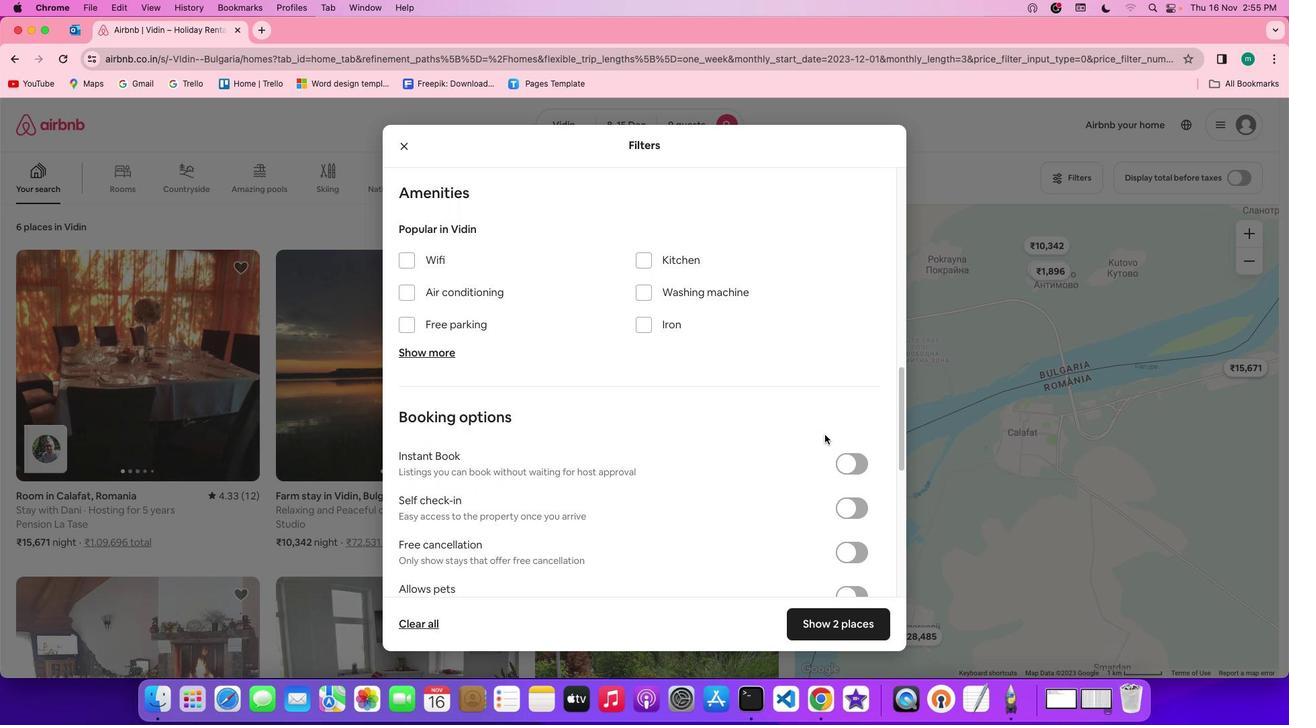 
Action: Mouse scrolled (841, 450) with delta (16, 15)
Screenshot: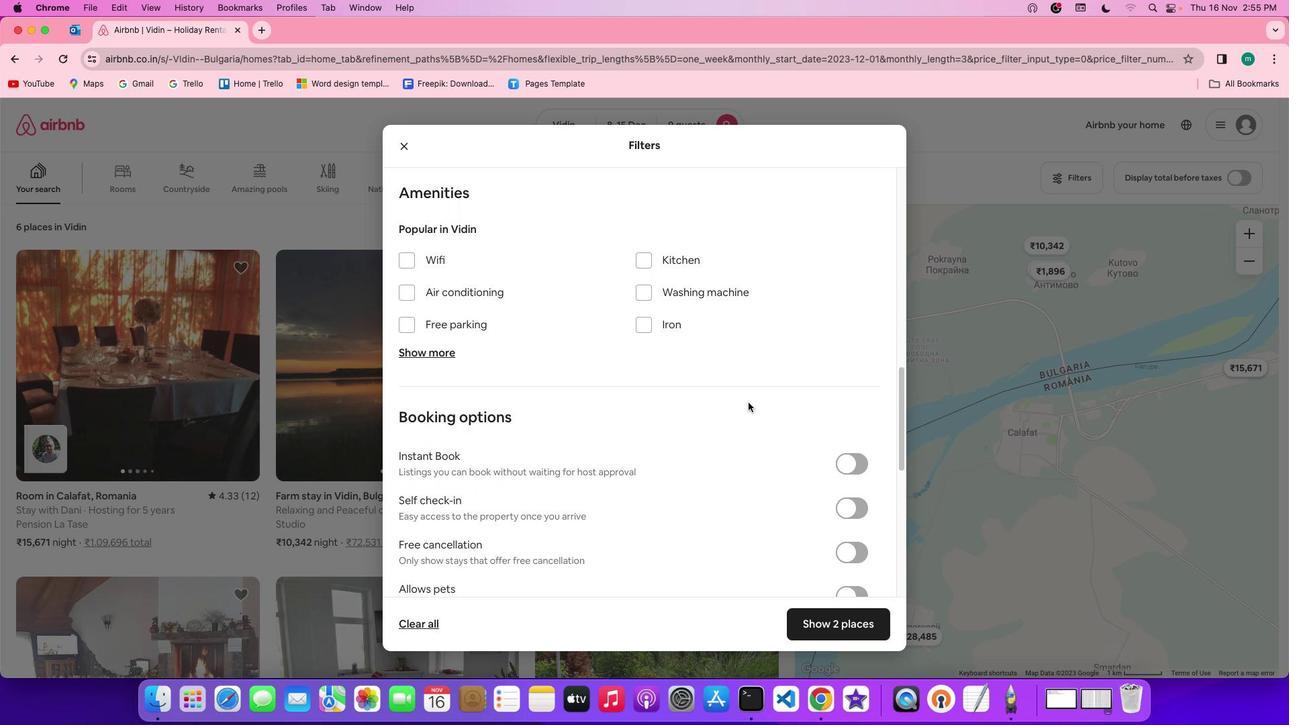 
Action: Mouse scrolled (841, 450) with delta (16, 15)
Screenshot: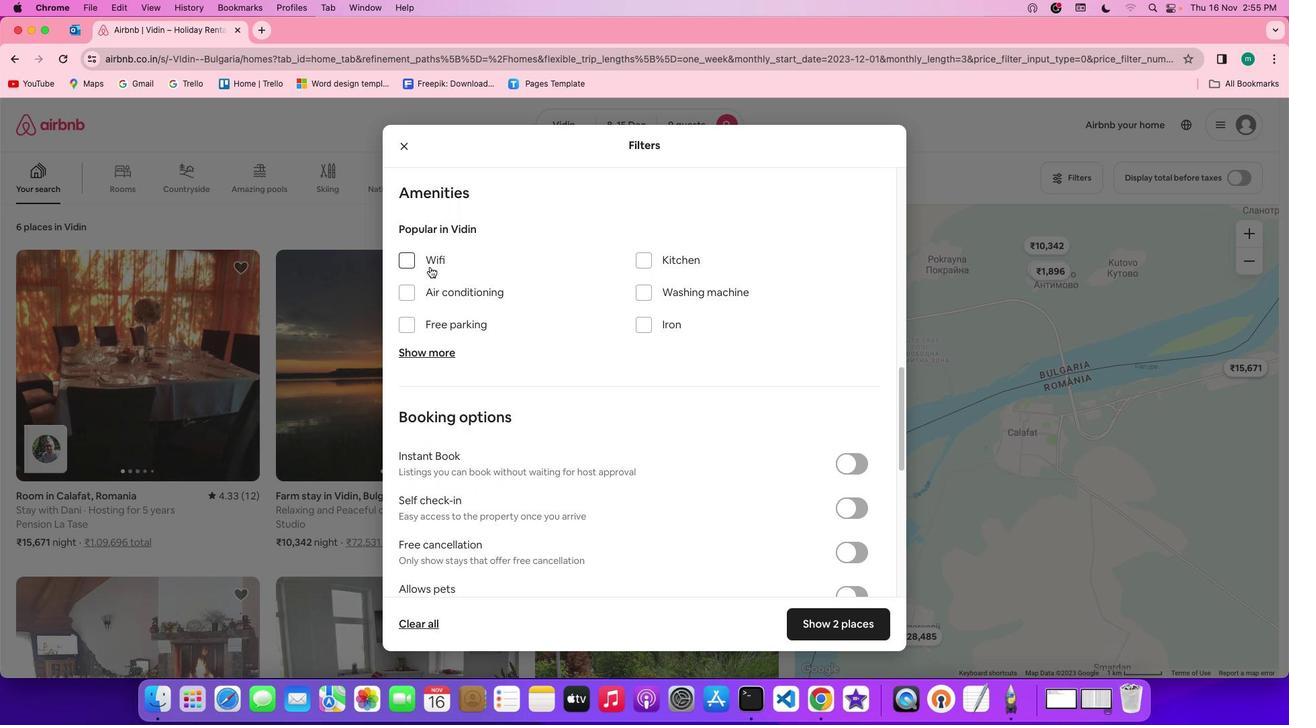 
Action: Mouse scrolled (841, 450) with delta (16, 15)
Screenshot: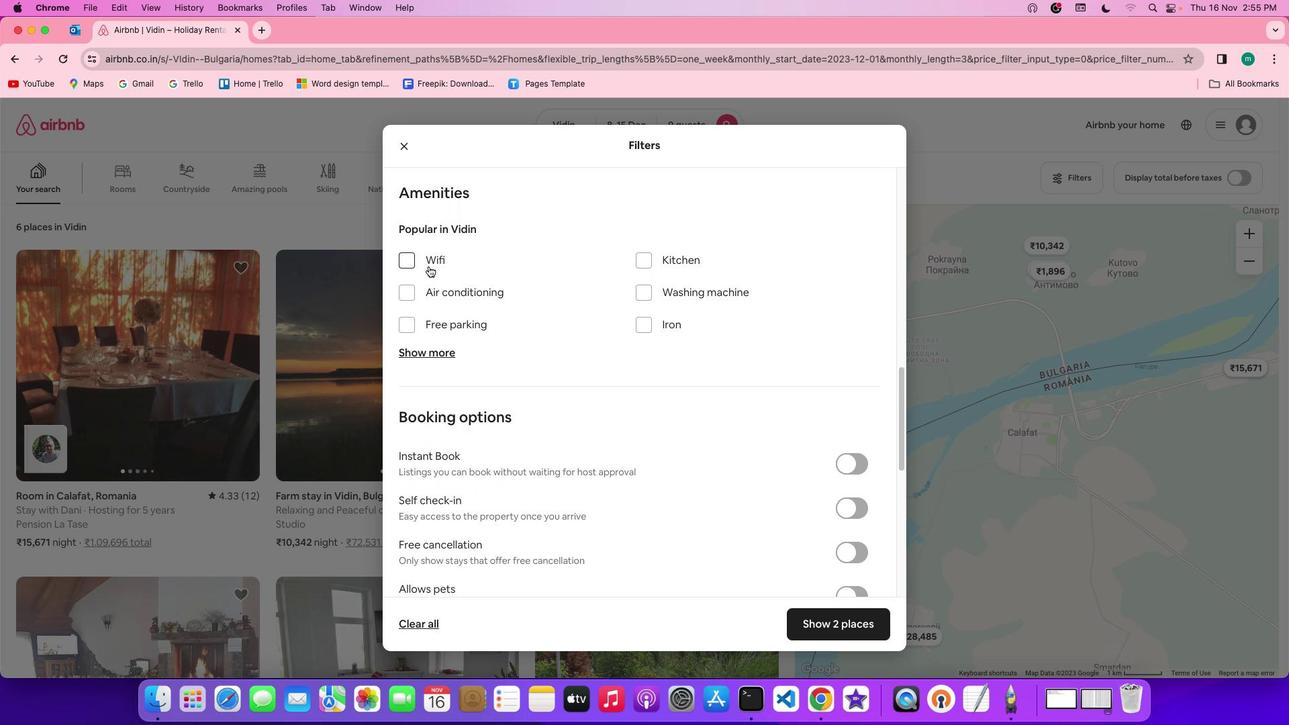 
Action: Mouse scrolled (841, 450) with delta (16, 15)
Screenshot: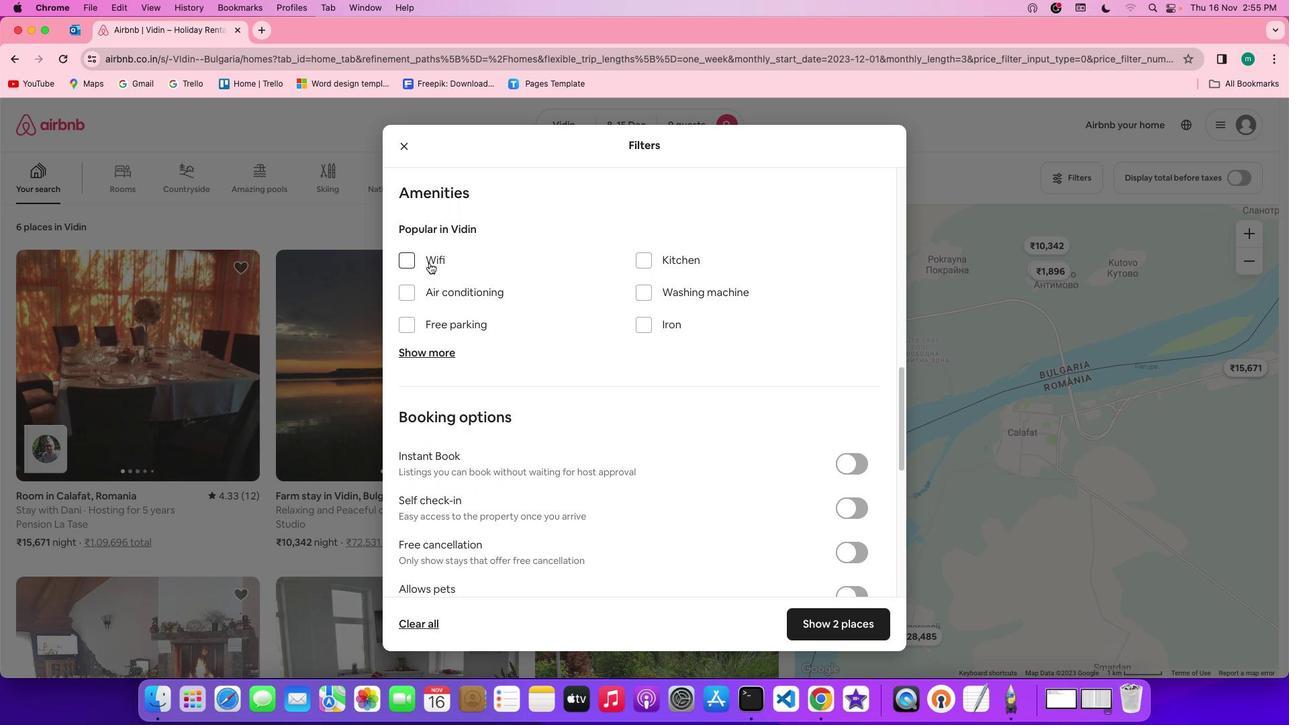 
Action: Mouse moved to (448, 270)
Screenshot: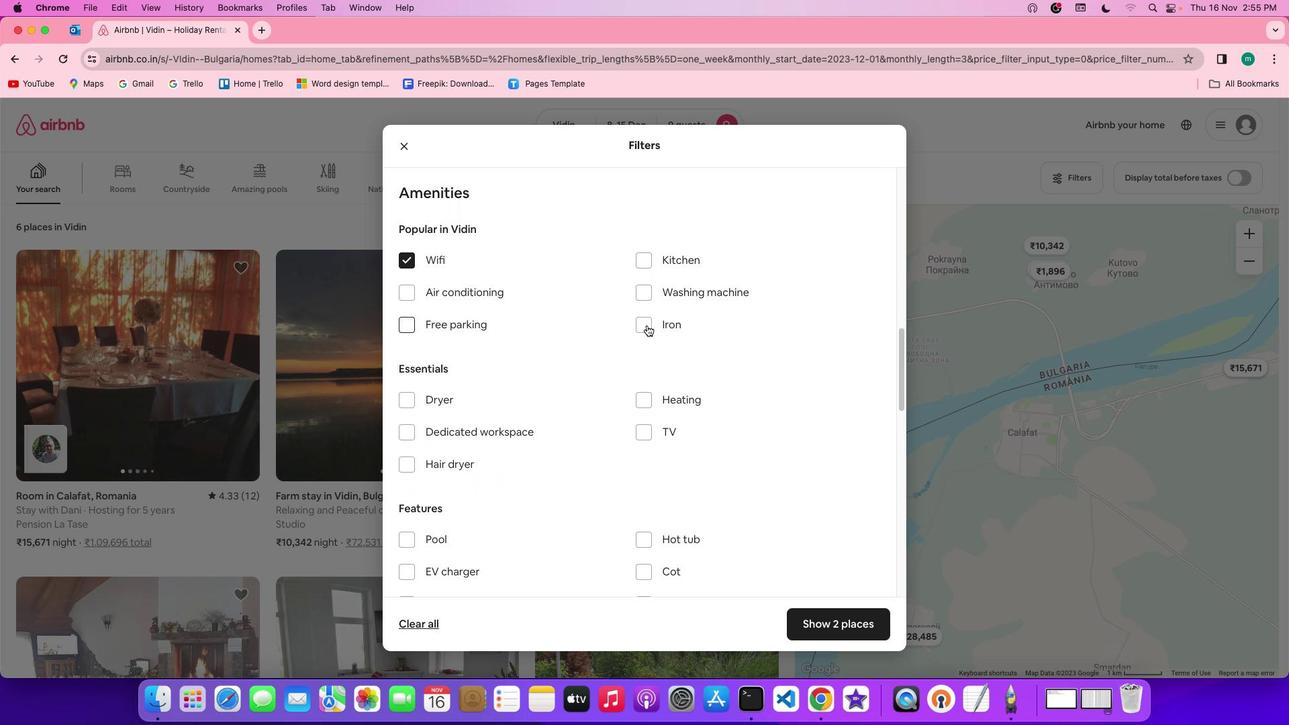 
Action: Mouse pressed left at (448, 270)
Screenshot: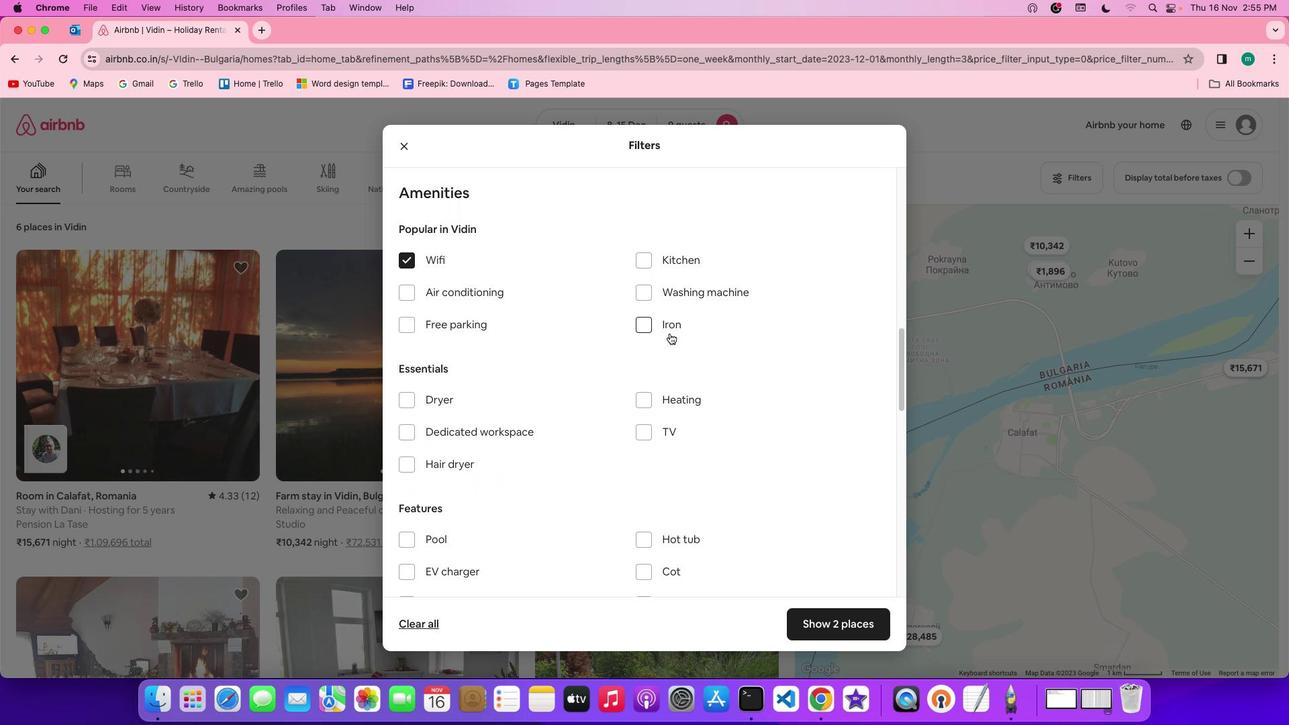 
Action: Mouse moved to (454, 364)
Screenshot: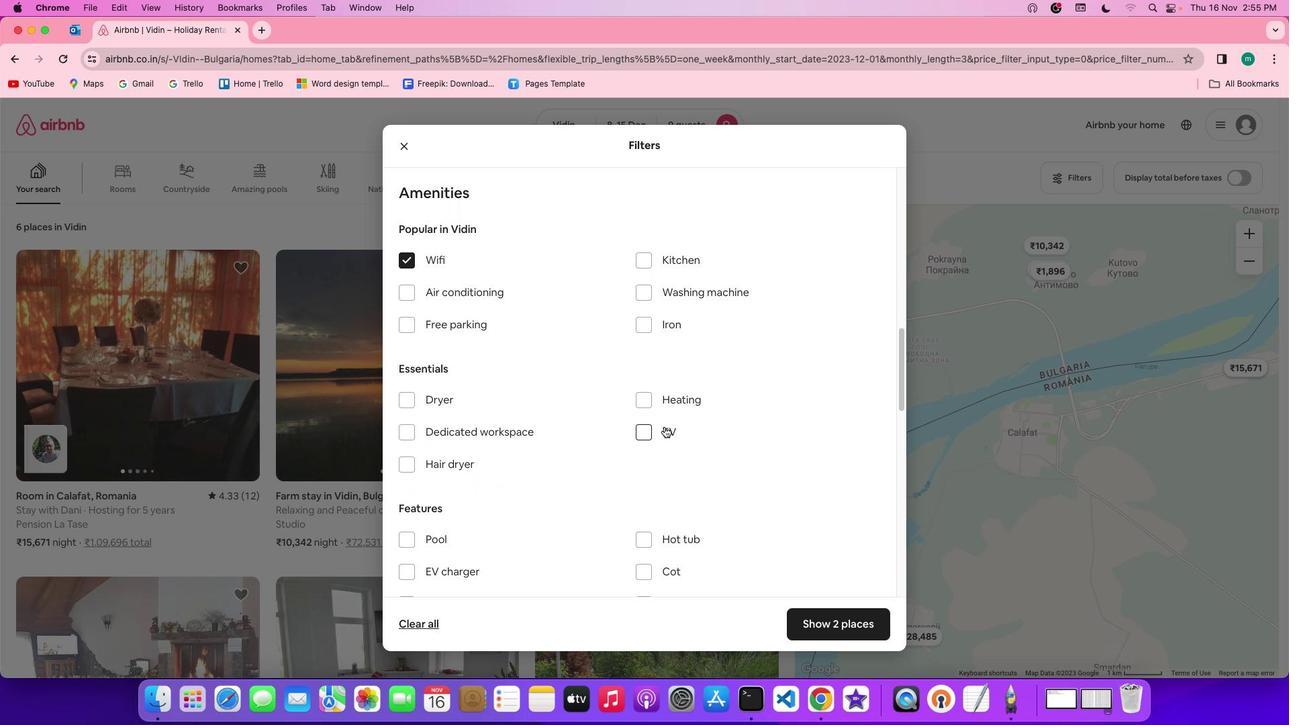 
Action: Mouse pressed left at (454, 364)
Screenshot: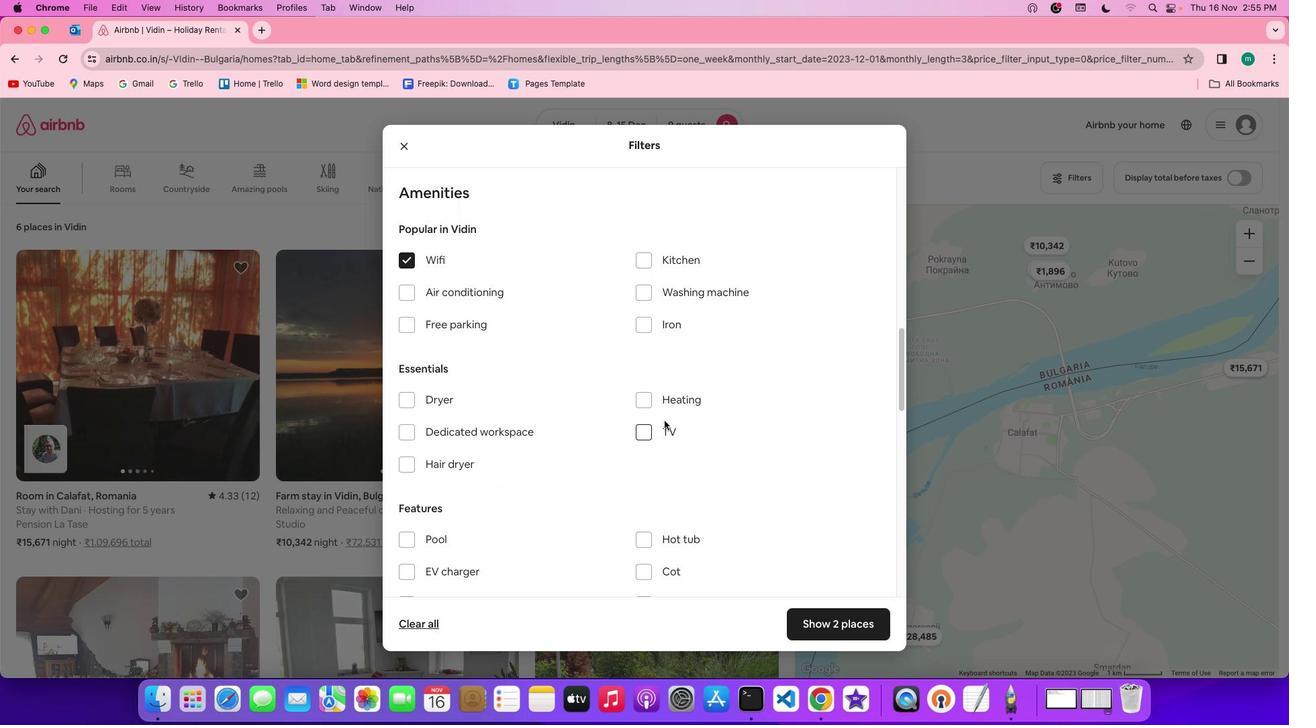 
Action: Mouse moved to (681, 442)
Screenshot: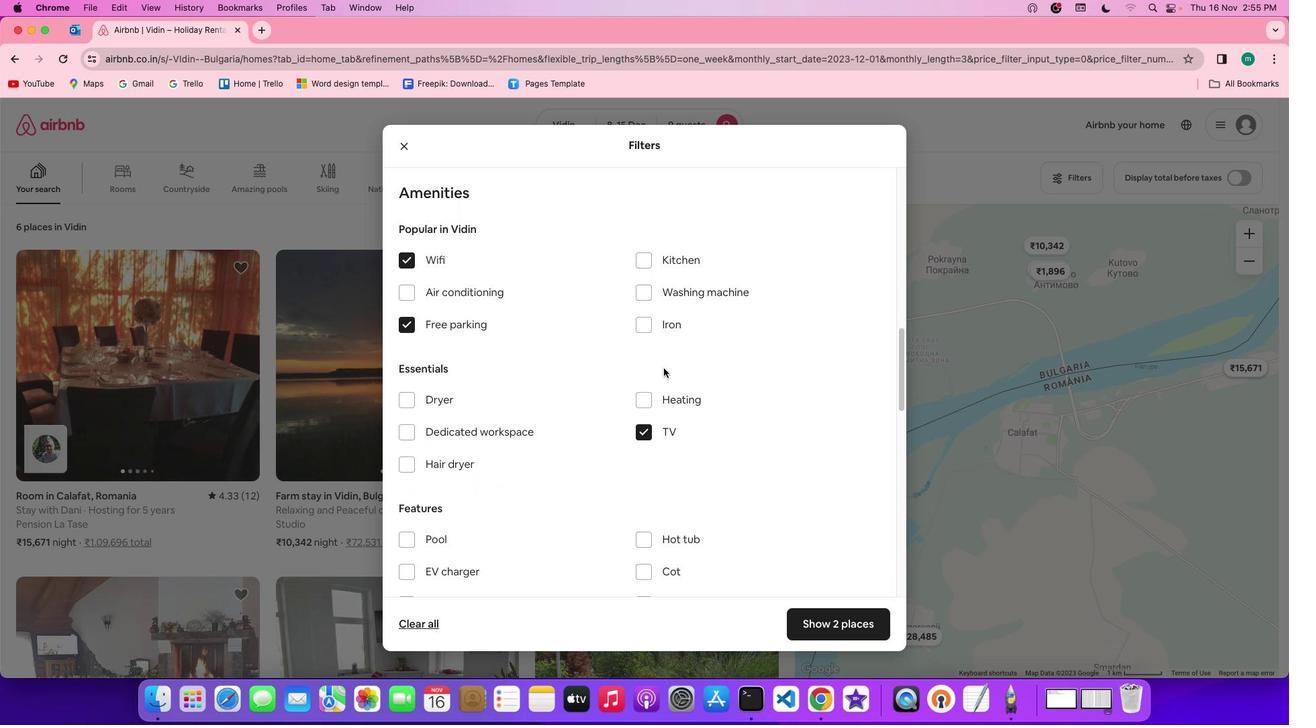 
Action: Mouse pressed left at (681, 442)
Screenshot: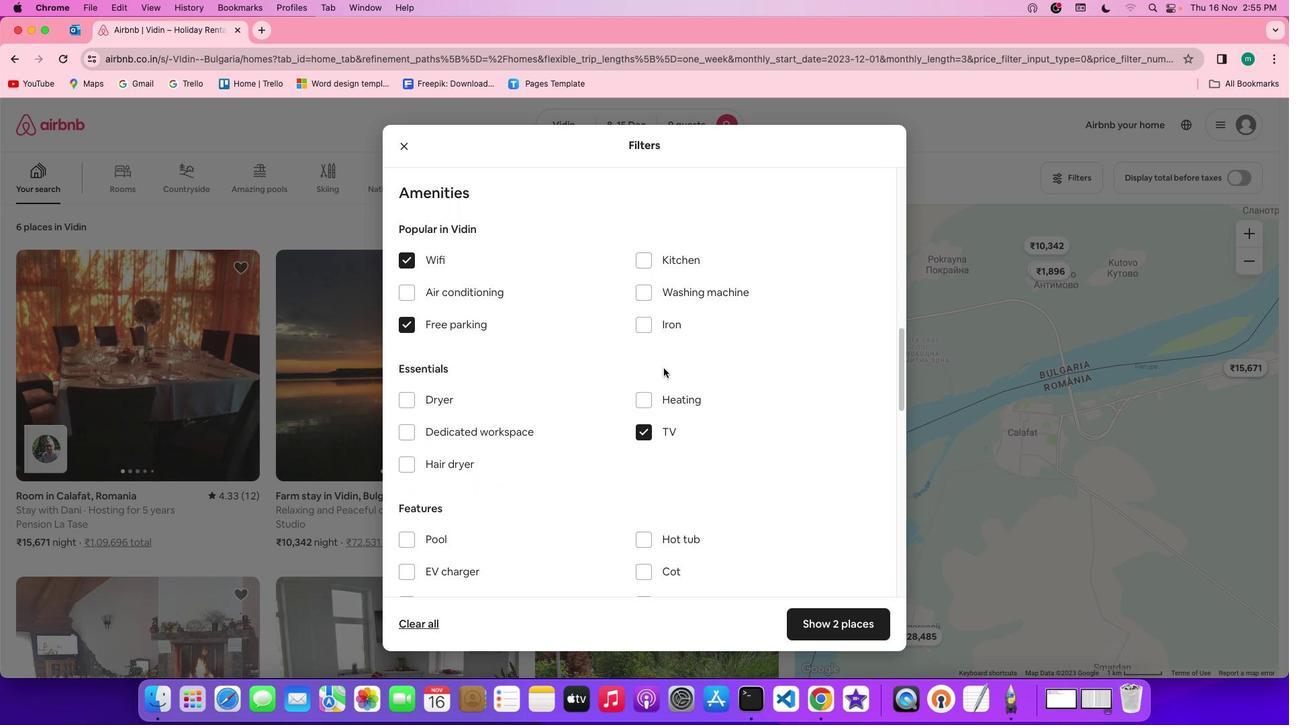 
Action: Mouse moved to (481, 336)
Screenshot: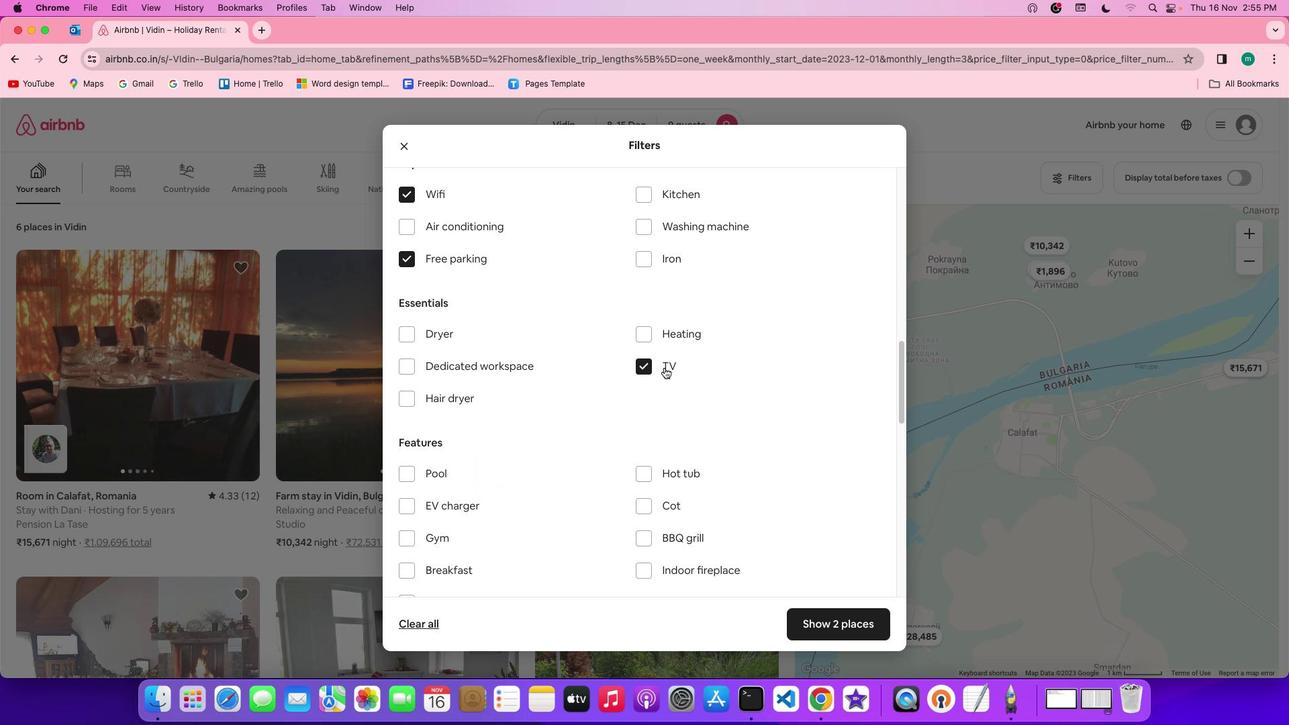 
Action: Mouse pressed left at (481, 336)
Screenshot: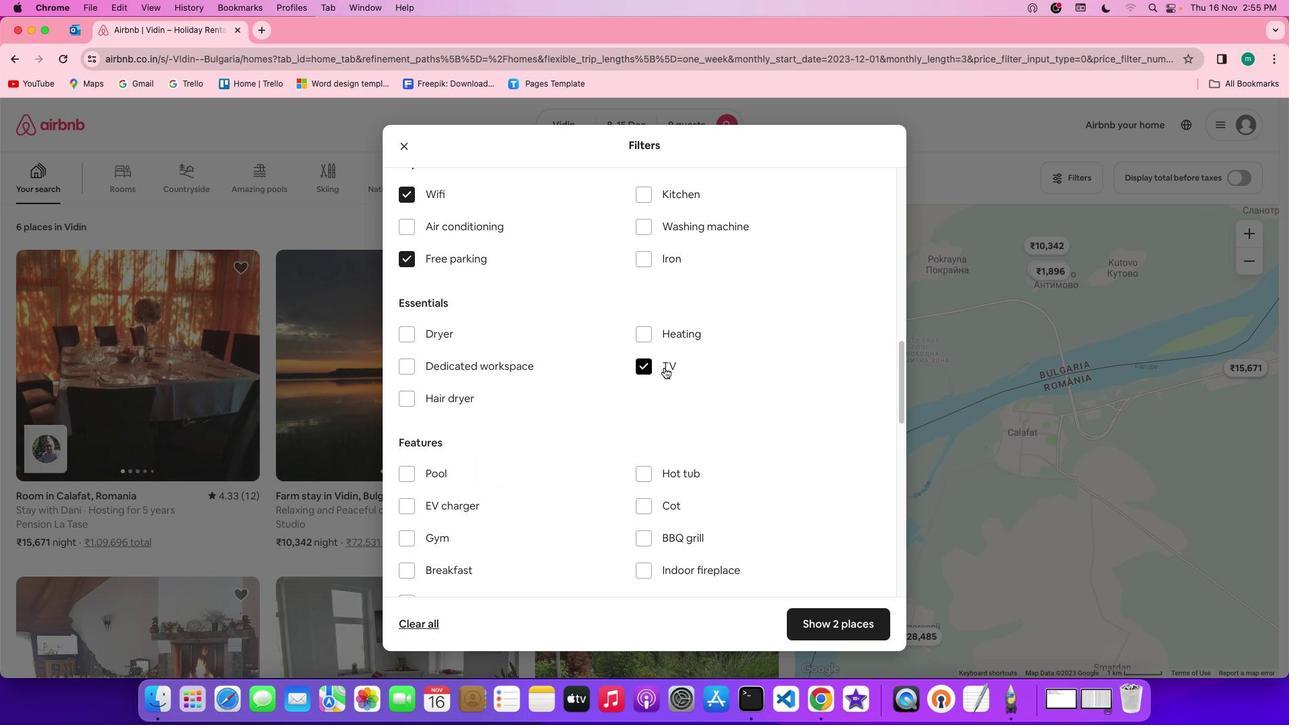 
Action: Mouse moved to (681, 384)
Screenshot: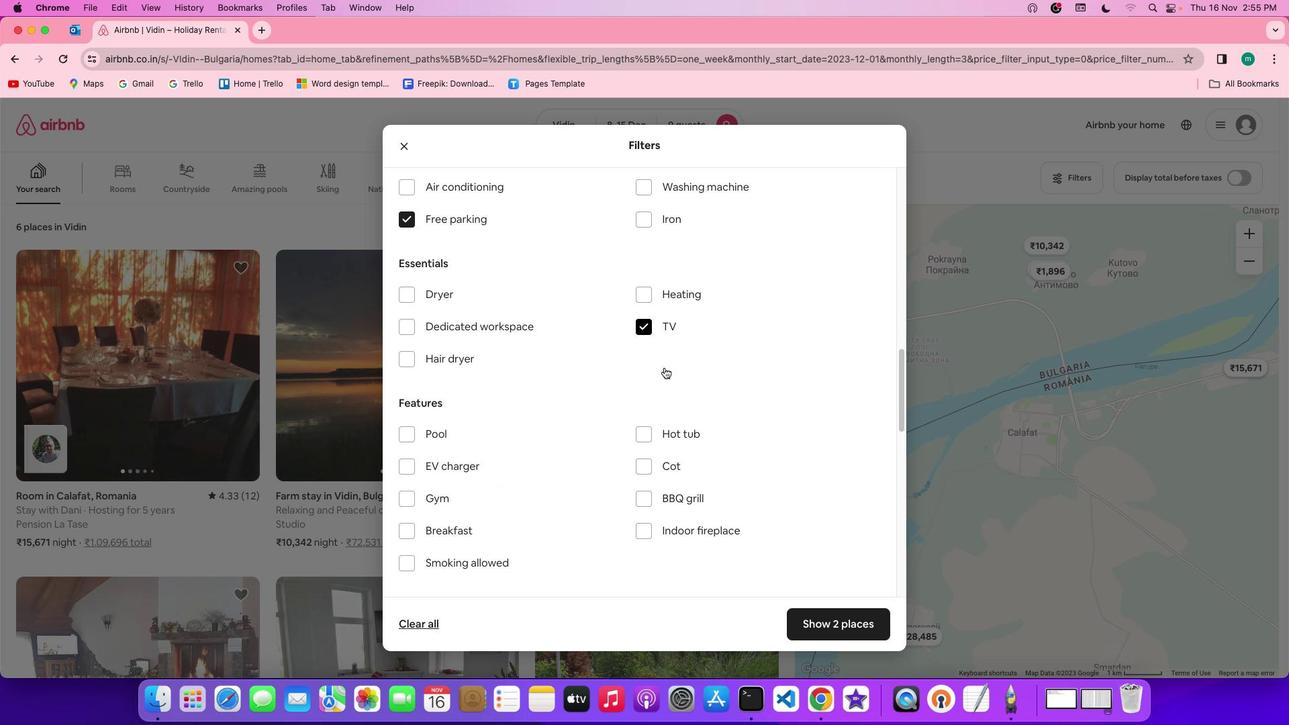 
Action: Mouse scrolled (681, 384) with delta (16, 15)
Screenshot: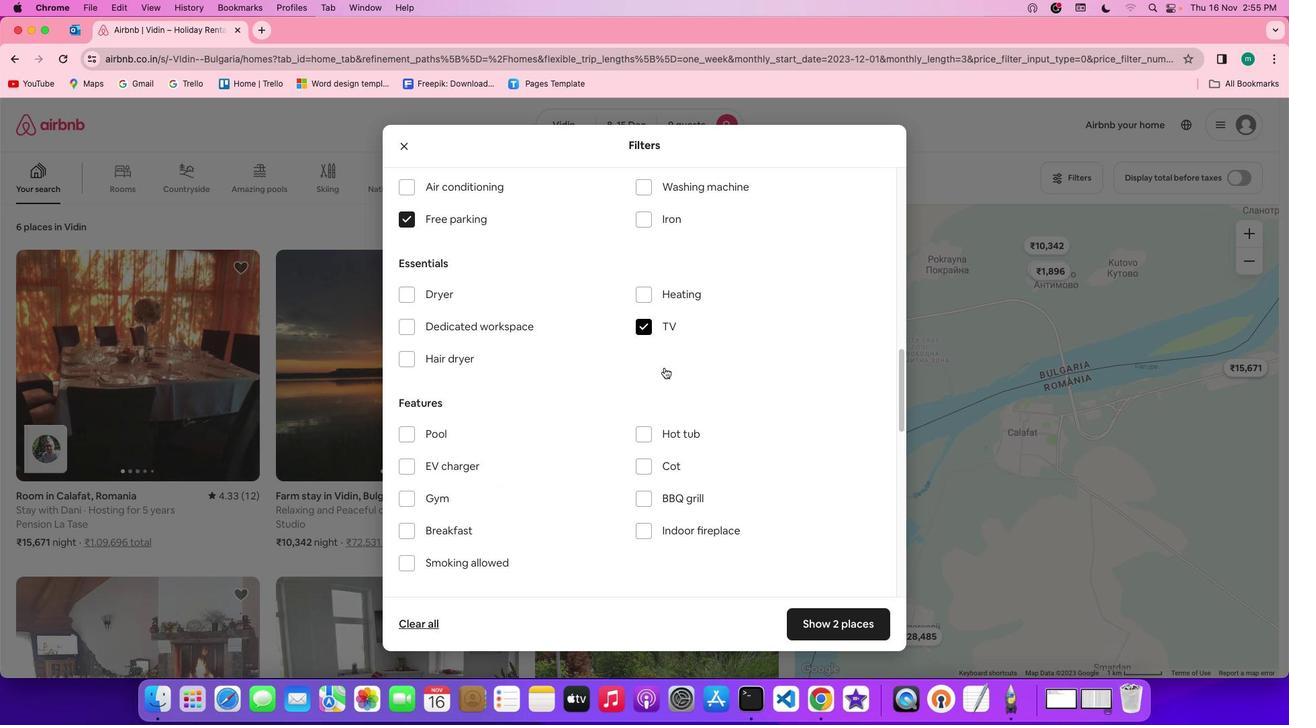 
Action: Mouse scrolled (681, 384) with delta (16, 15)
Screenshot: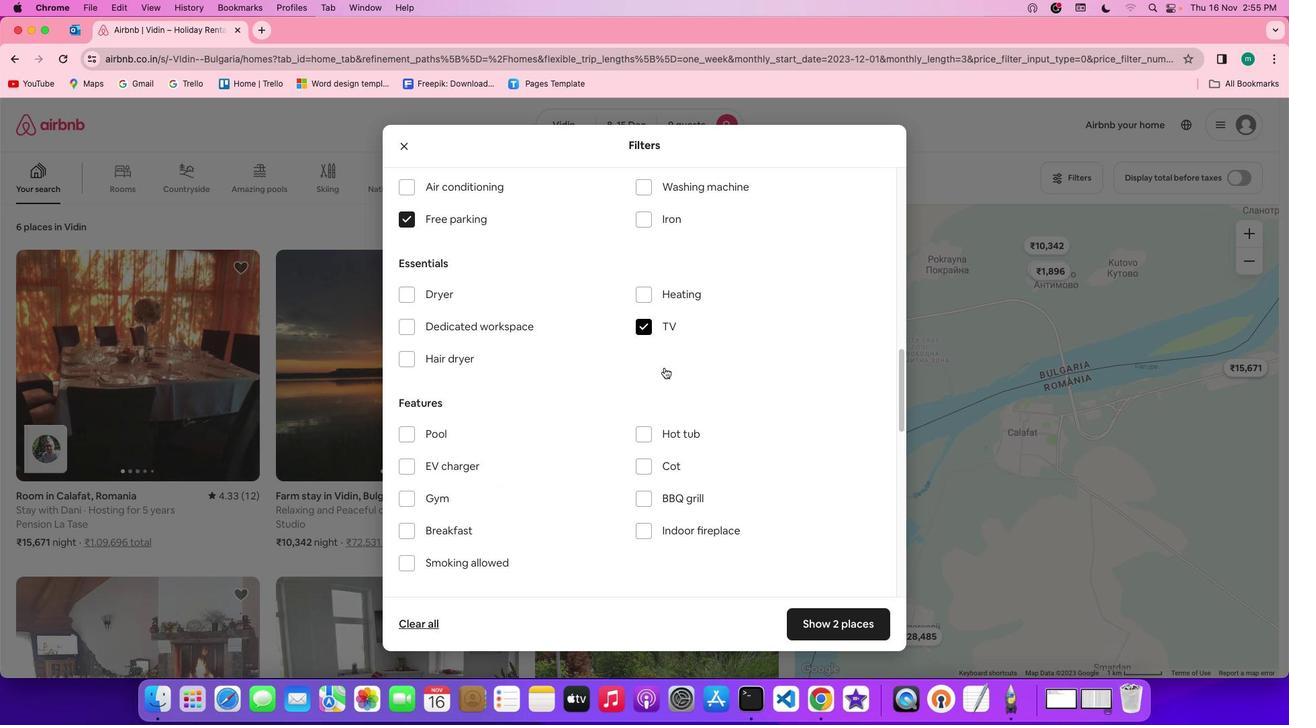 
Action: Mouse scrolled (681, 384) with delta (16, 15)
Screenshot: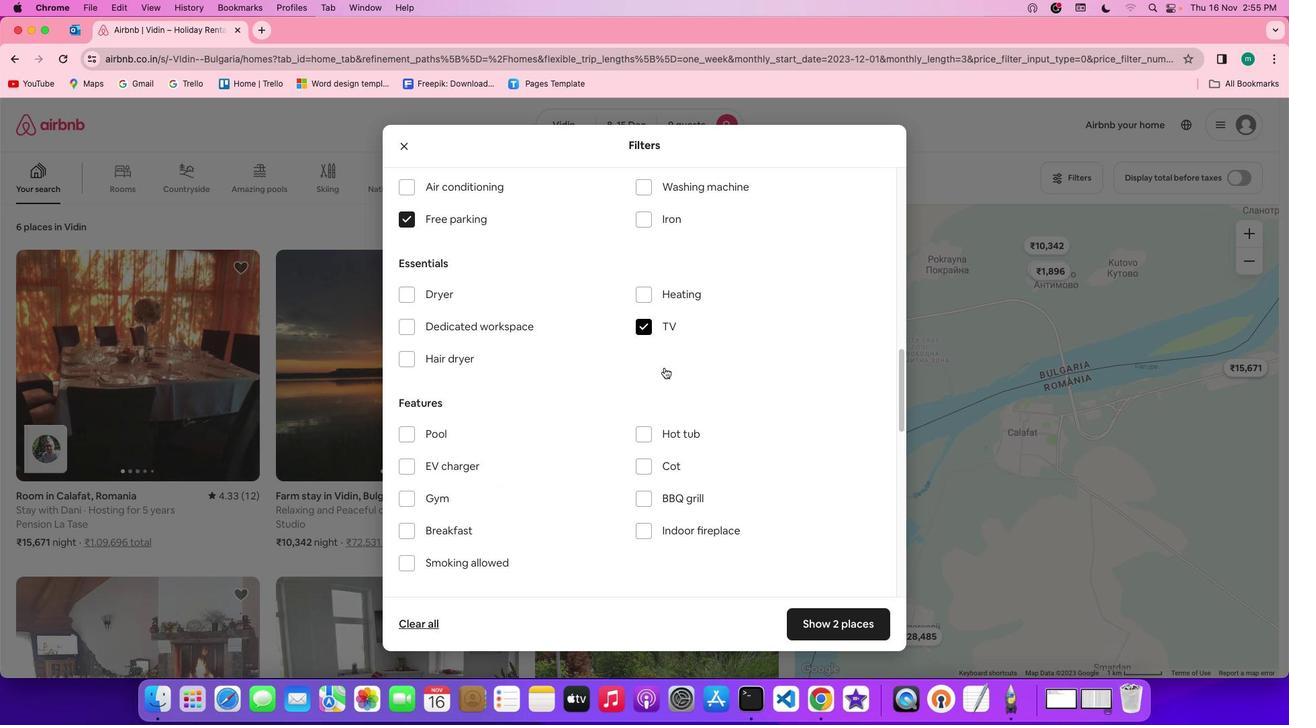 
Action: Mouse scrolled (681, 384) with delta (16, 15)
Screenshot: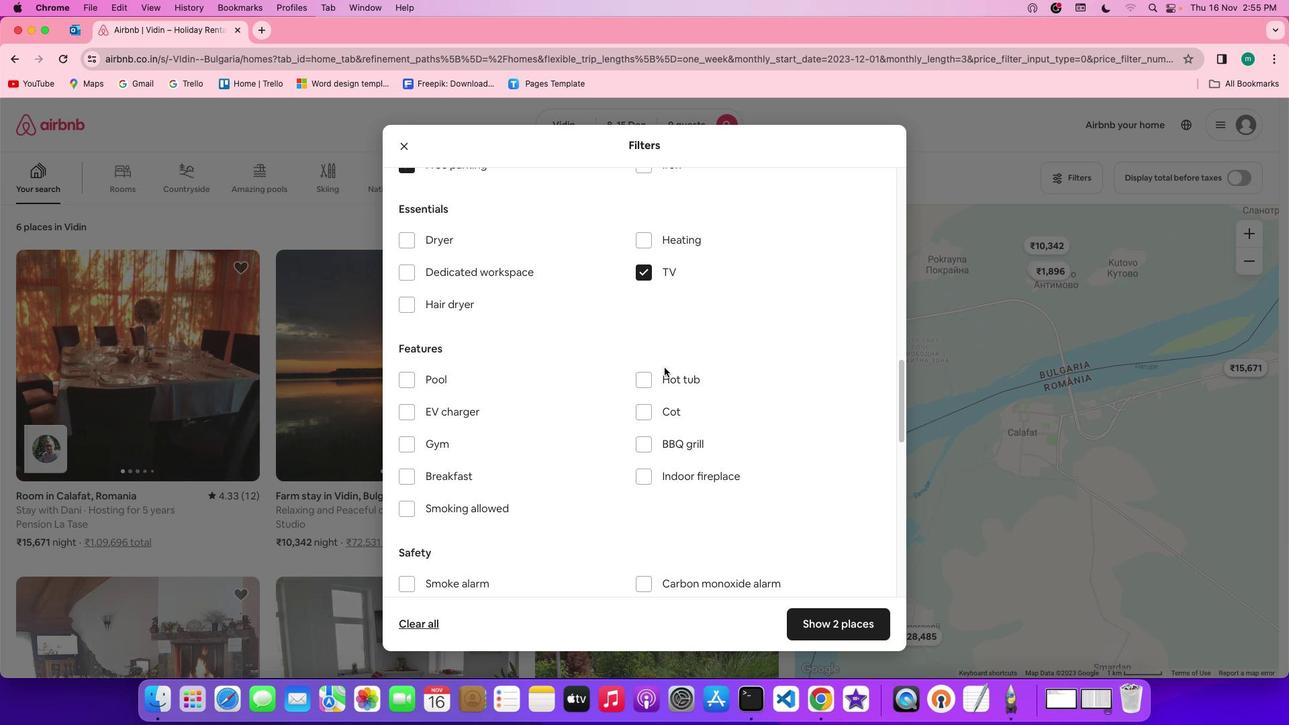 
Action: Mouse scrolled (681, 384) with delta (16, 15)
Screenshot: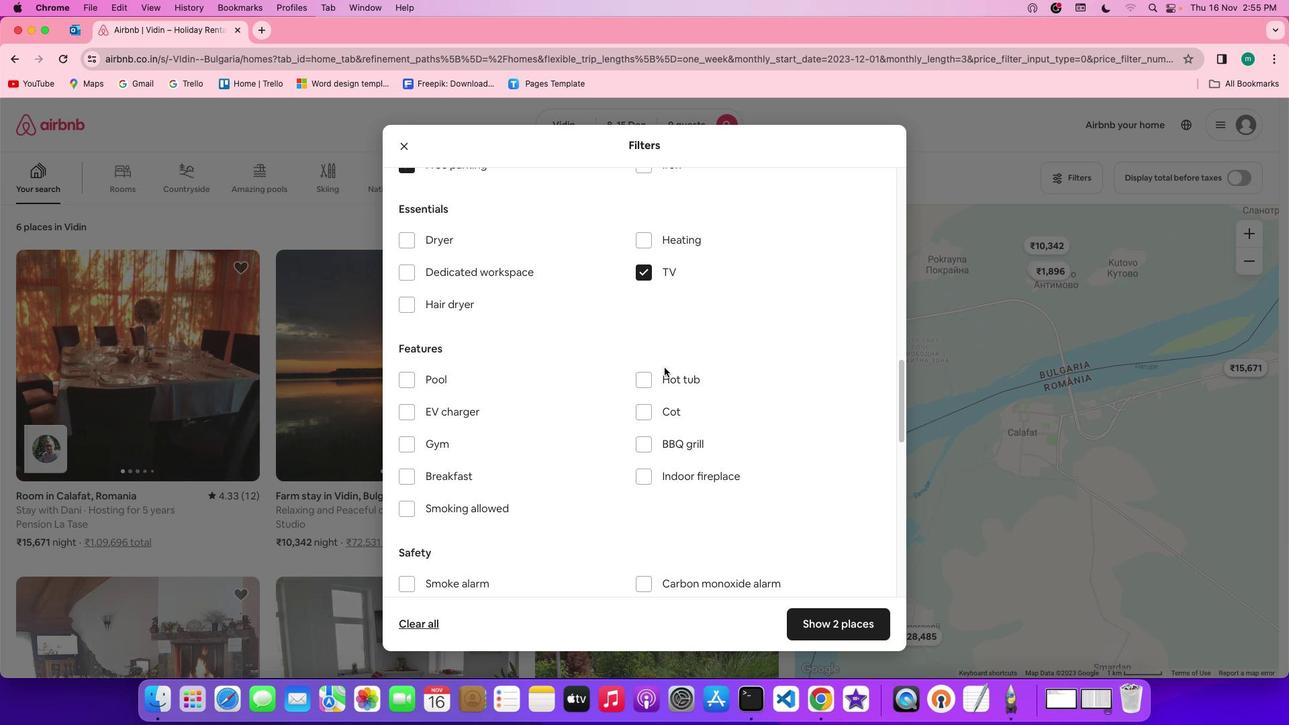 
Action: Mouse scrolled (681, 384) with delta (16, 15)
Screenshot: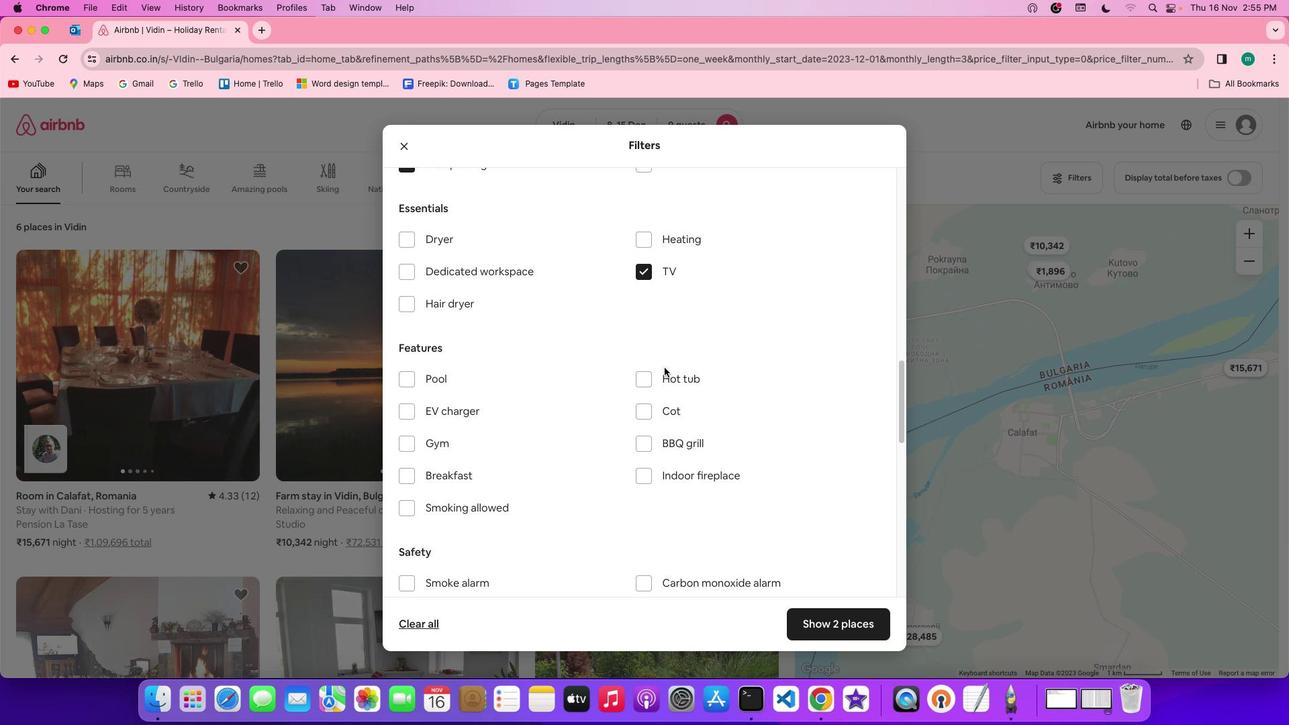 
Action: Mouse scrolled (681, 384) with delta (16, 15)
Screenshot: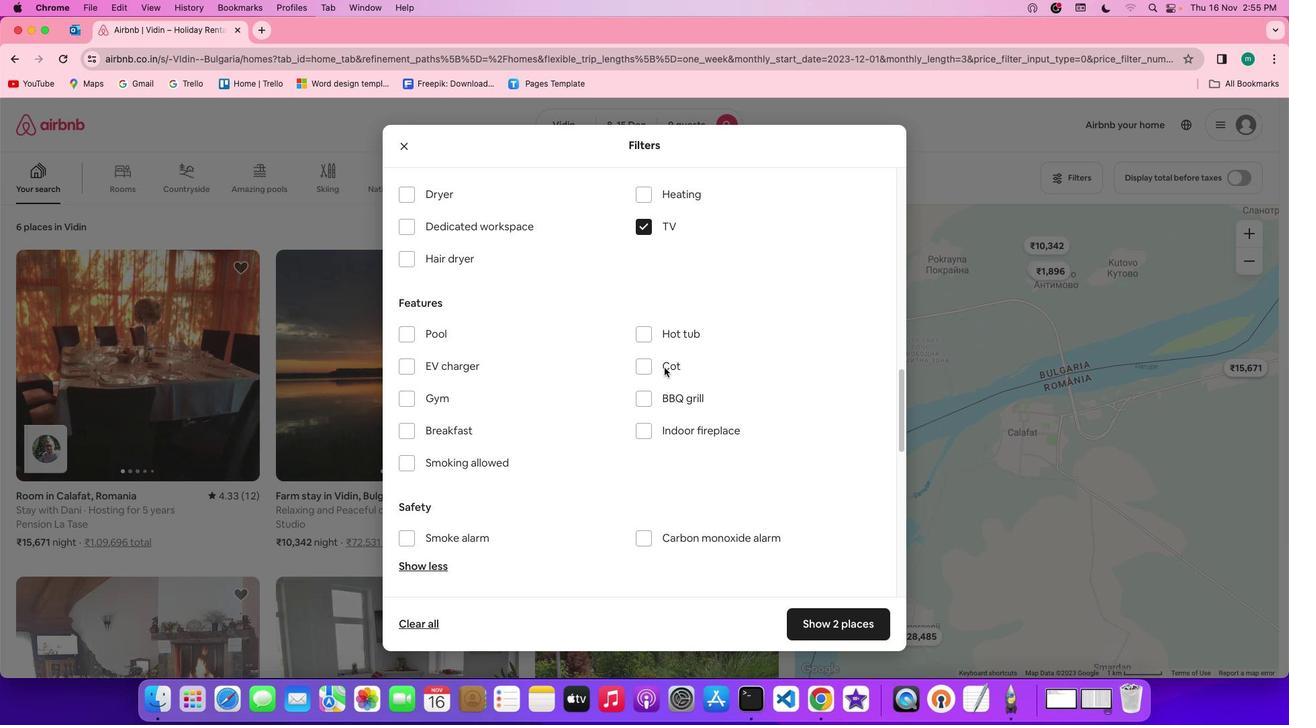 
Action: Mouse scrolled (681, 384) with delta (16, 15)
Screenshot: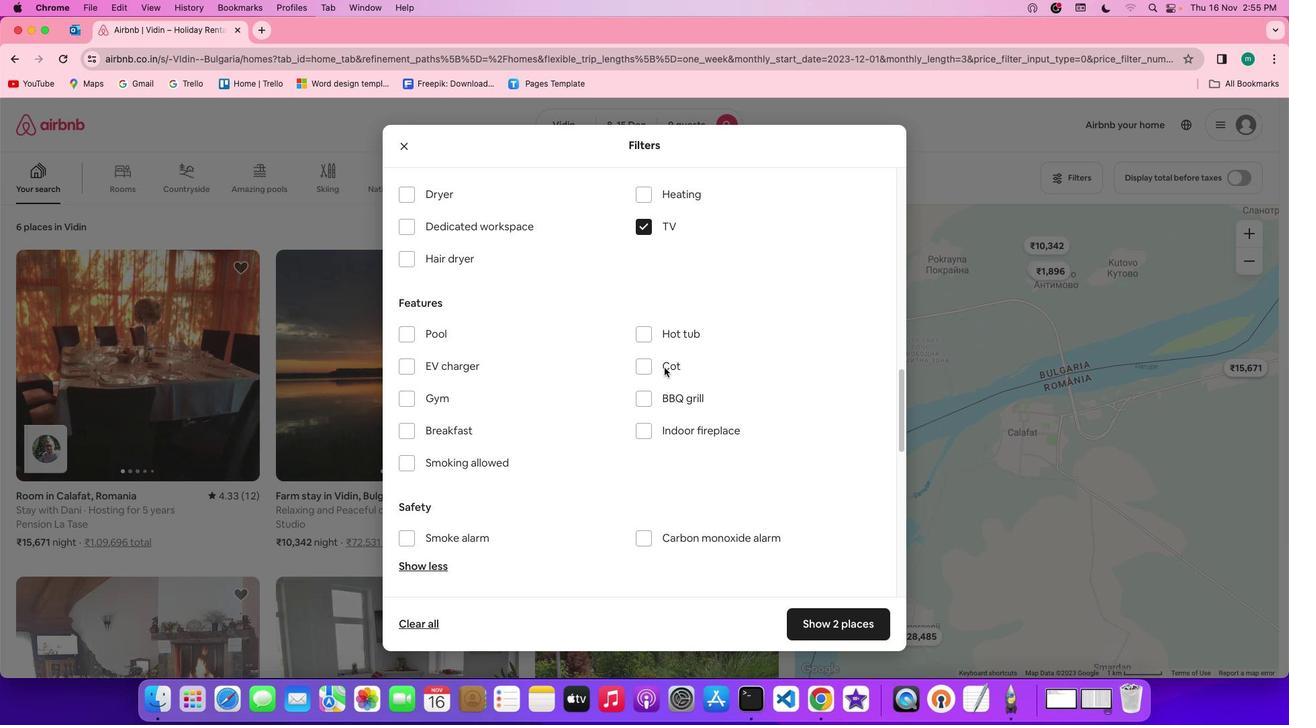 
Action: Mouse scrolled (681, 384) with delta (16, 15)
Screenshot: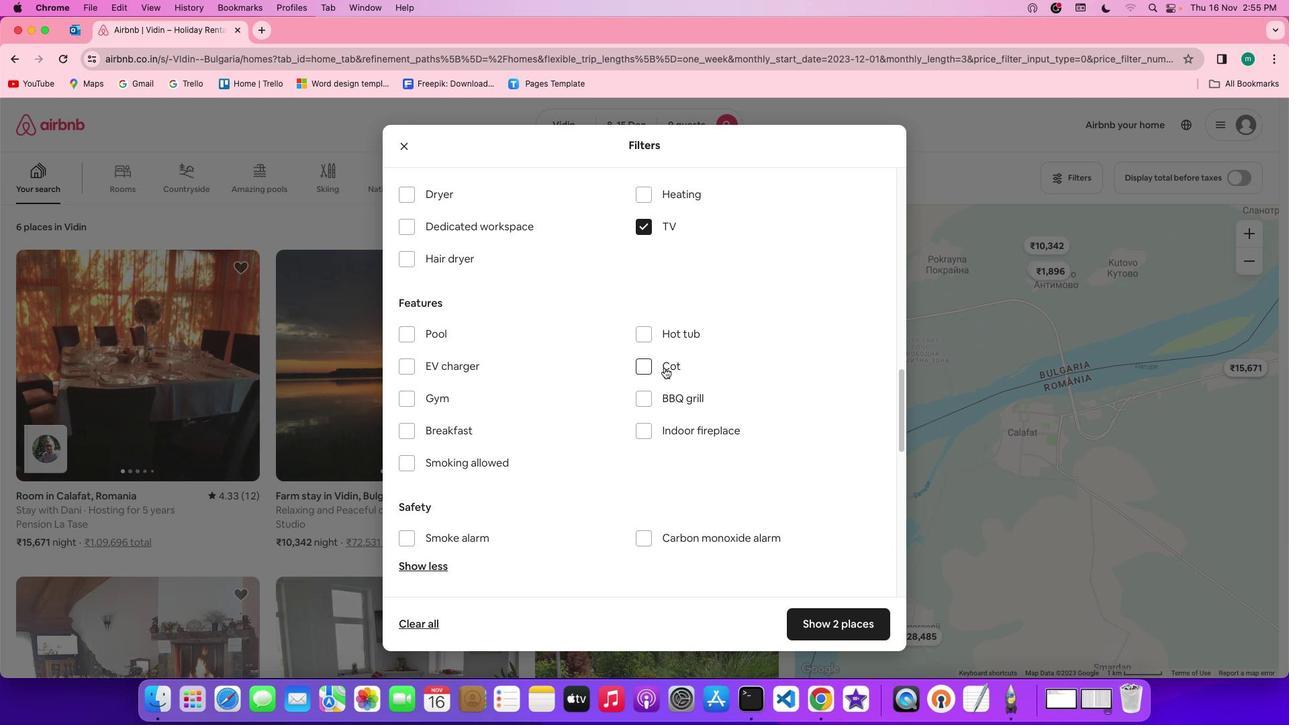 
Action: Mouse scrolled (681, 384) with delta (16, 15)
Screenshot: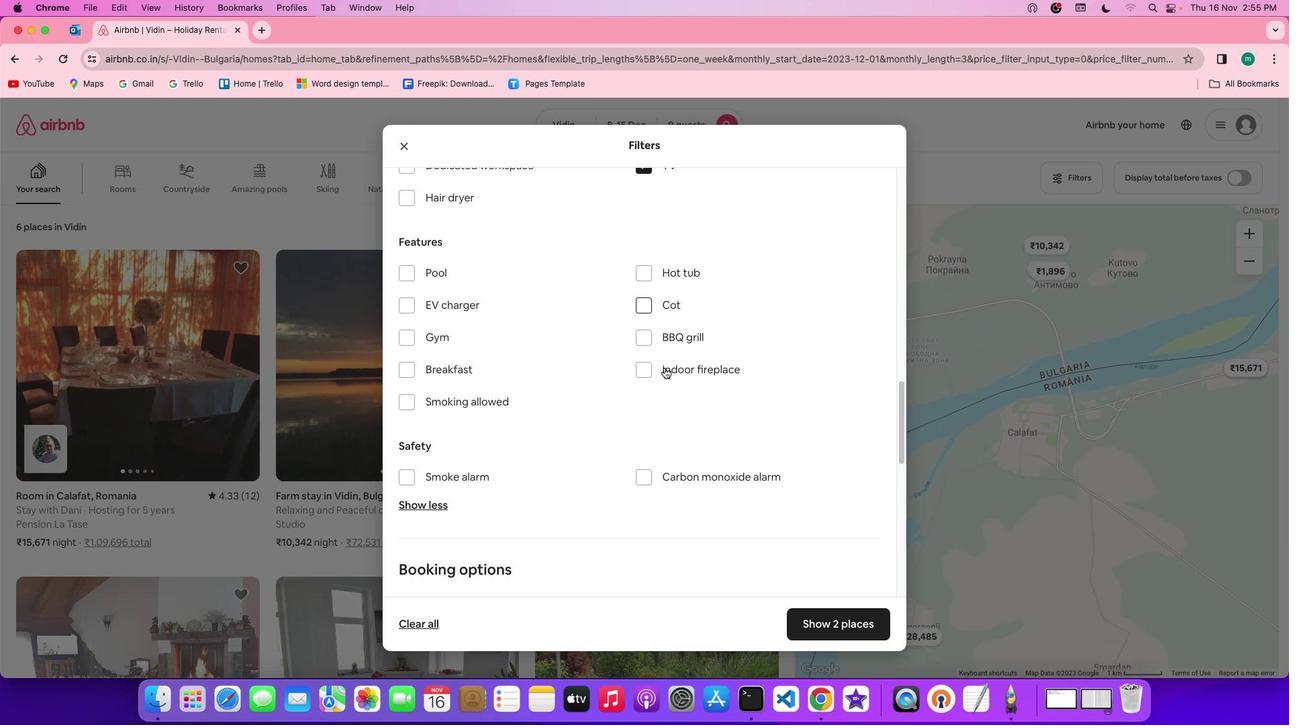 
Action: Mouse scrolled (681, 384) with delta (16, 15)
Screenshot: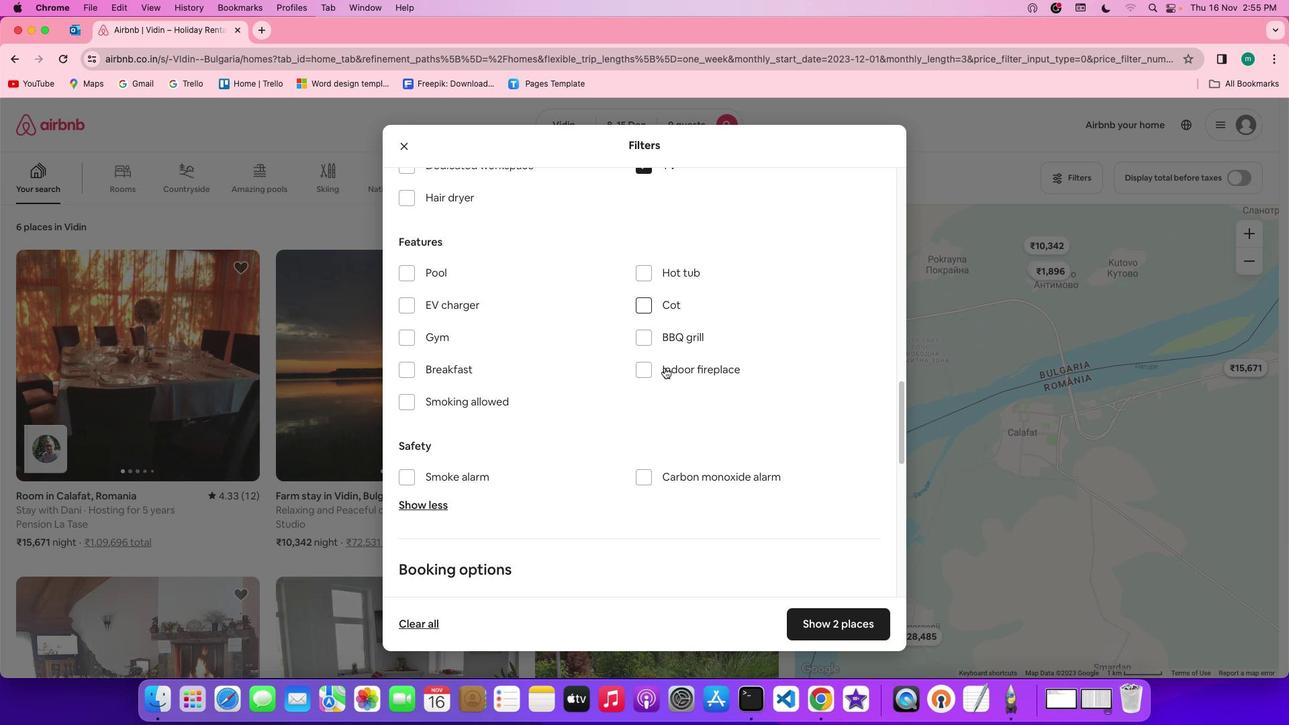 
Action: Mouse scrolled (681, 384) with delta (16, 15)
Screenshot: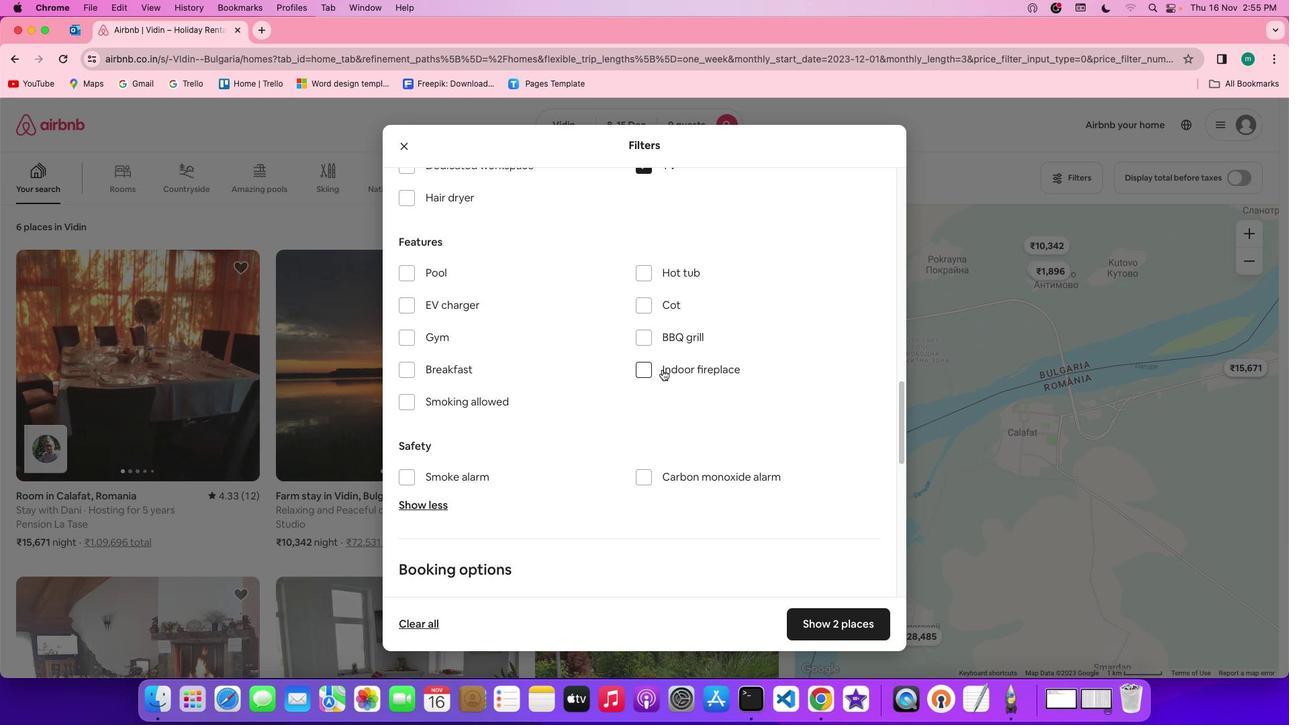 
Action: Mouse scrolled (681, 384) with delta (16, 15)
Screenshot: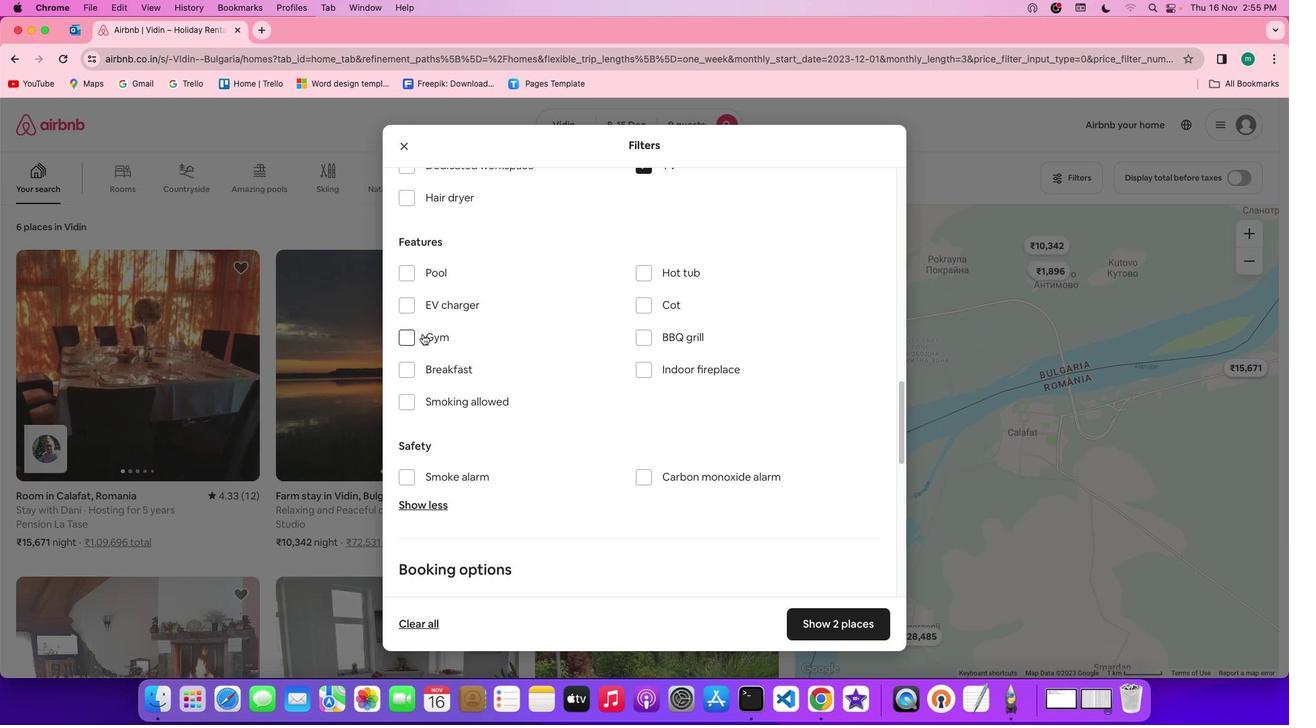 
Action: Mouse scrolled (681, 384) with delta (16, 15)
Screenshot: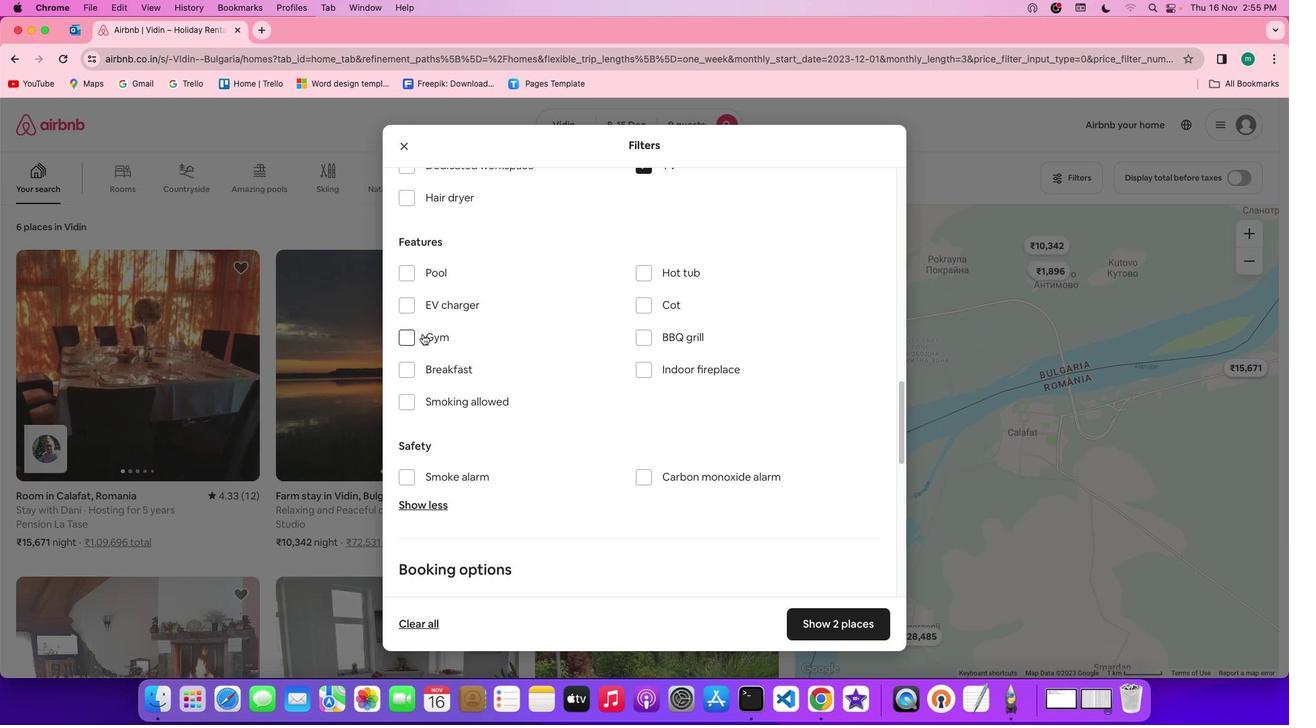 
Action: Mouse scrolled (681, 384) with delta (16, 15)
Screenshot: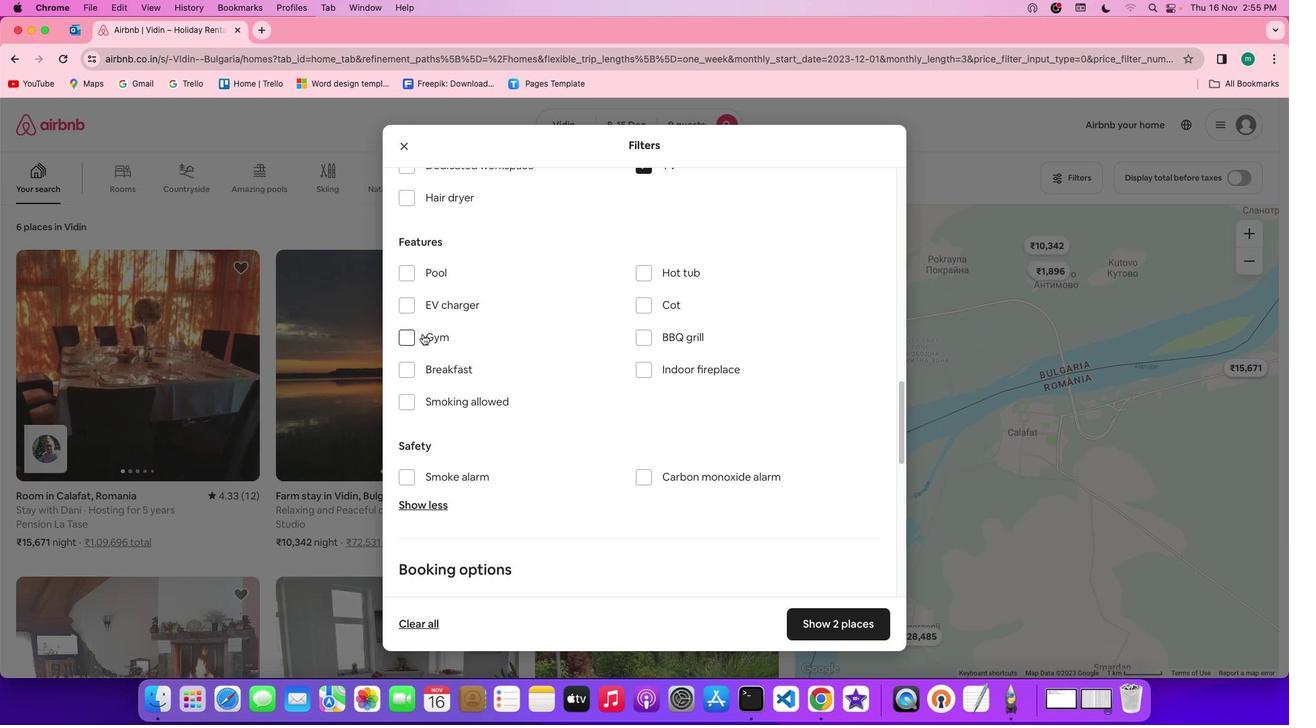 
Action: Mouse moved to (438, 350)
Screenshot: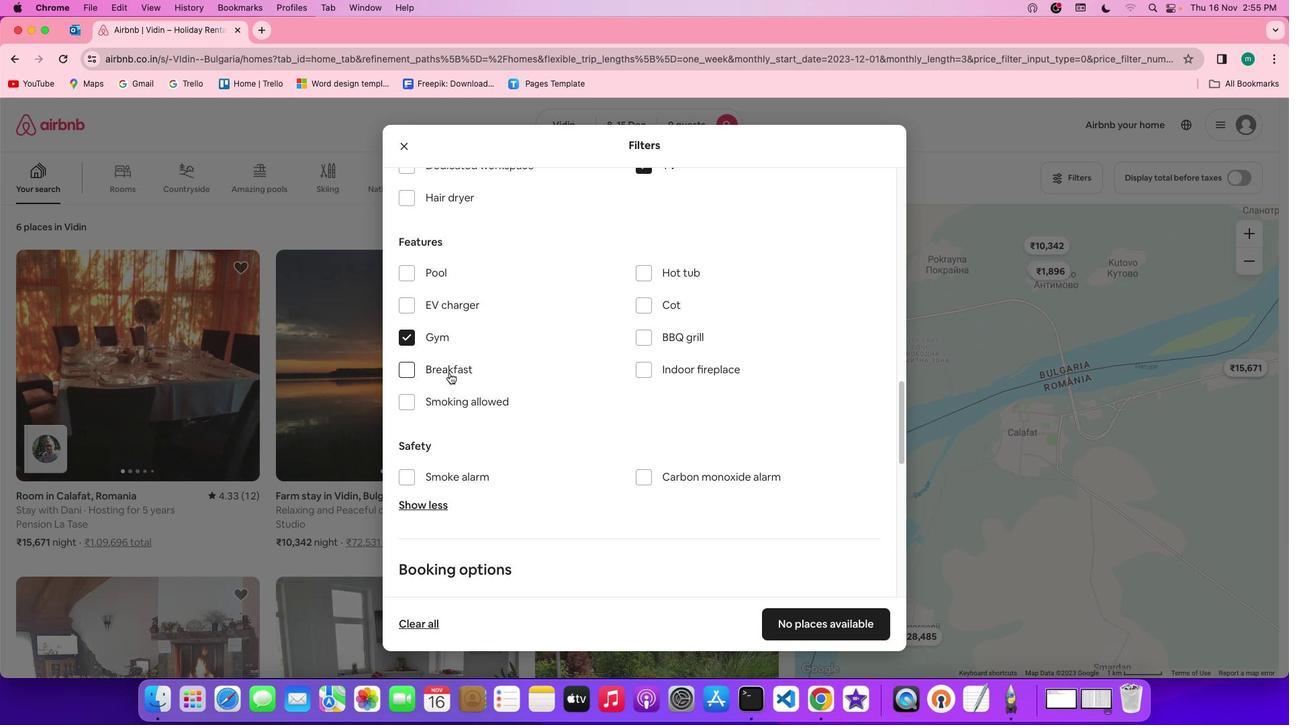 
Action: Mouse pressed left at (438, 350)
Screenshot: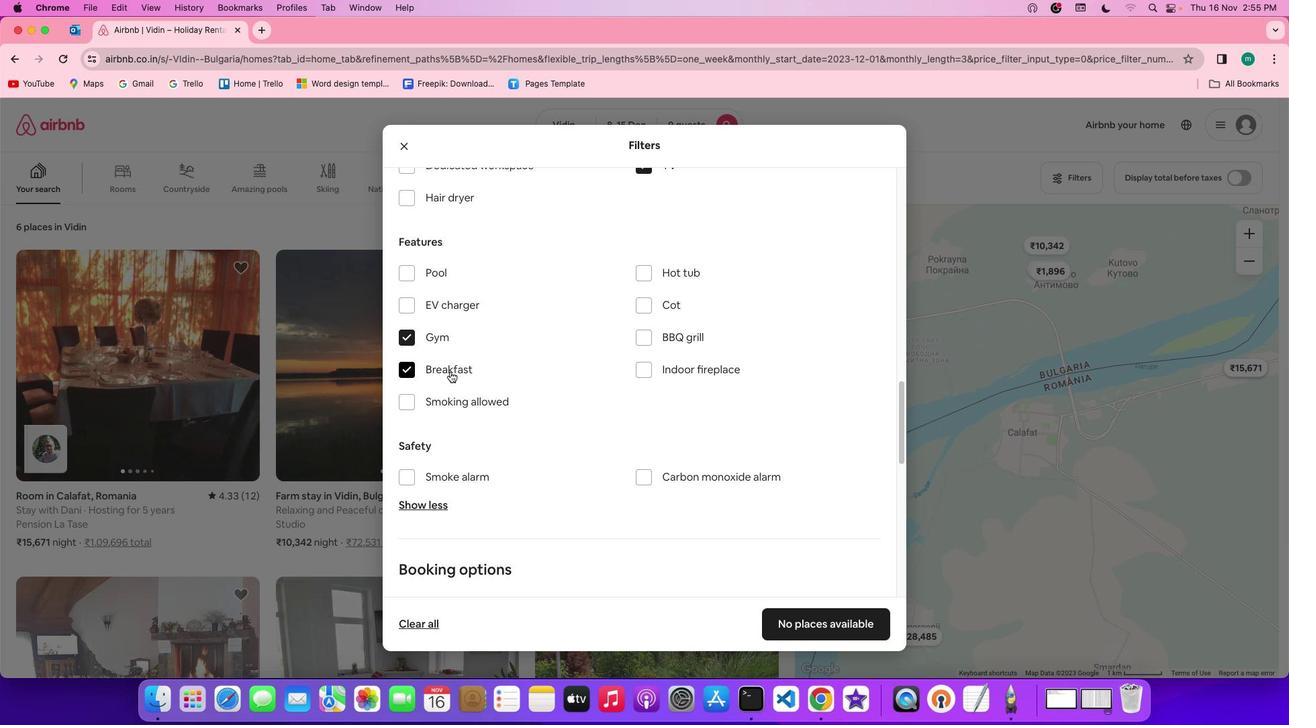 
Action: Mouse moved to (461, 394)
Screenshot: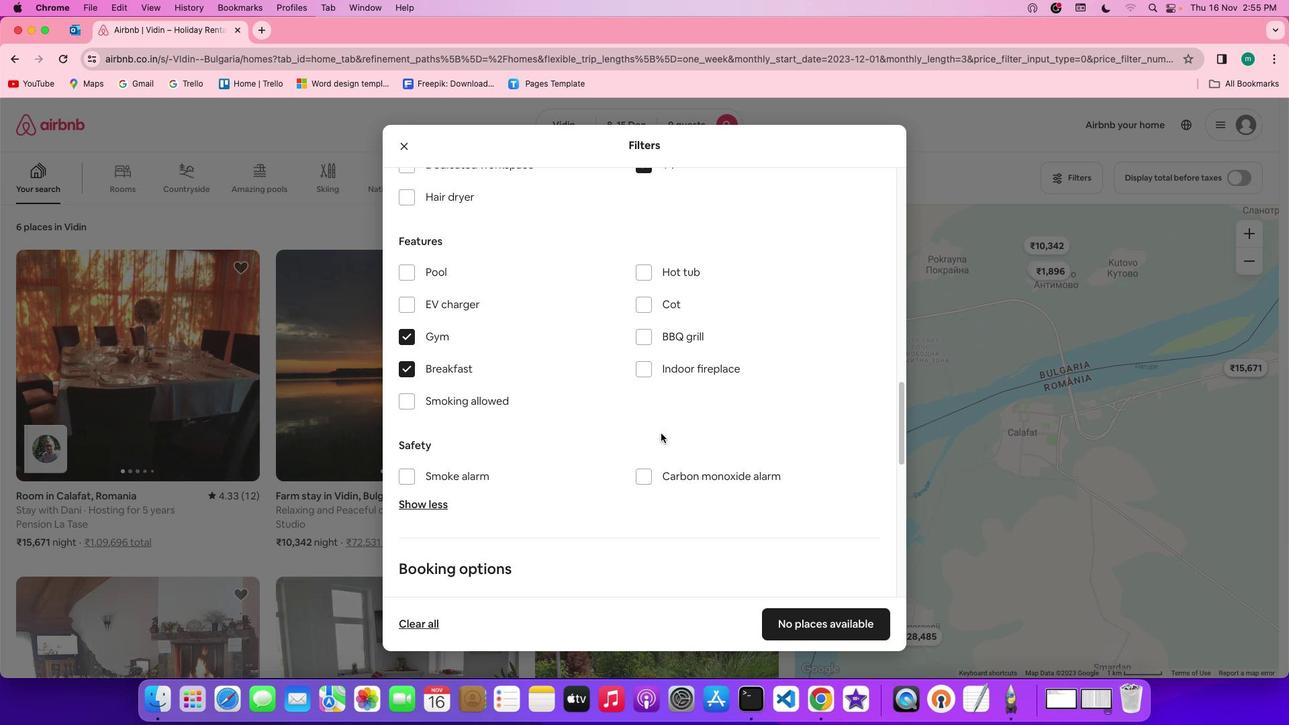 
Action: Mouse pressed left at (461, 394)
Screenshot: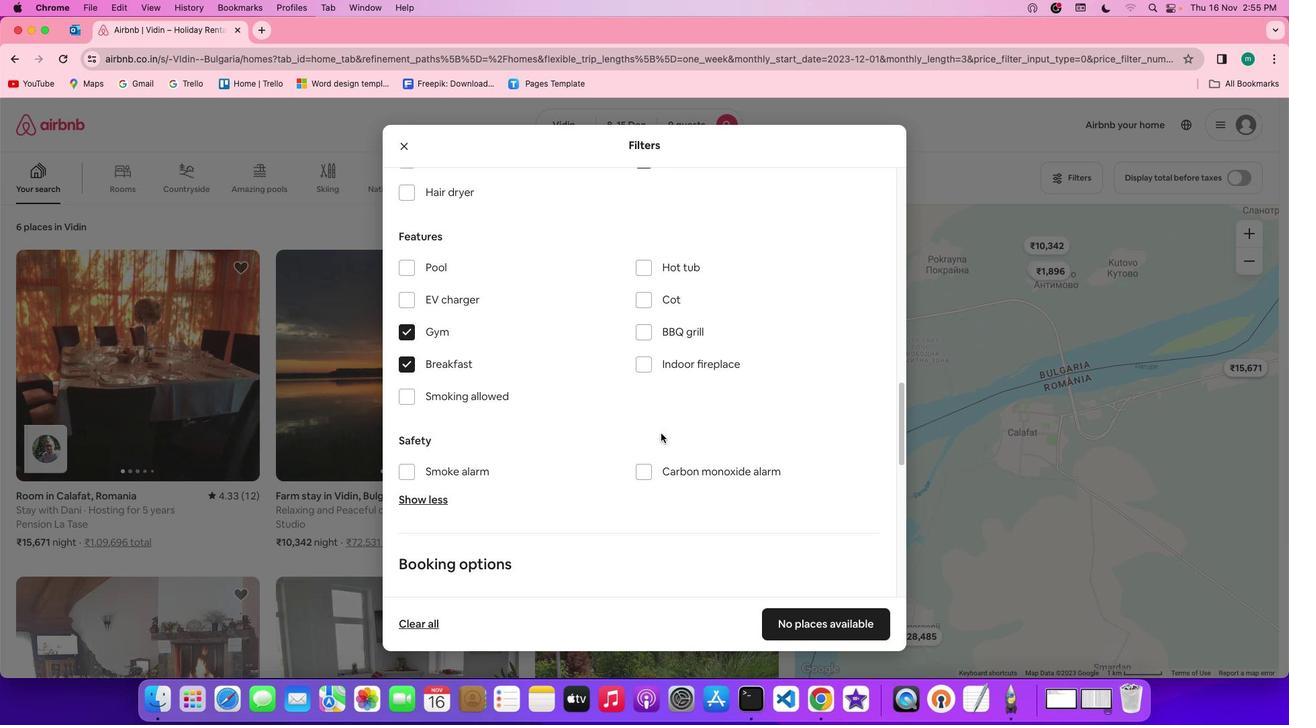 
Action: Mouse moved to (465, 389)
Screenshot: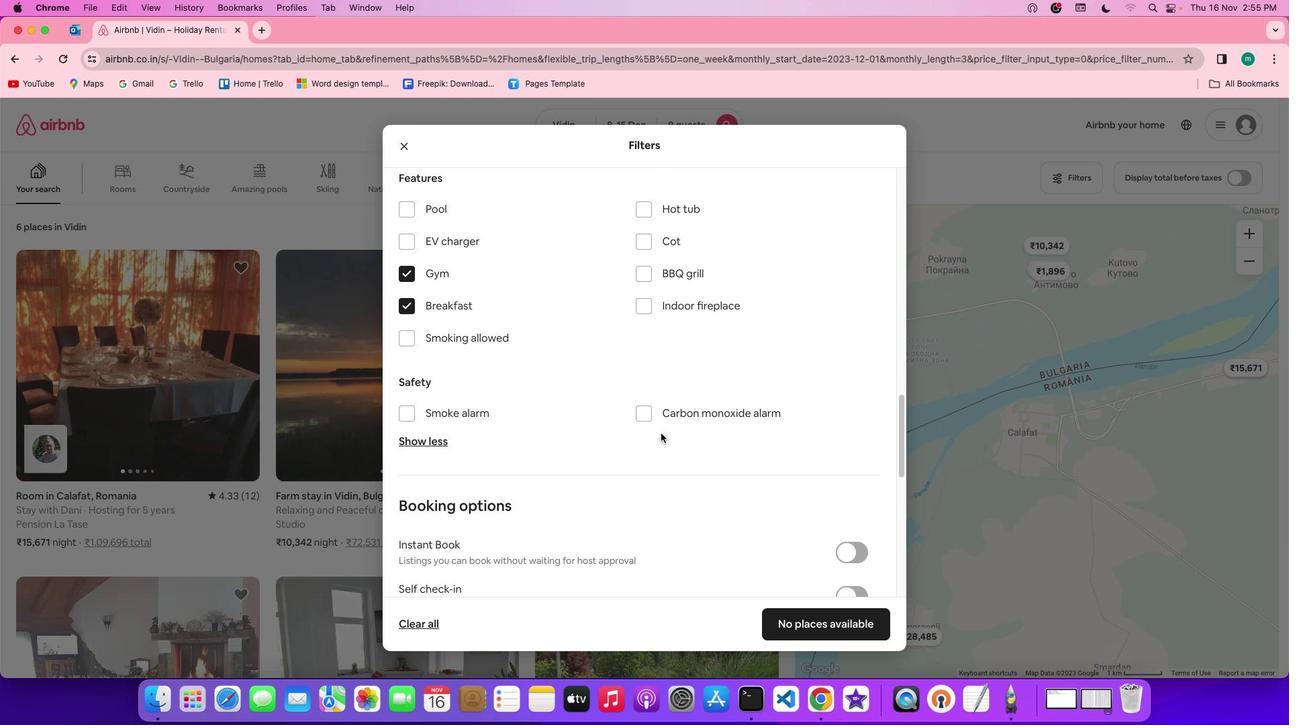 
Action: Mouse pressed left at (465, 389)
Screenshot: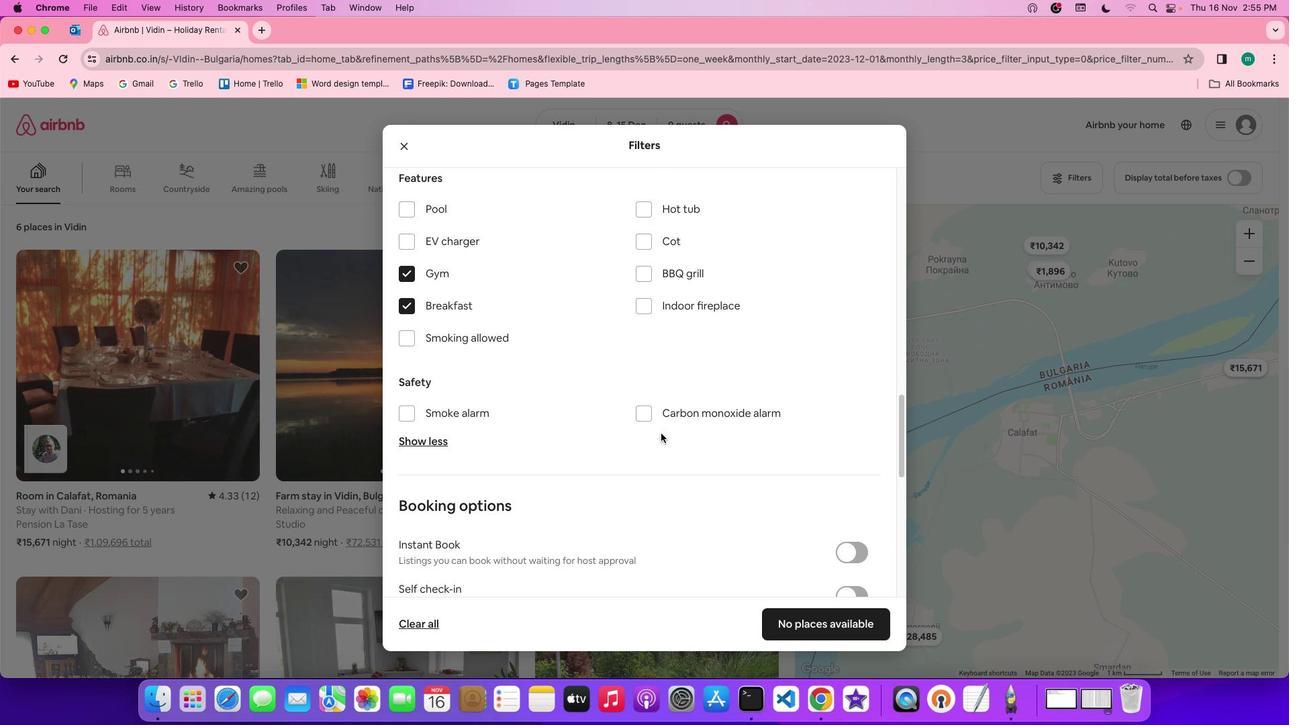 
Action: Mouse moved to (677, 449)
Screenshot: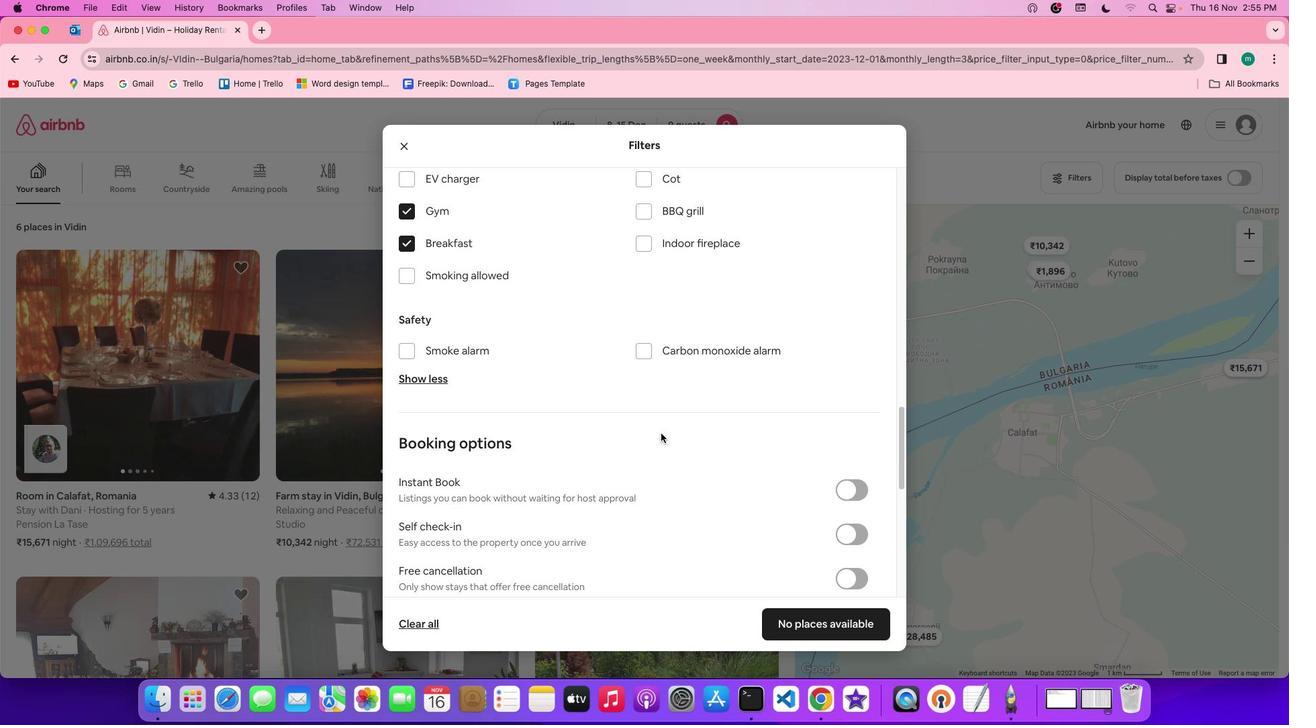 
Action: Mouse scrolled (677, 449) with delta (16, 15)
Screenshot: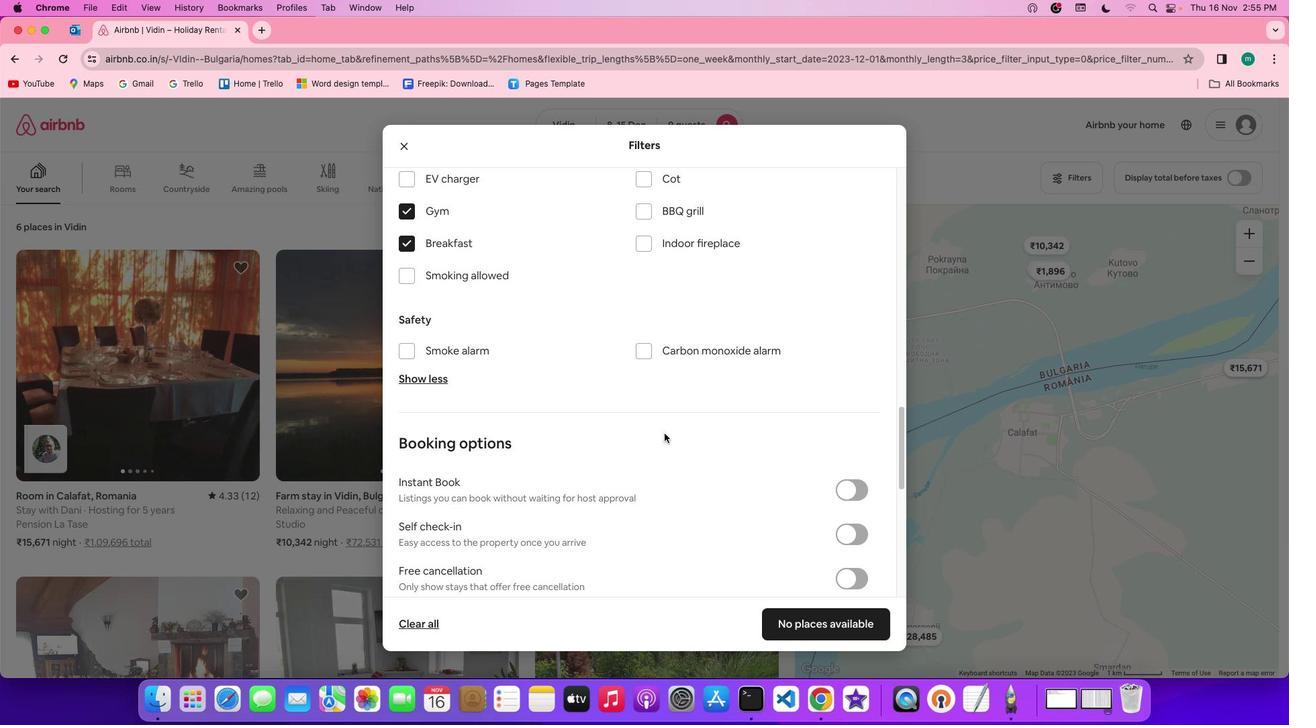 
Action: Mouse scrolled (677, 449) with delta (16, 15)
Screenshot: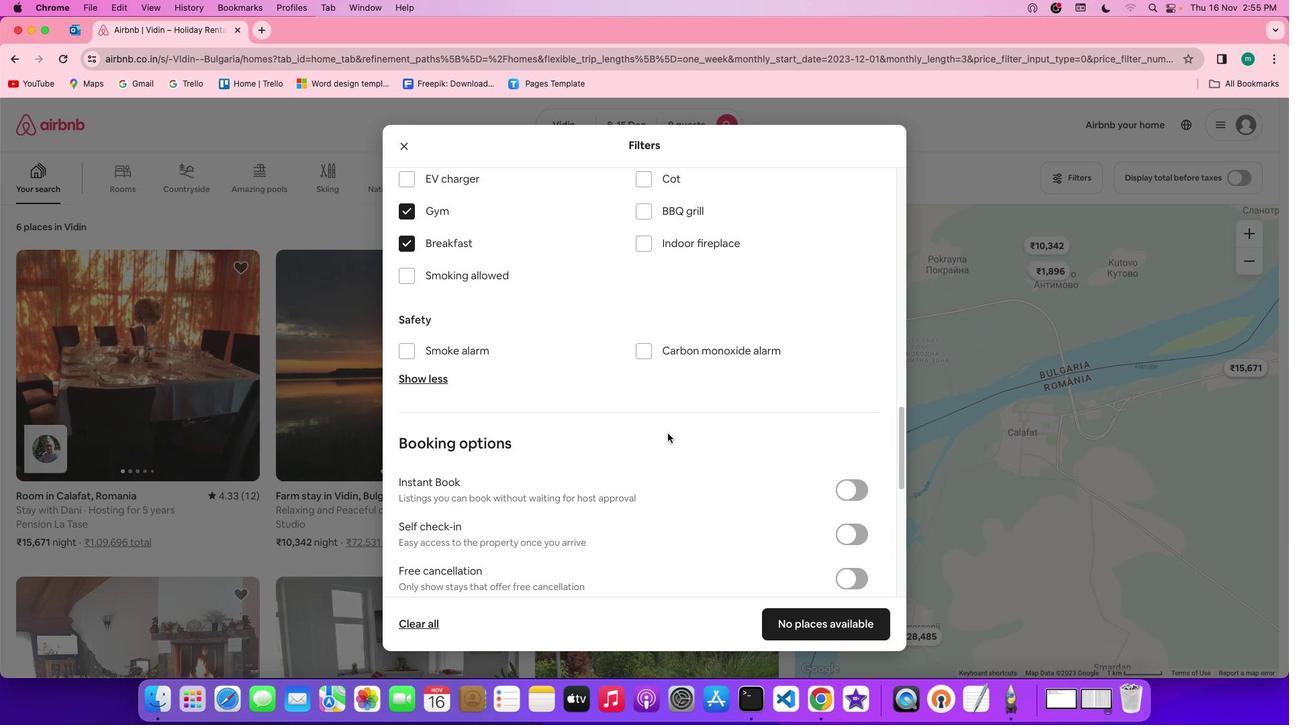 
Action: Mouse scrolled (677, 449) with delta (16, 15)
Screenshot: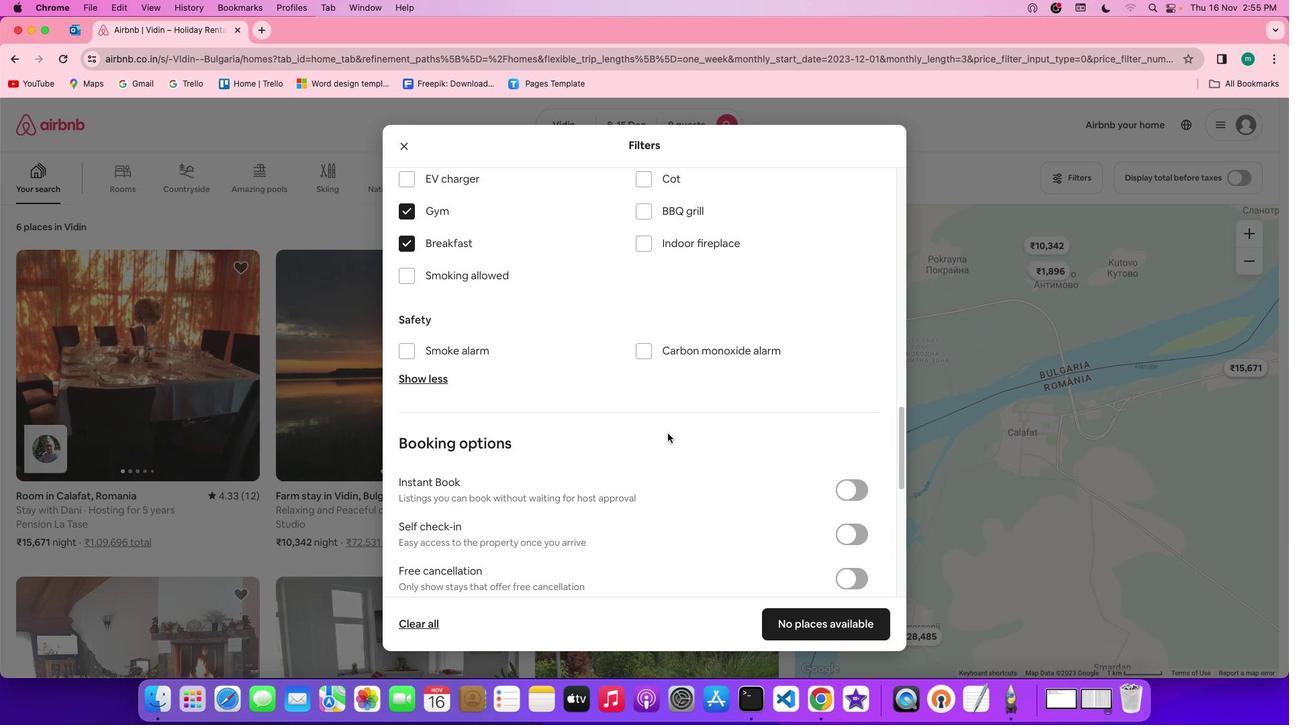 
Action: Mouse scrolled (677, 449) with delta (16, 15)
Screenshot: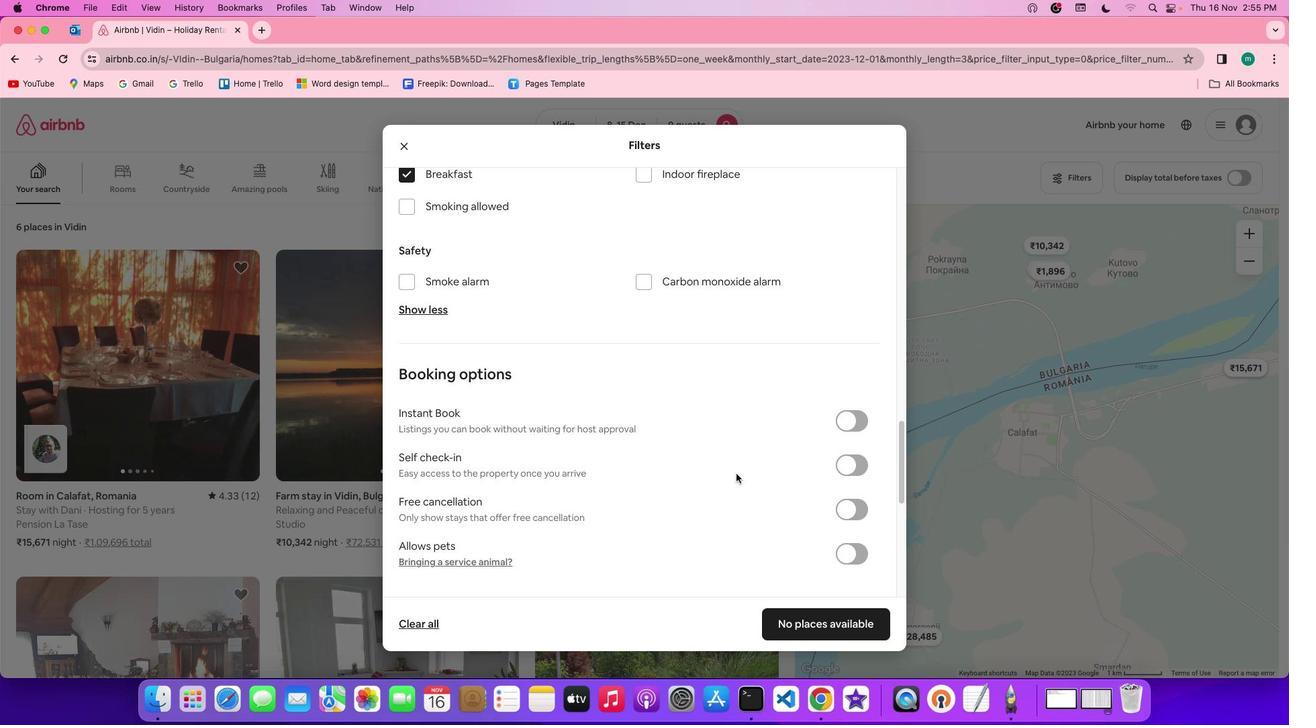 
Action: Mouse scrolled (677, 449) with delta (16, 15)
Screenshot: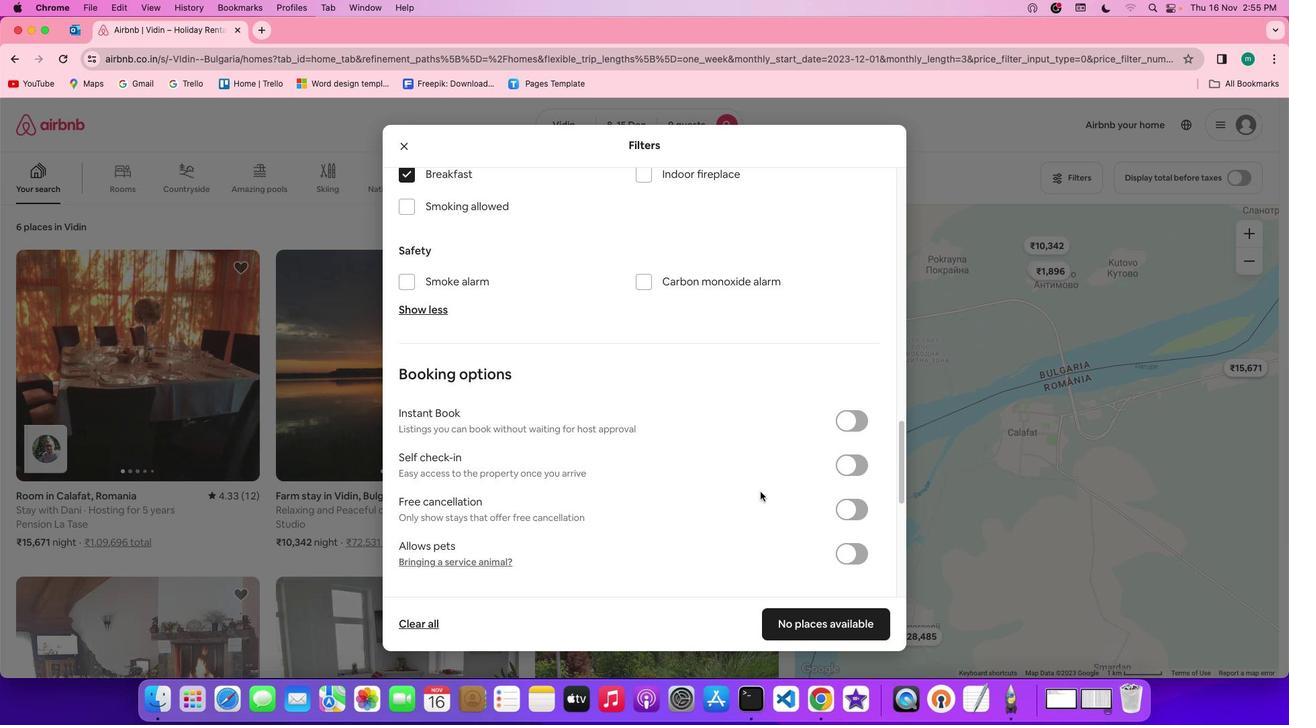 
Action: Mouse scrolled (677, 449) with delta (16, 15)
Screenshot: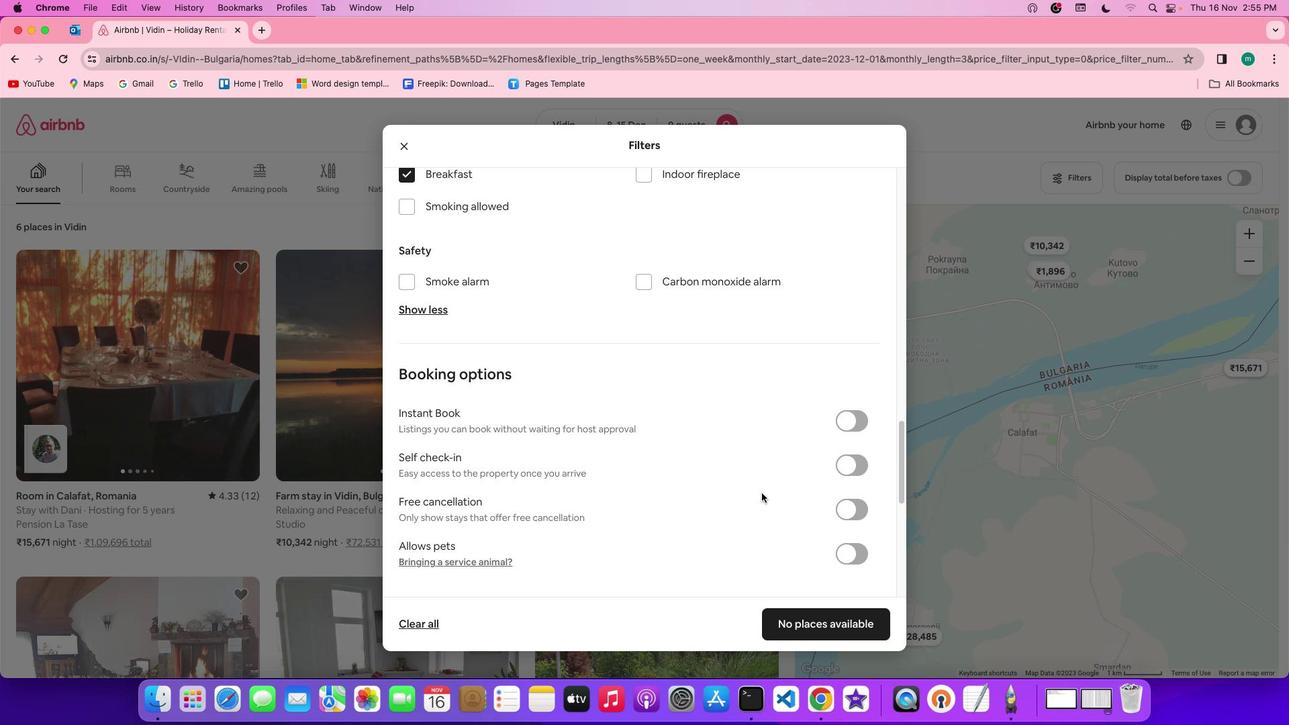 
Action: Mouse moved to (684, 450)
Screenshot: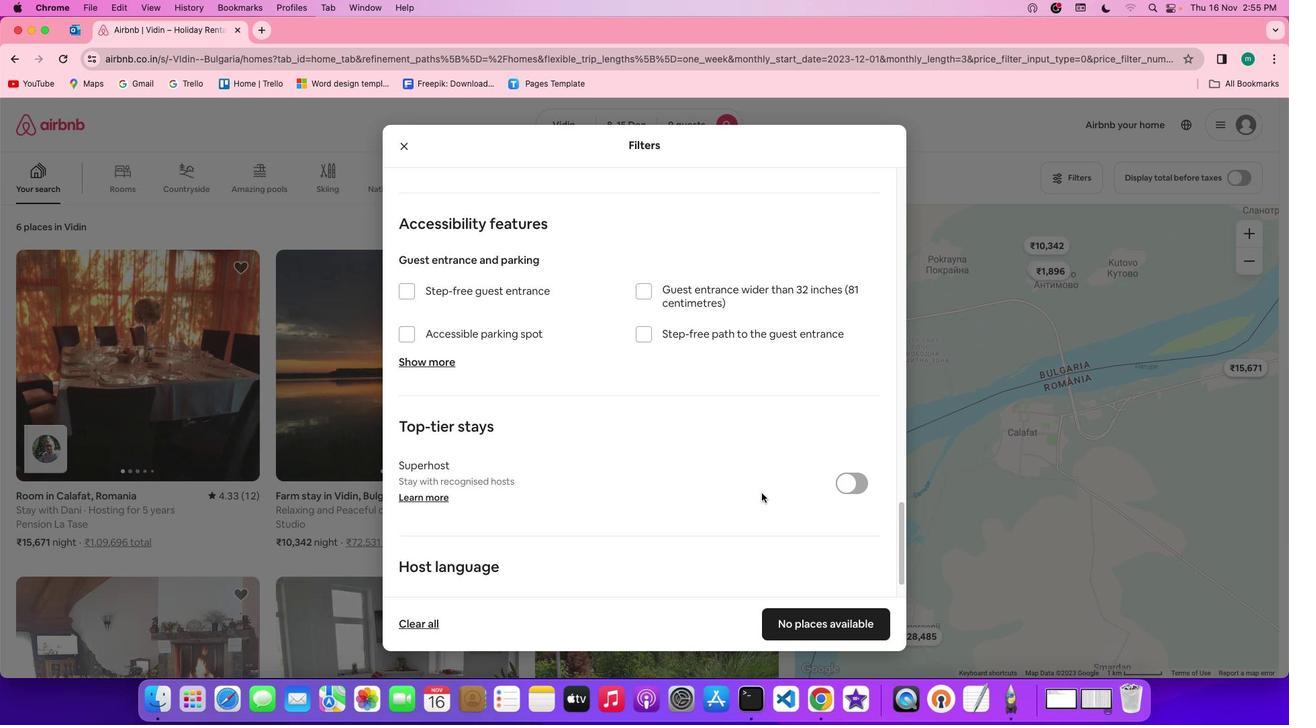 
Action: Mouse scrolled (684, 450) with delta (16, 15)
Screenshot: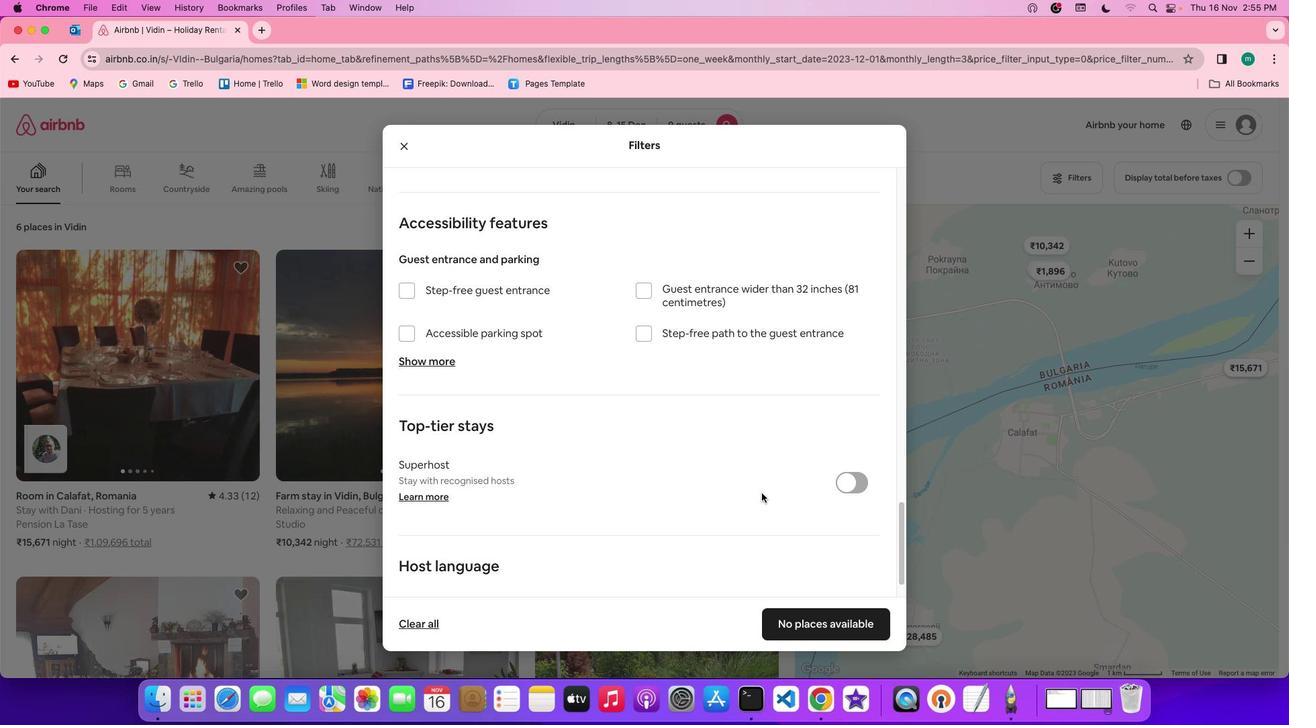 
Action: Mouse scrolled (684, 450) with delta (16, 15)
Screenshot: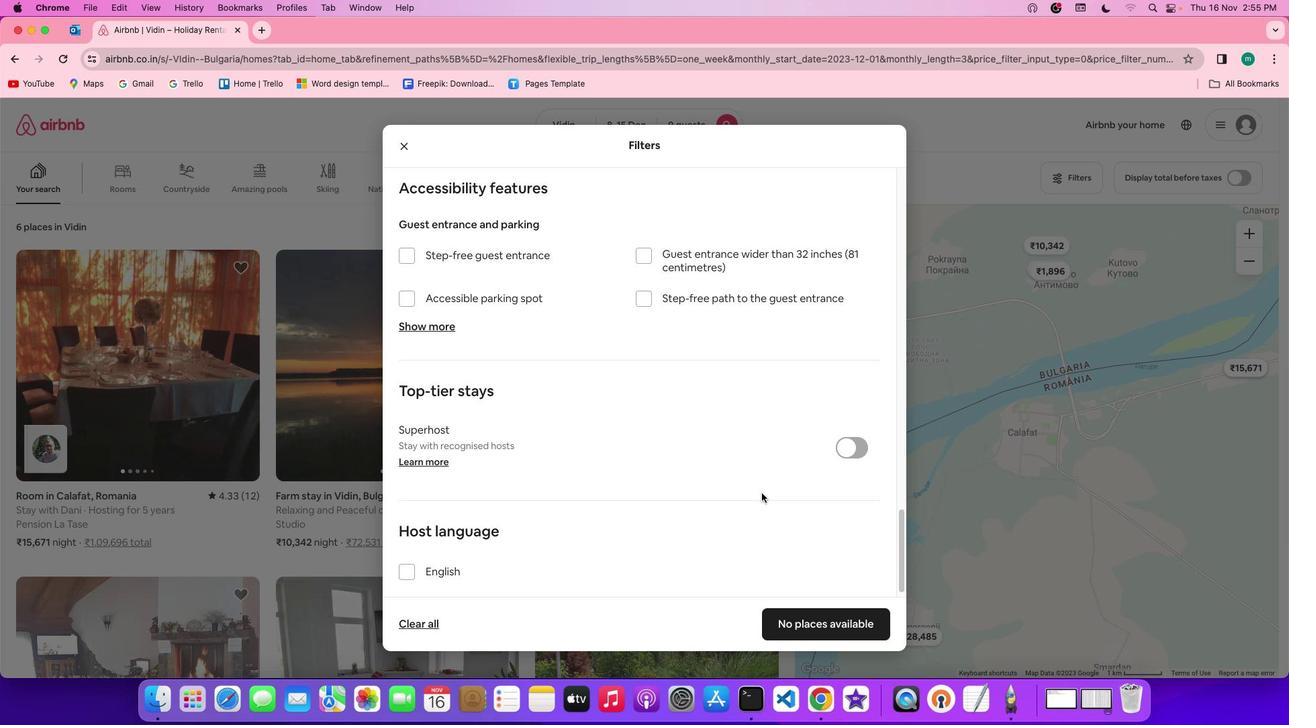 
Action: Mouse scrolled (684, 450) with delta (16, 15)
Screenshot: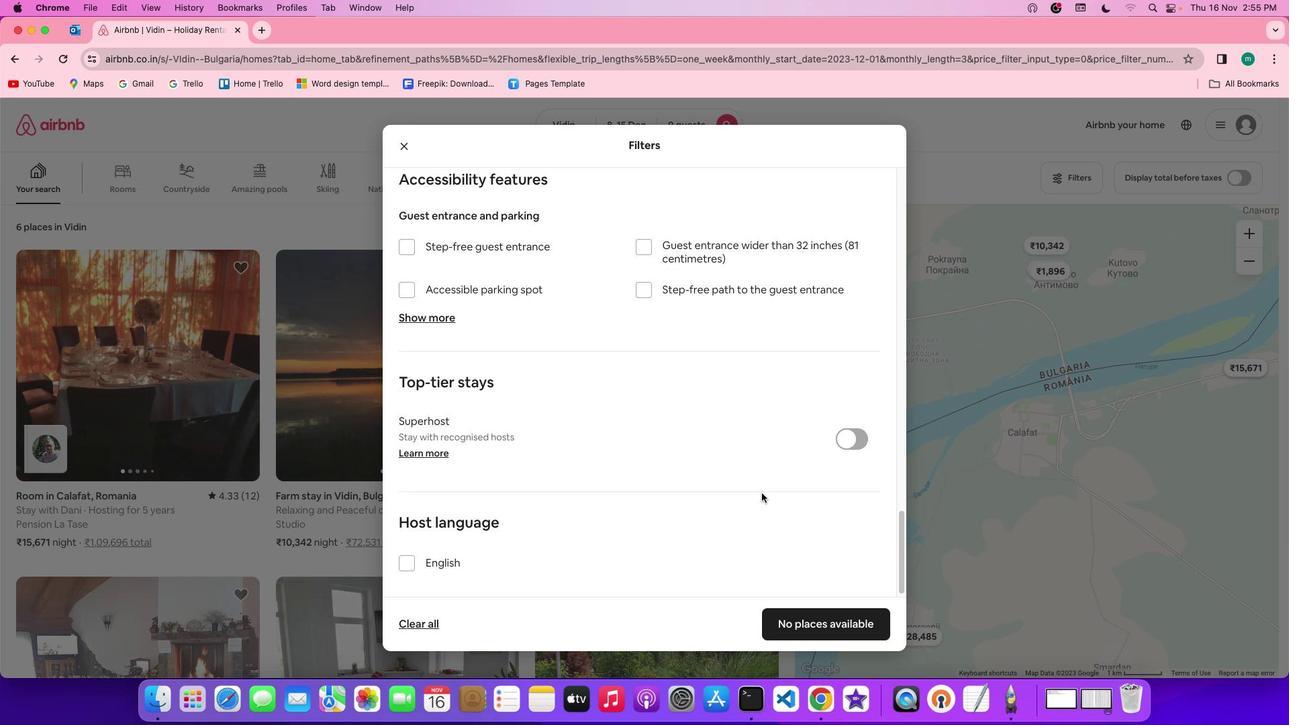 
Action: Mouse scrolled (684, 450) with delta (16, 15)
Screenshot: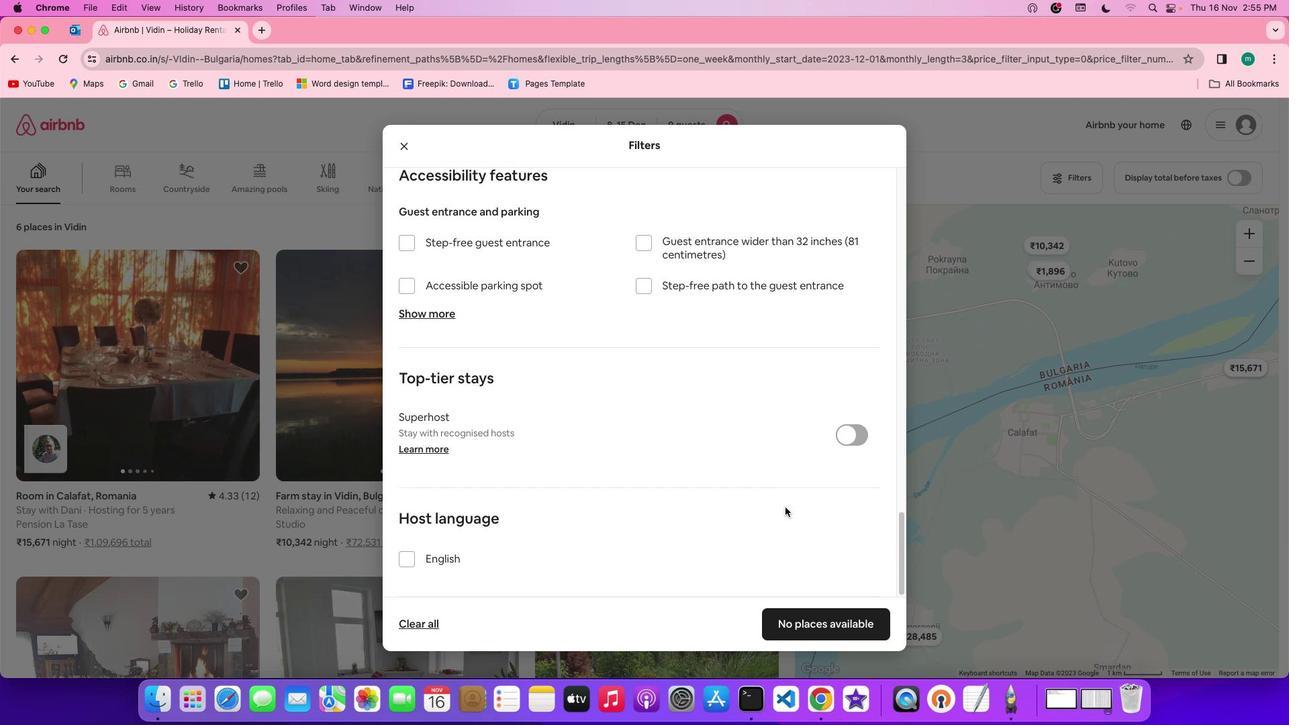 
Action: Mouse moved to (777, 509)
Screenshot: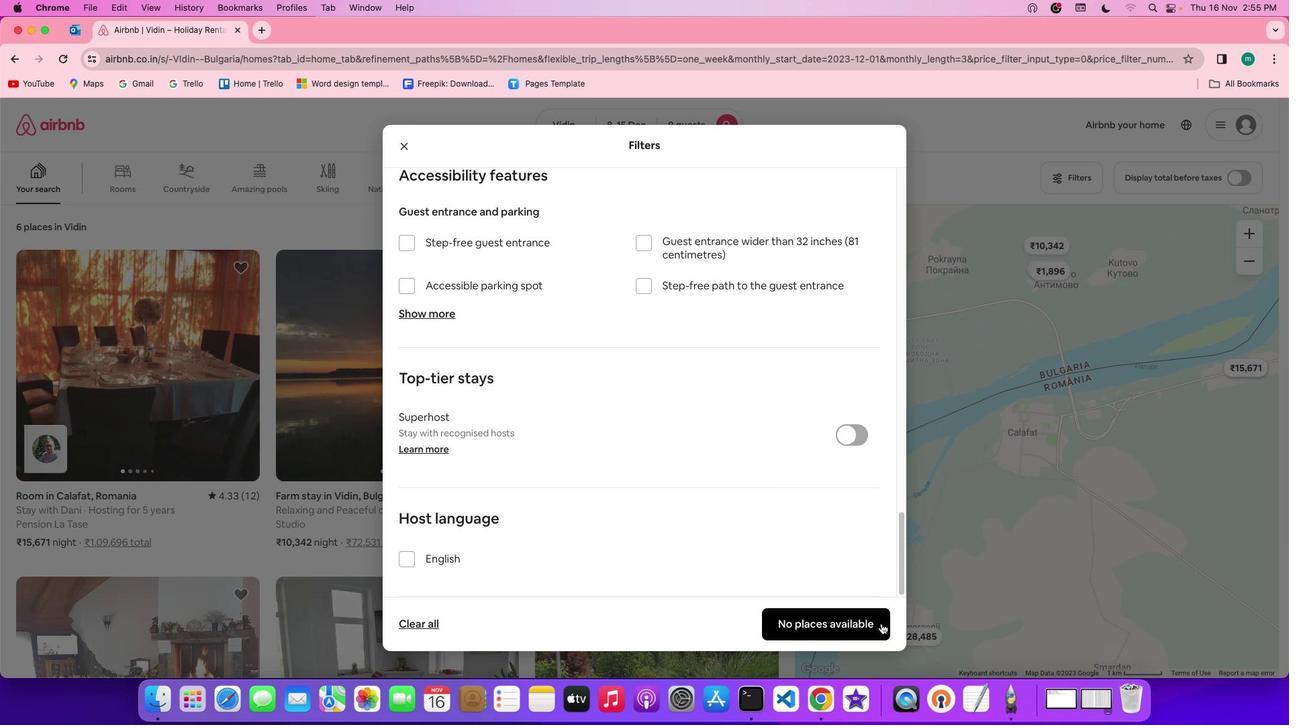 
Action: Mouse scrolled (777, 509) with delta (16, 15)
Screenshot: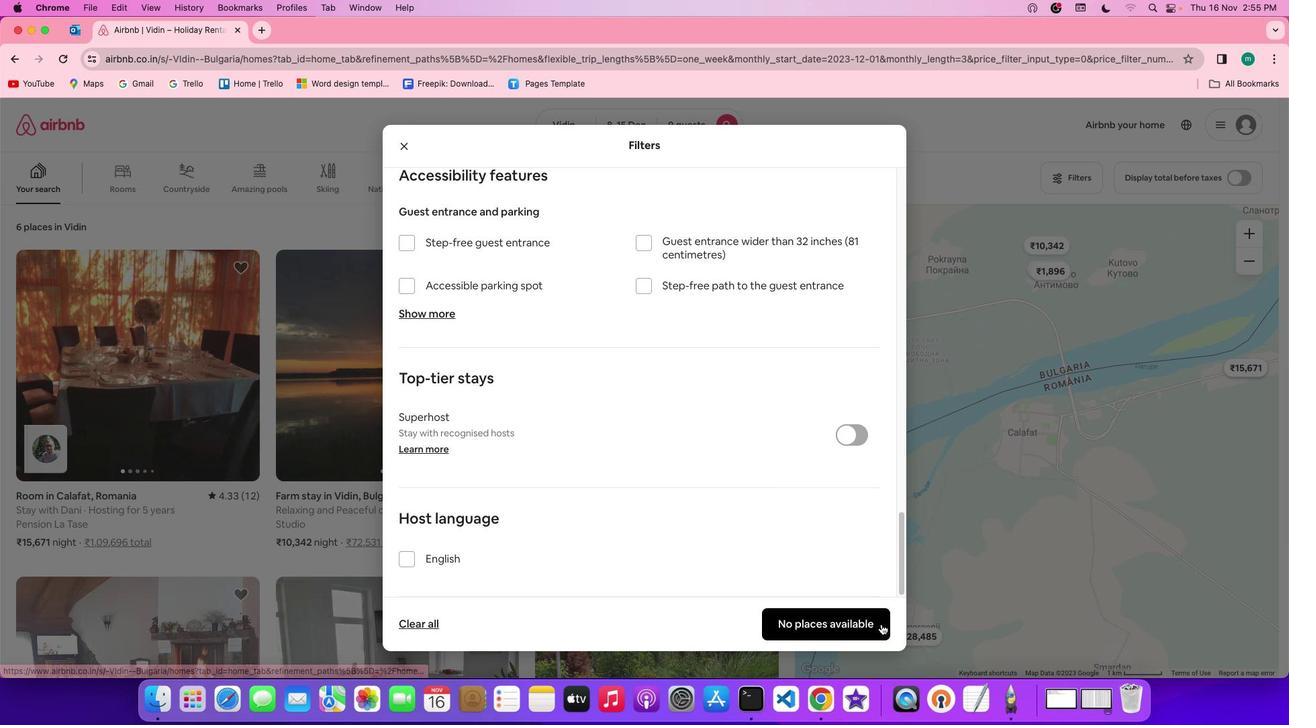 
Action: Mouse scrolled (777, 509) with delta (16, 15)
Screenshot: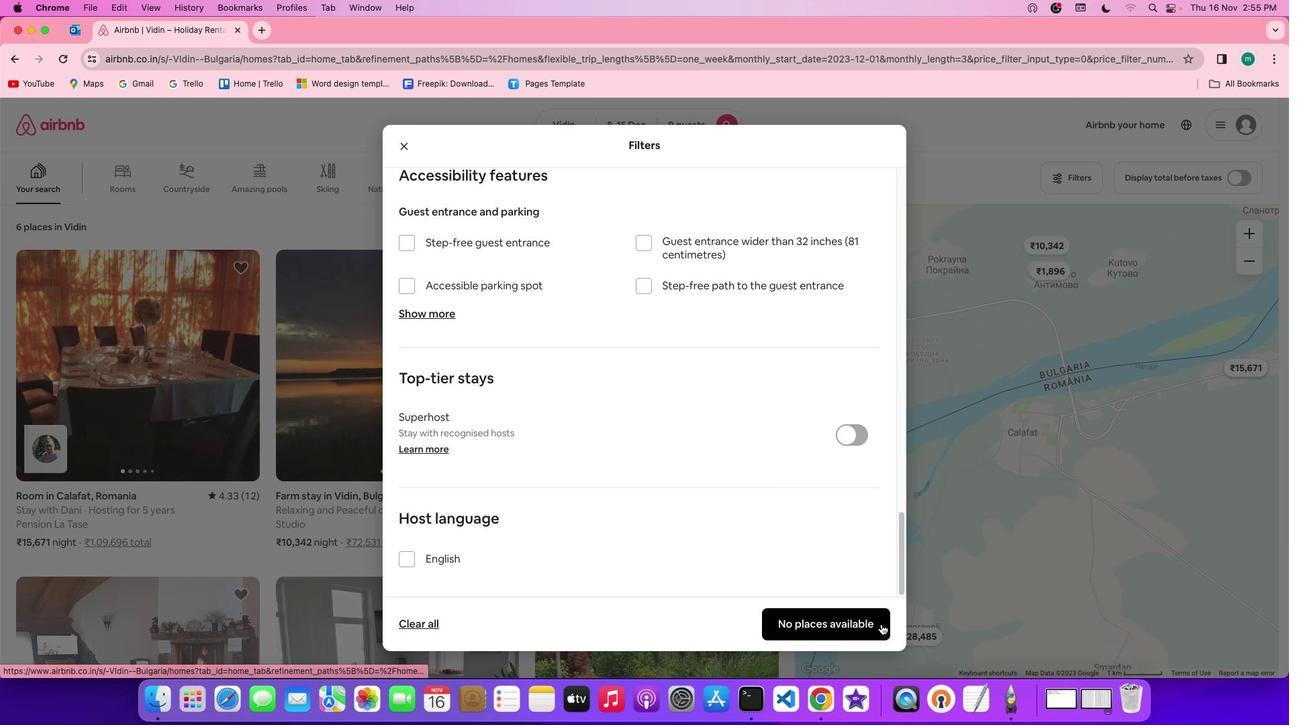 
Action: Mouse scrolled (777, 509) with delta (16, 14)
Screenshot: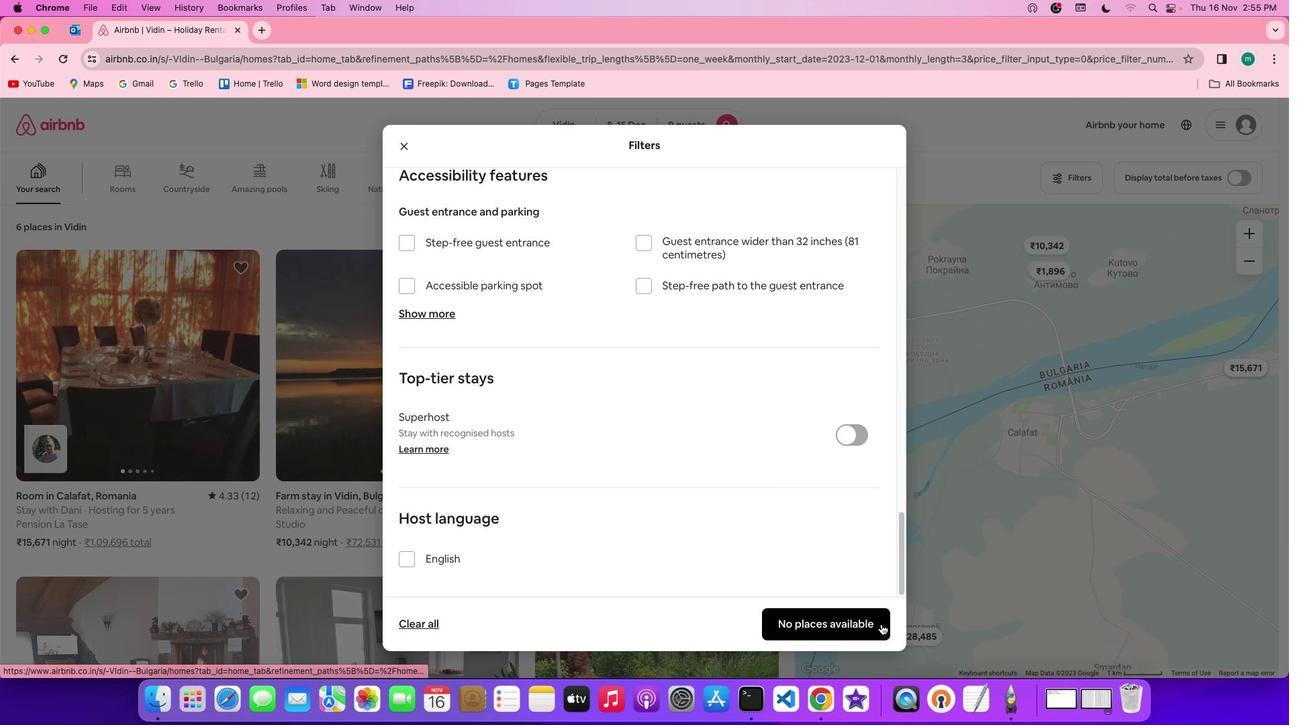 
Action: Mouse scrolled (777, 509) with delta (16, 12)
Screenshot: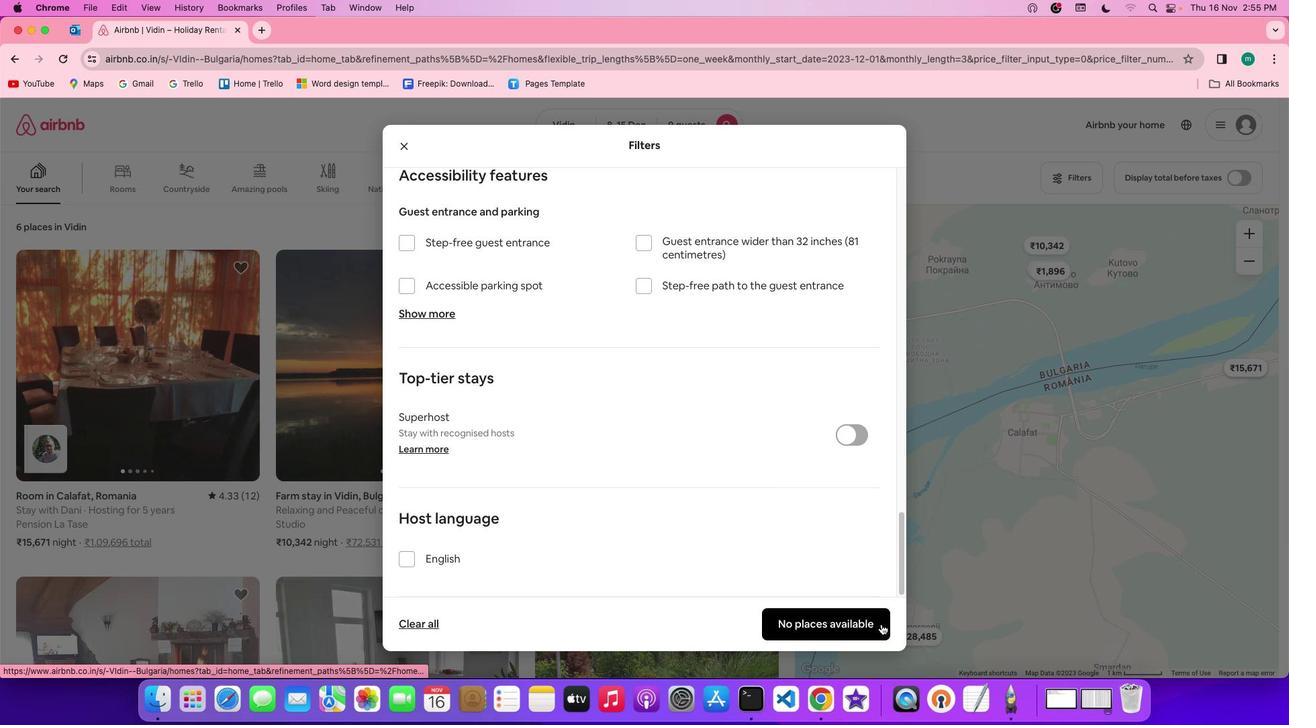 
Action: Mouse scrolled (777, 509) with delta (16, 12)
Screenshot: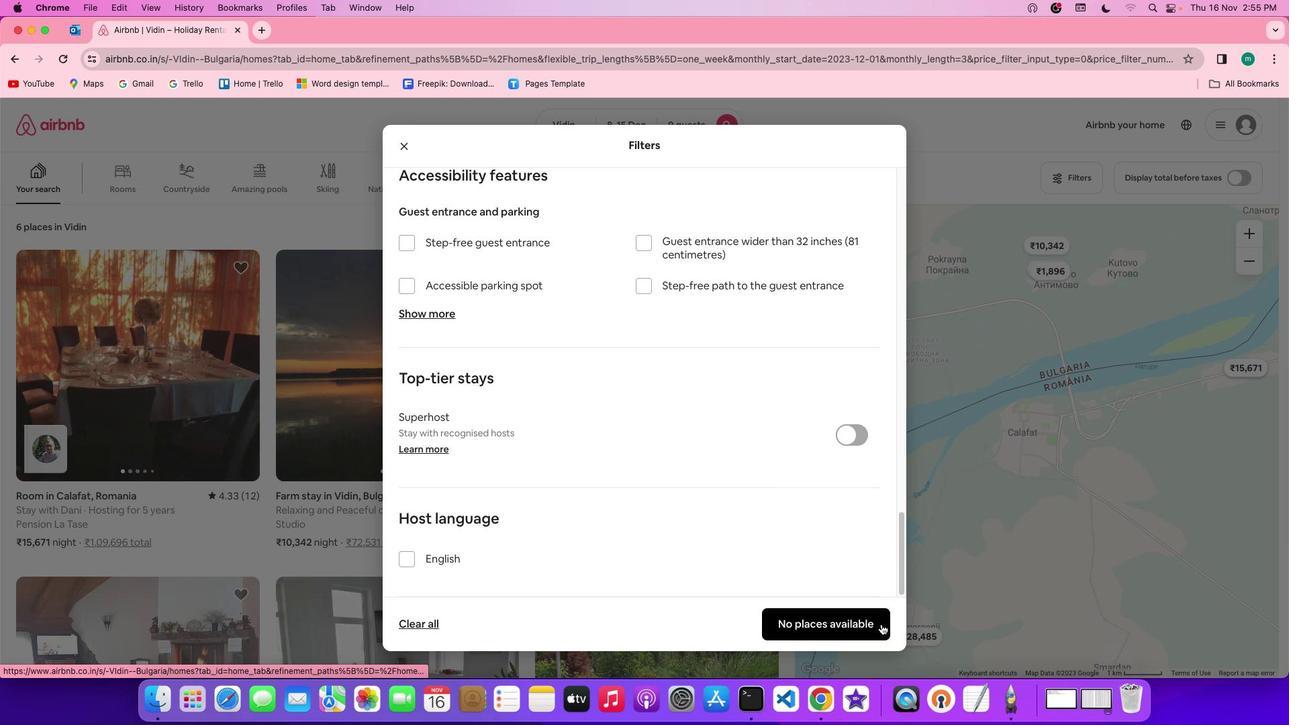 
Action: Mouse scrolled (777, 509) with delta (16, 15)
Screenshot: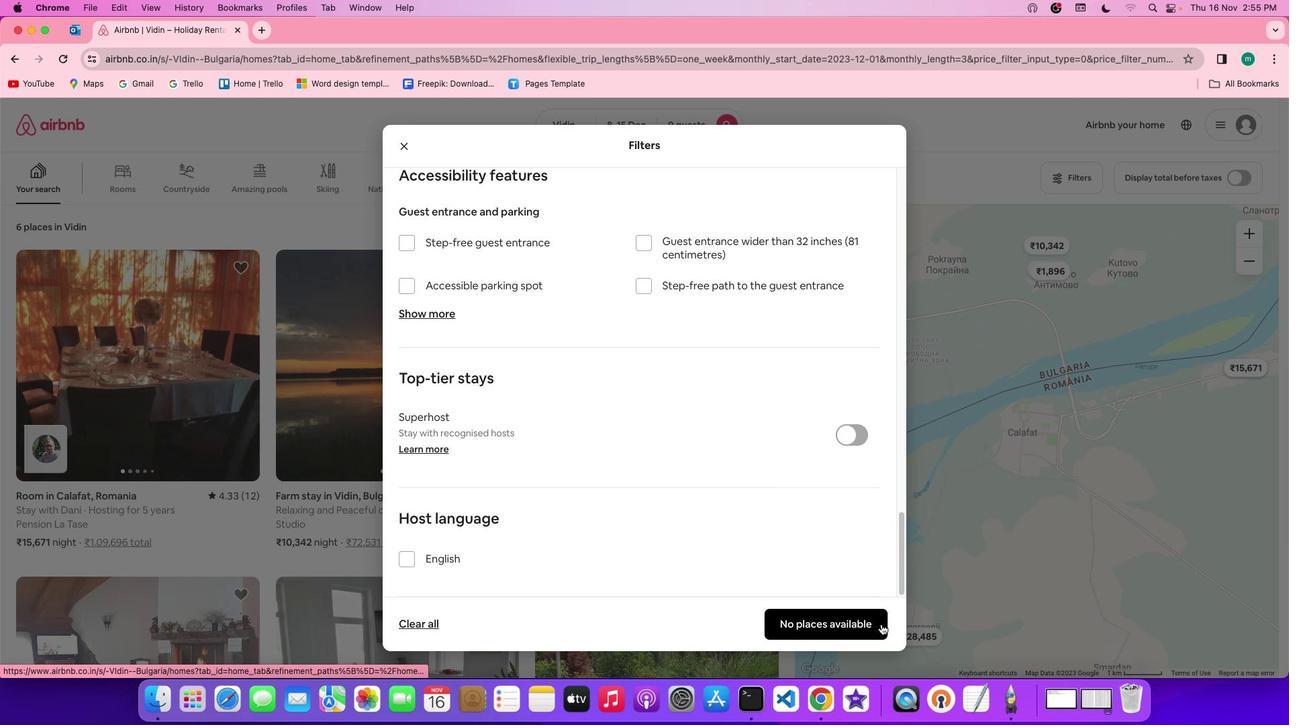 
Action: Mouse scrolled (777, 509) with delta (16, 15)
Screenshot: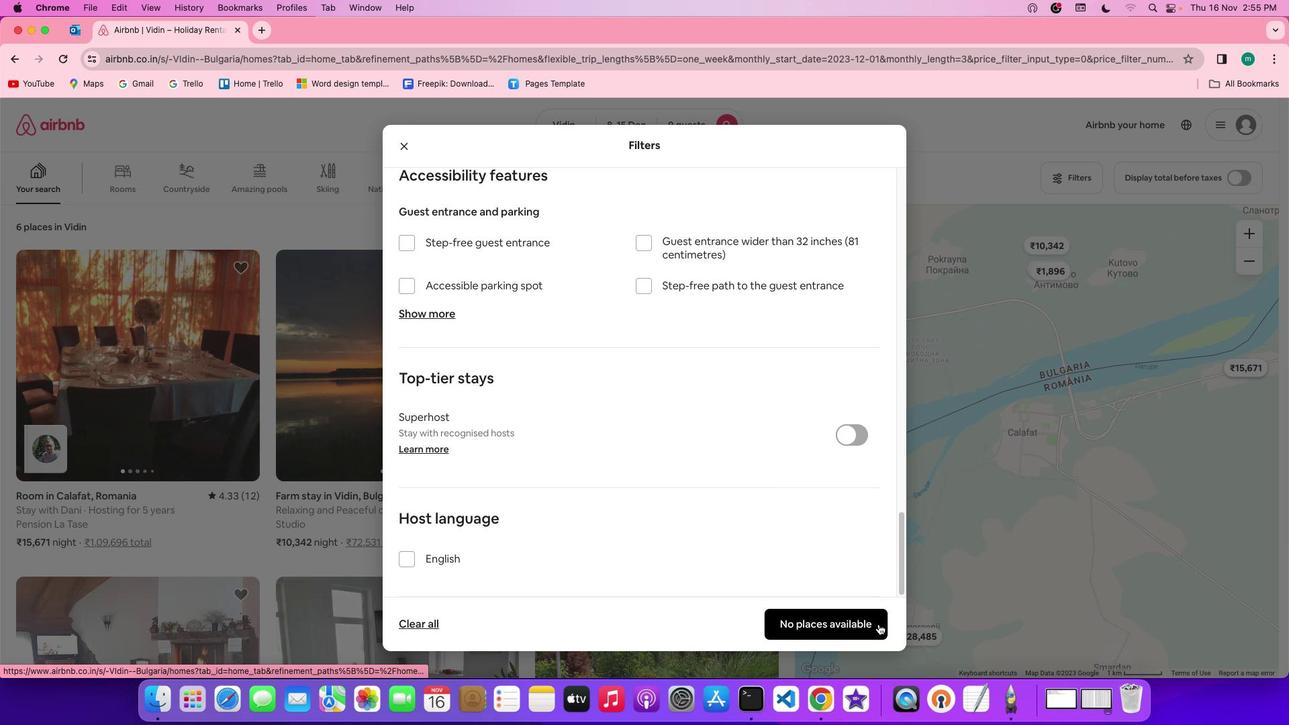 
Action: Mouse scrolled (777, 509) with delta (16, 14)
Screenshot: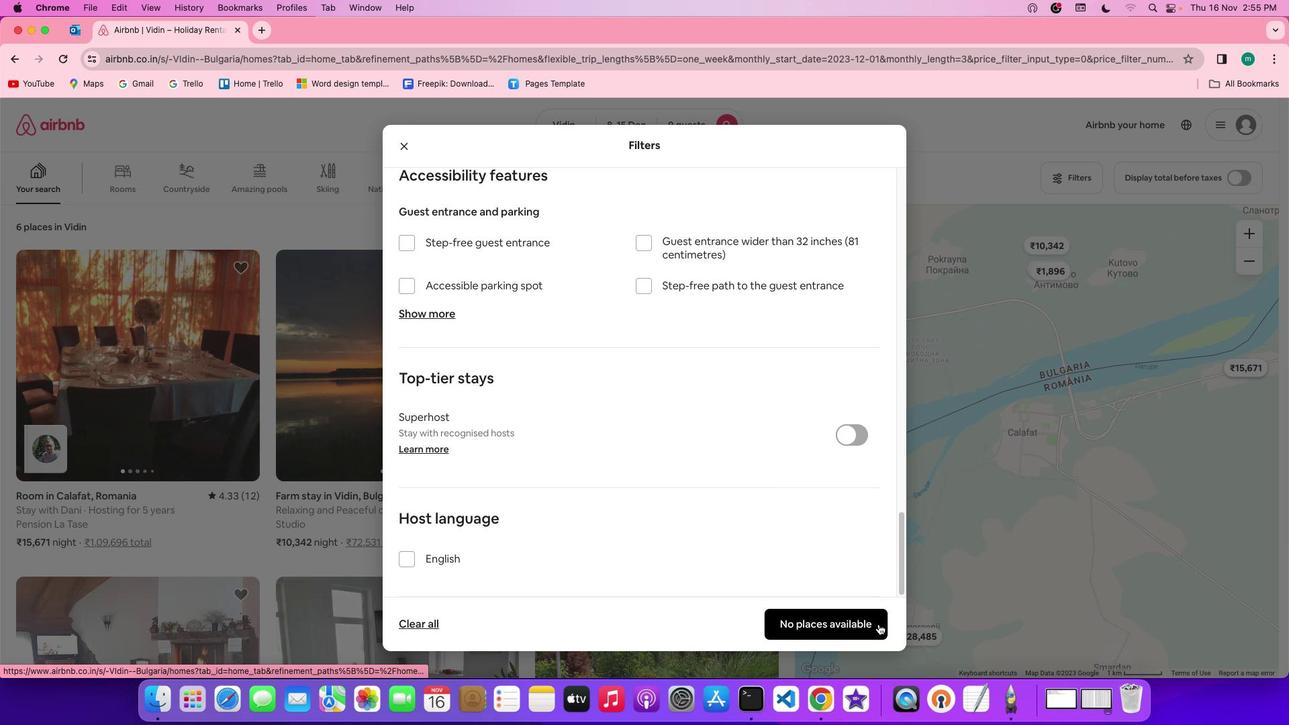 
Action: Mouse scrolled (777, 509) with delta (16, 12)
Screenshot: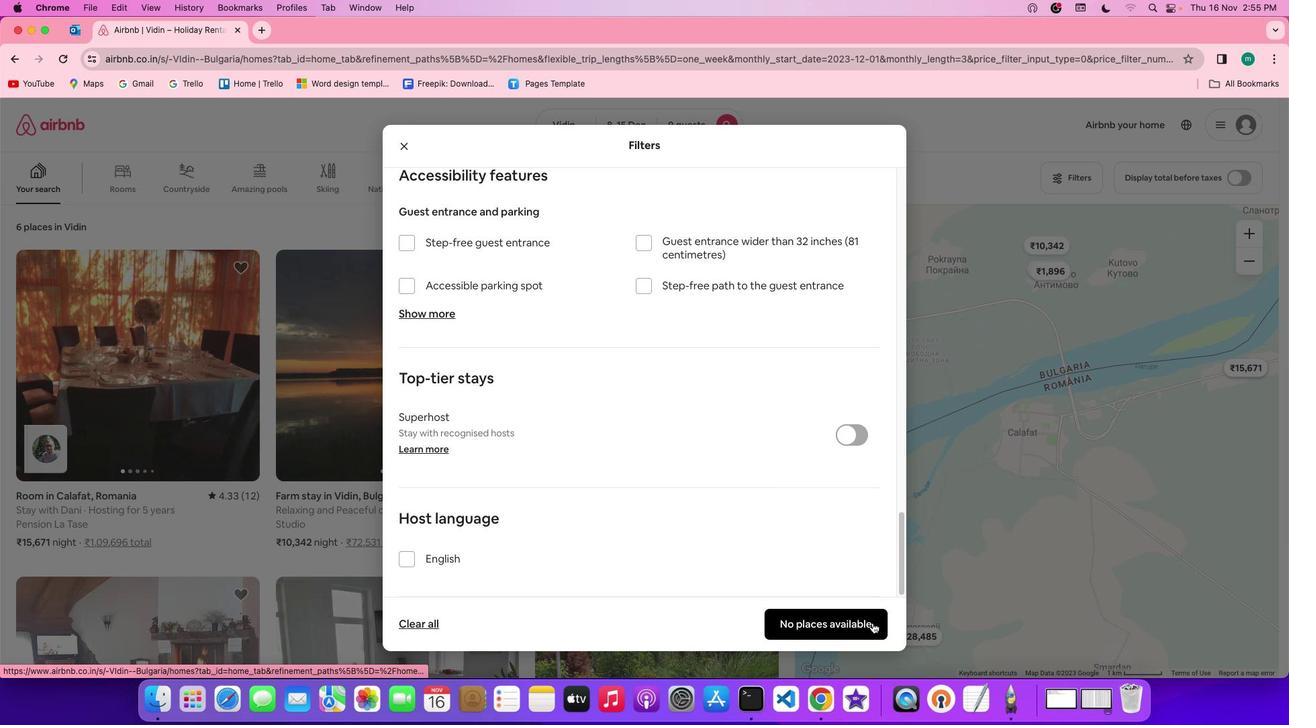 
Action: Mouse scrolled (777, 509) with delta (16, 12)
Screenshot: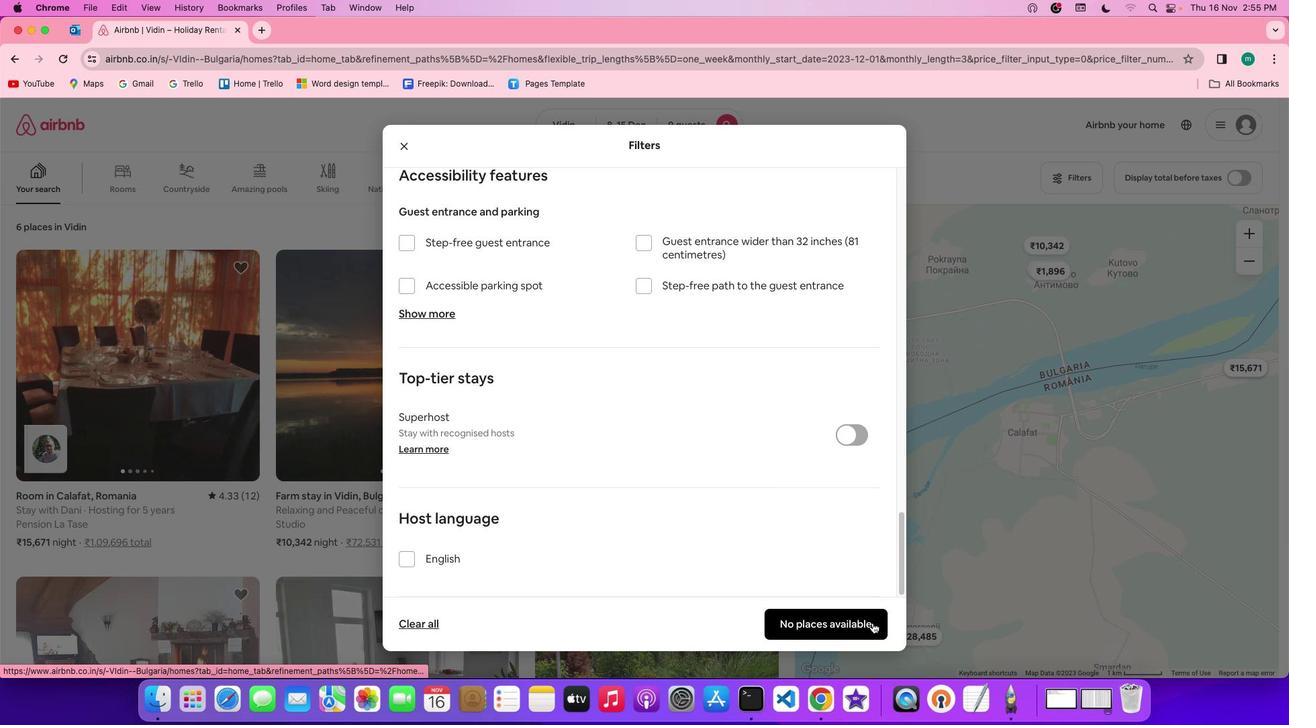 
Action: Mouse scrolled (777, 509) with delta (16, 12)
Screenshot: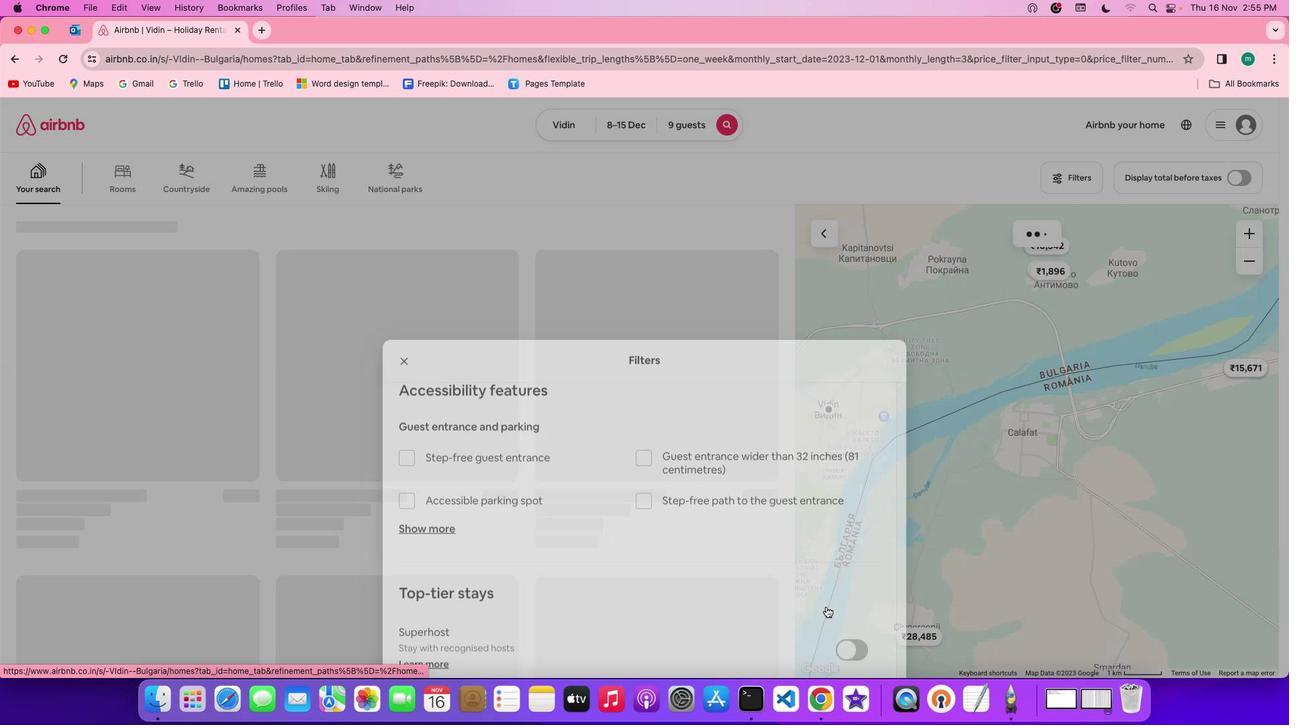 
Action: Mouse moved to (897, 640)
Screenshot: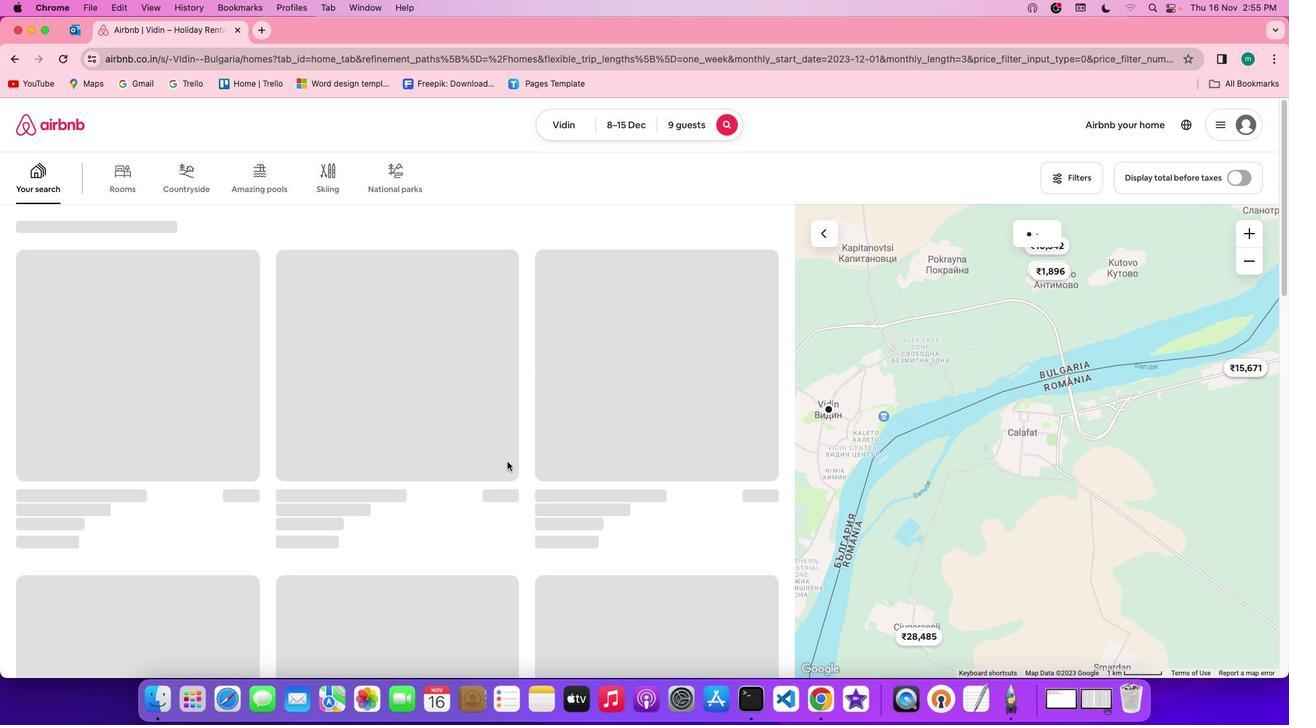 
Action: Mouse pressed left at (897, 640)
Screenshot: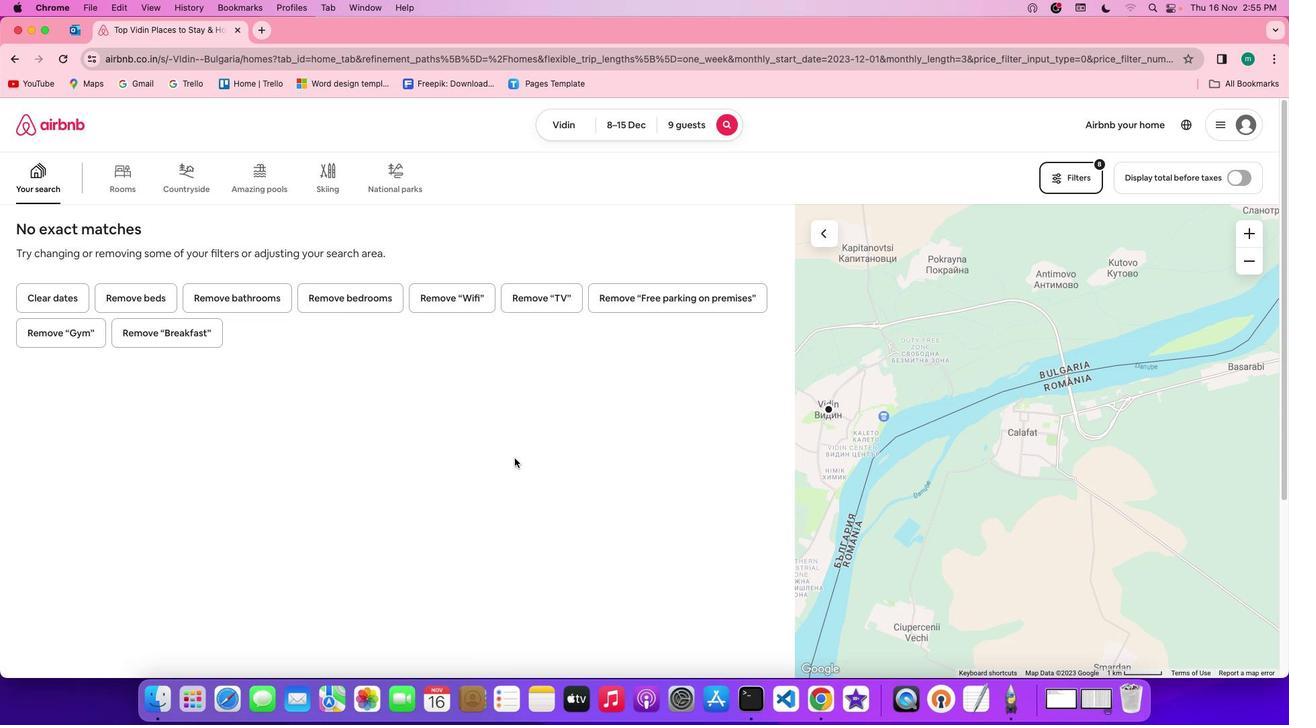 
Action: Mouse moved to (531, 474)
Screenshot: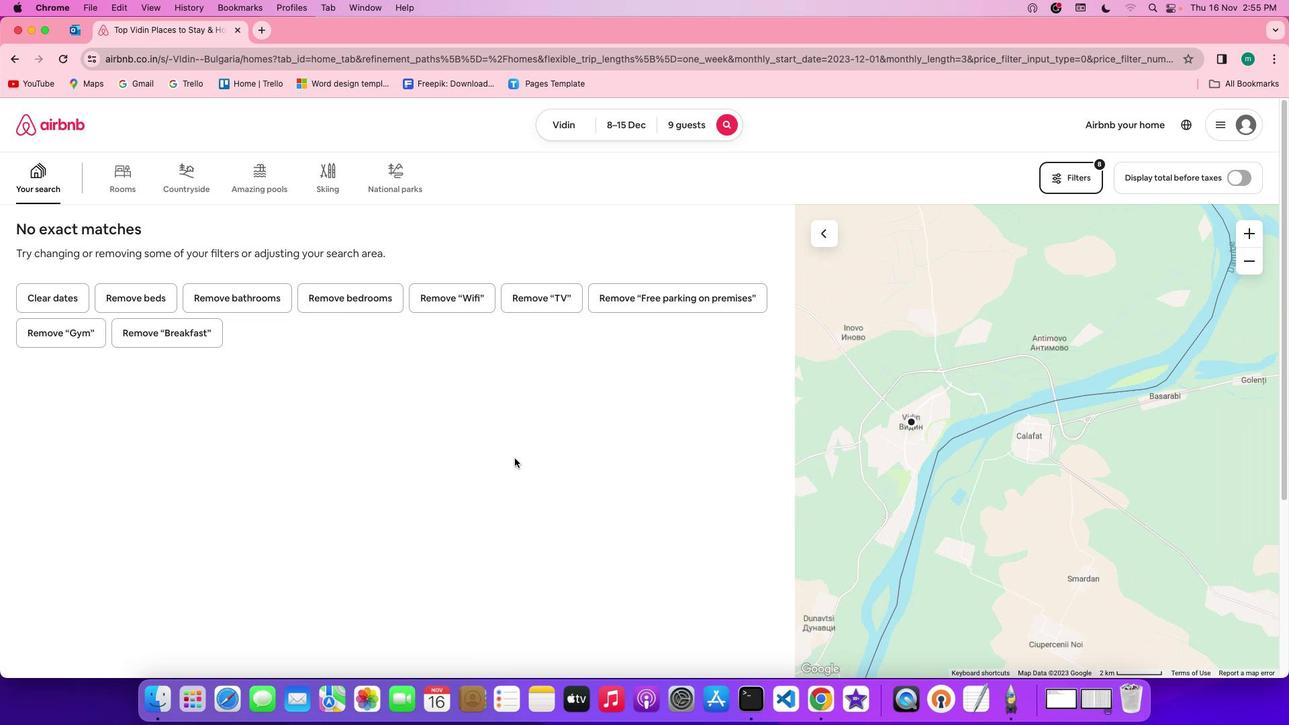 
